 Task: Look for Airbnb options in Hoeyang, North Korea from 10th December, 2023 to 15th December, 2023 for 7 adults.4 bedrooms having 7 beds and 4 bathrooms. Property type can be house. Amenities needed are: wifi, TV, free parkinig on premises, gym, breakfast. Booking option can be shelf check-in. Look for 3 properties as per requirement.
Action: Mouse pressed left at (504, 111)
Screenshot: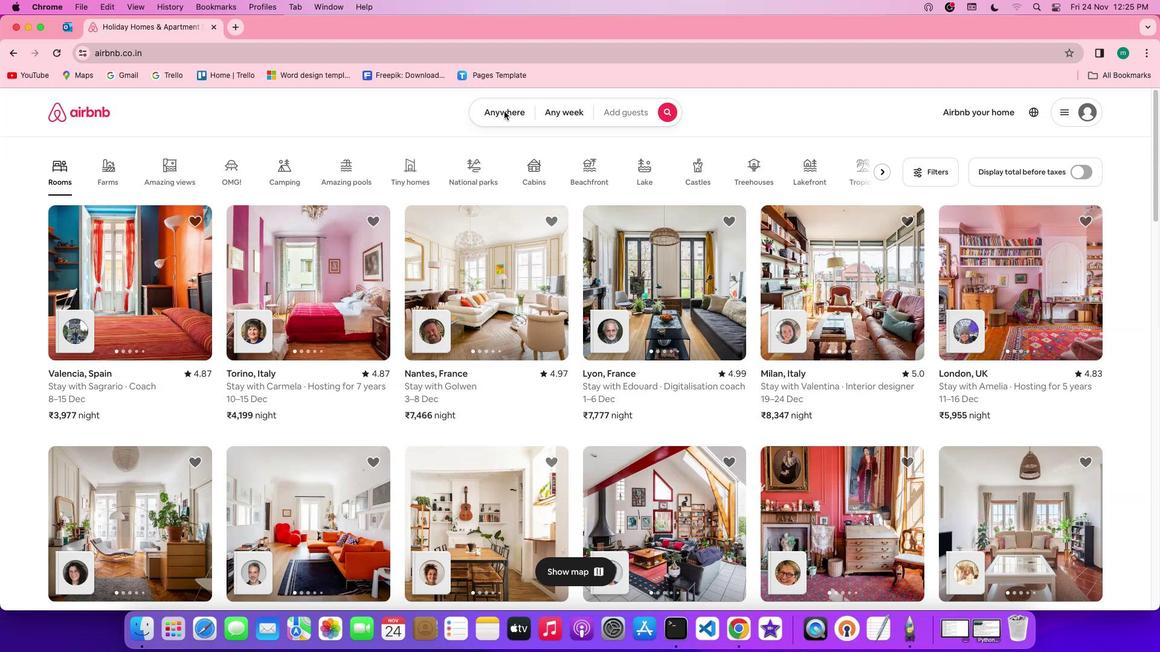 
Action: Mouse pressed left at (504, 111)
Screenshot: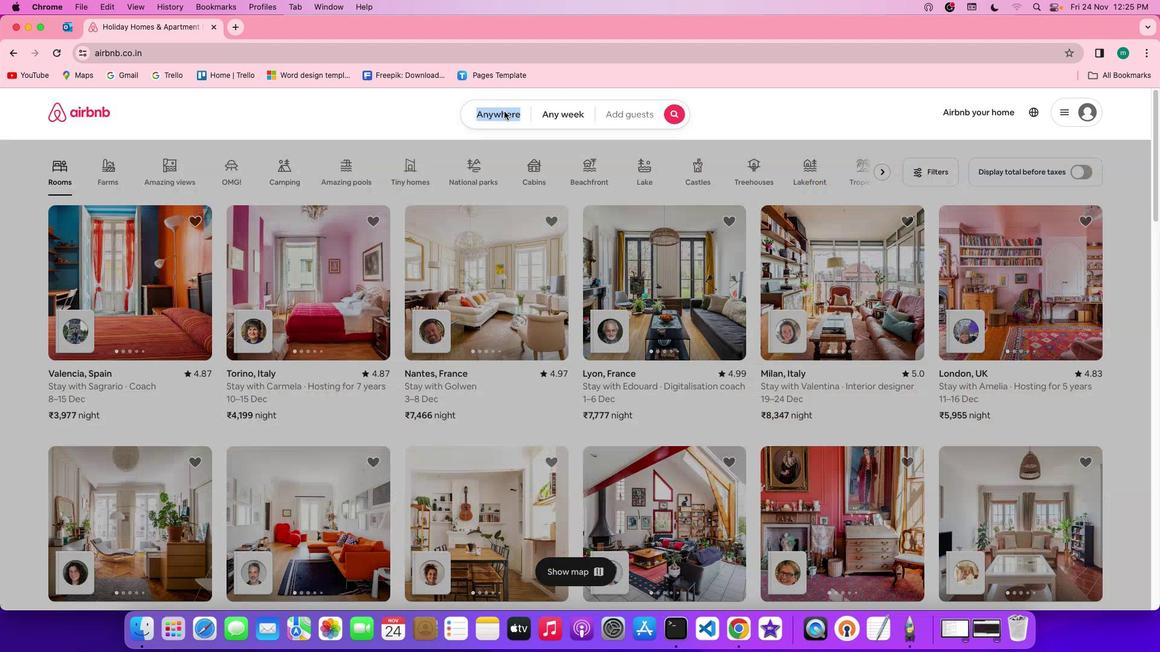 
Action: Mouse moved to (445, 158)
Screenshot: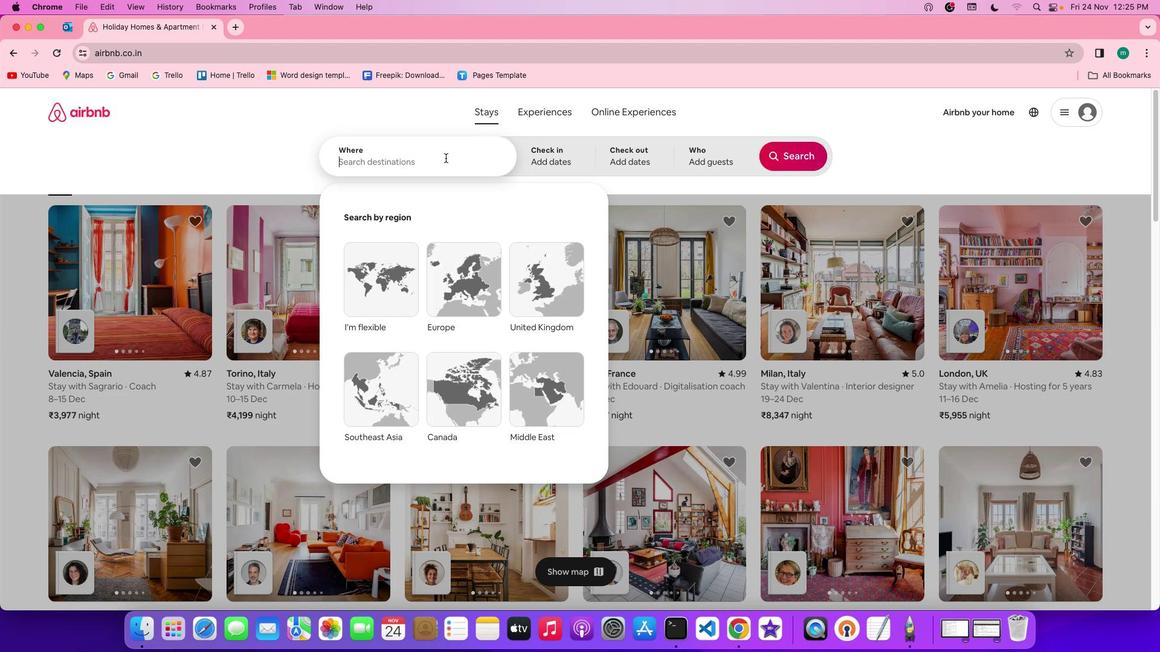 
Action: Mouse pressed left at (445, 158)
Screenshot: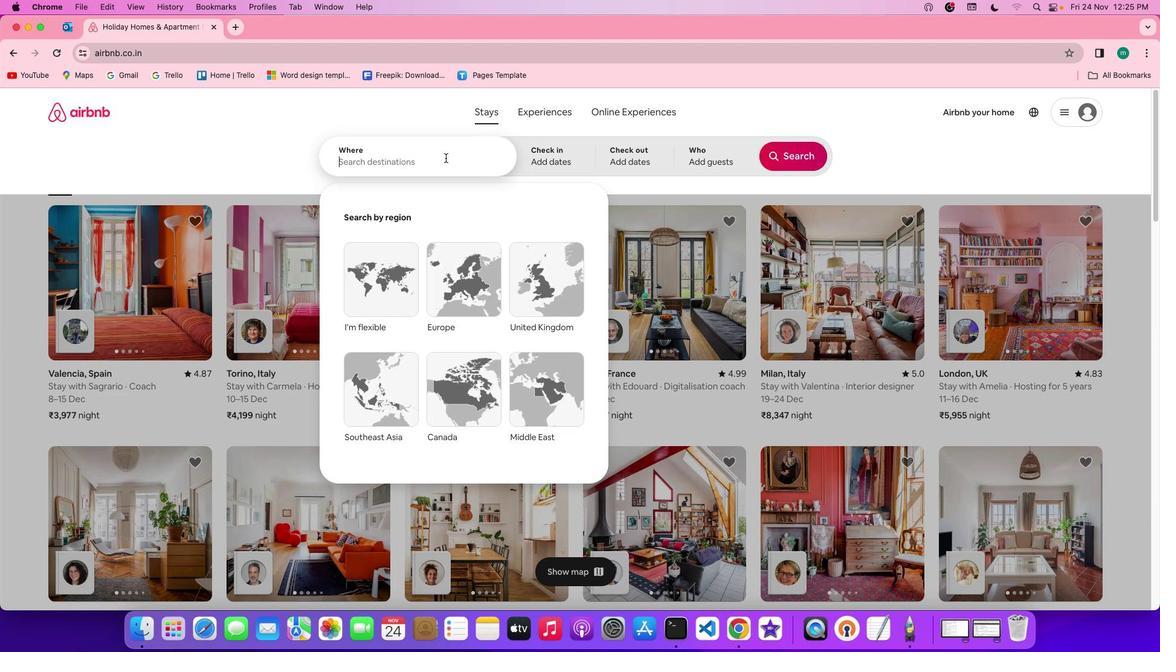 
Action: Key pressed Key.shift'H''o''e''y''a''n''g'','Key.spaceKey.shift'n''o''r''t''h'Key.spaceKey.shift'k''o''r''e''a'
Screenshot: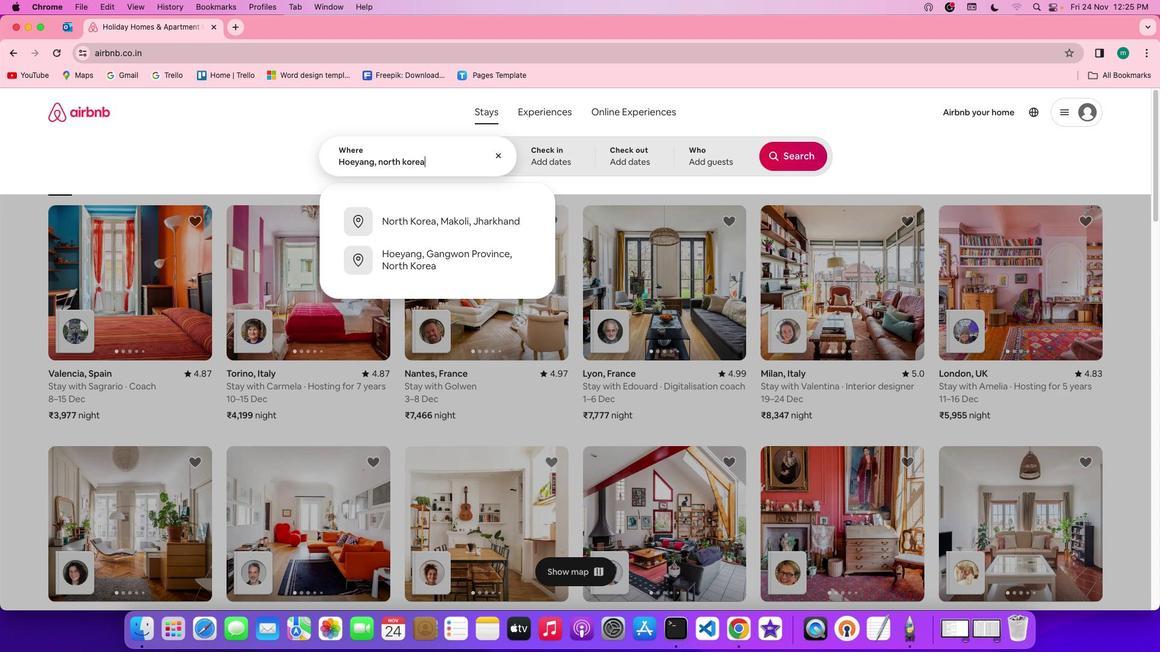
Action: Mouse moved to (555, 157)
Screenshot: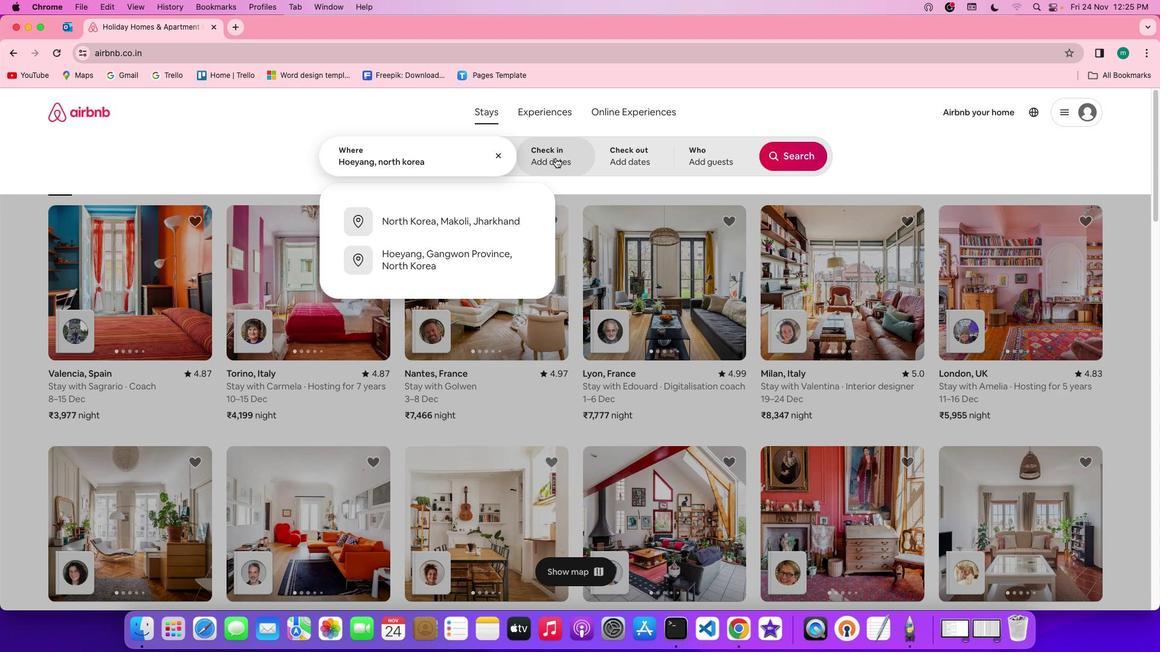 
Action: Mouse pressed left at (555, 157)
Screenshot: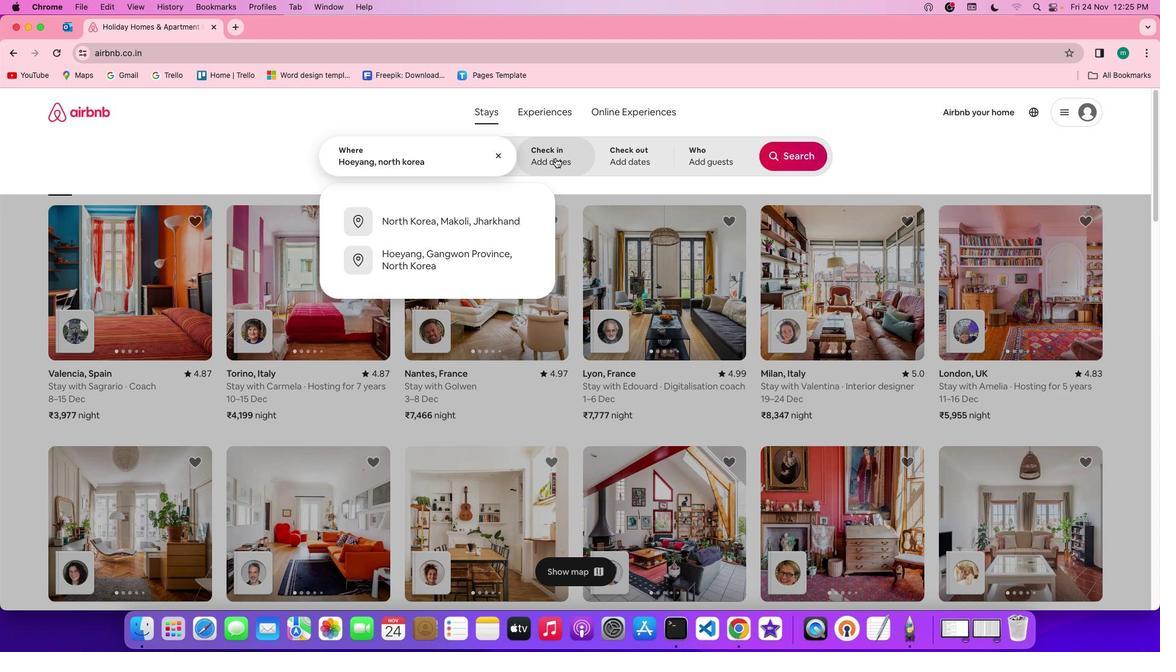 
Action: Mouse moved to (603, 358)
Screenshot: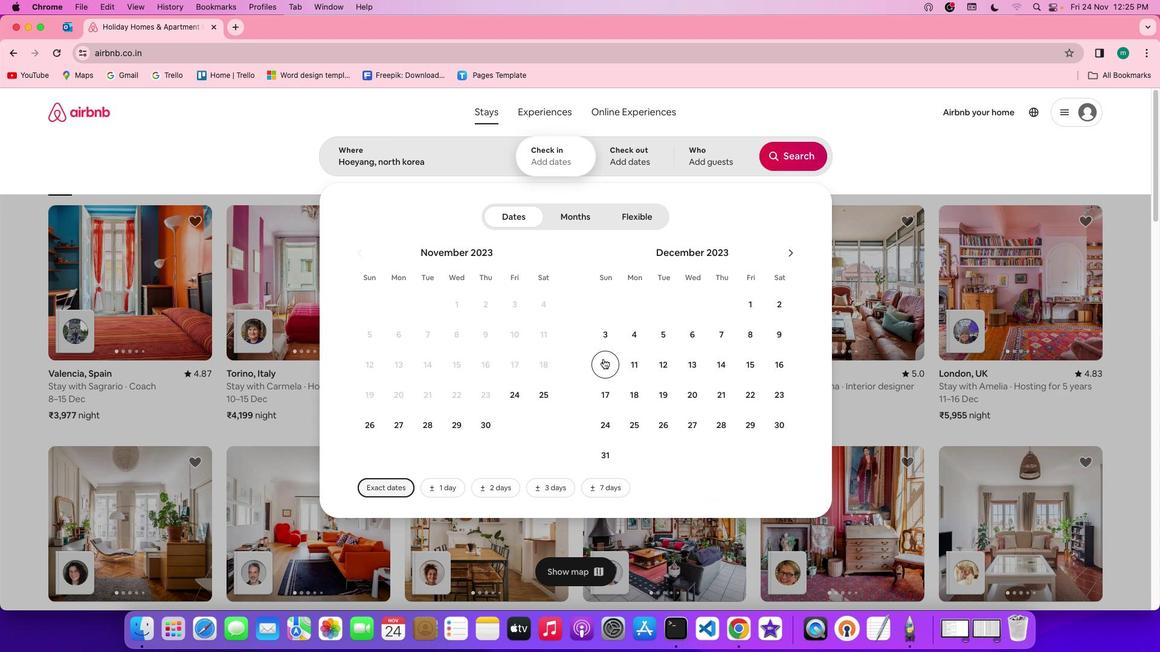 
Action: Mouse pressed left at (603, 358)
Screenshot: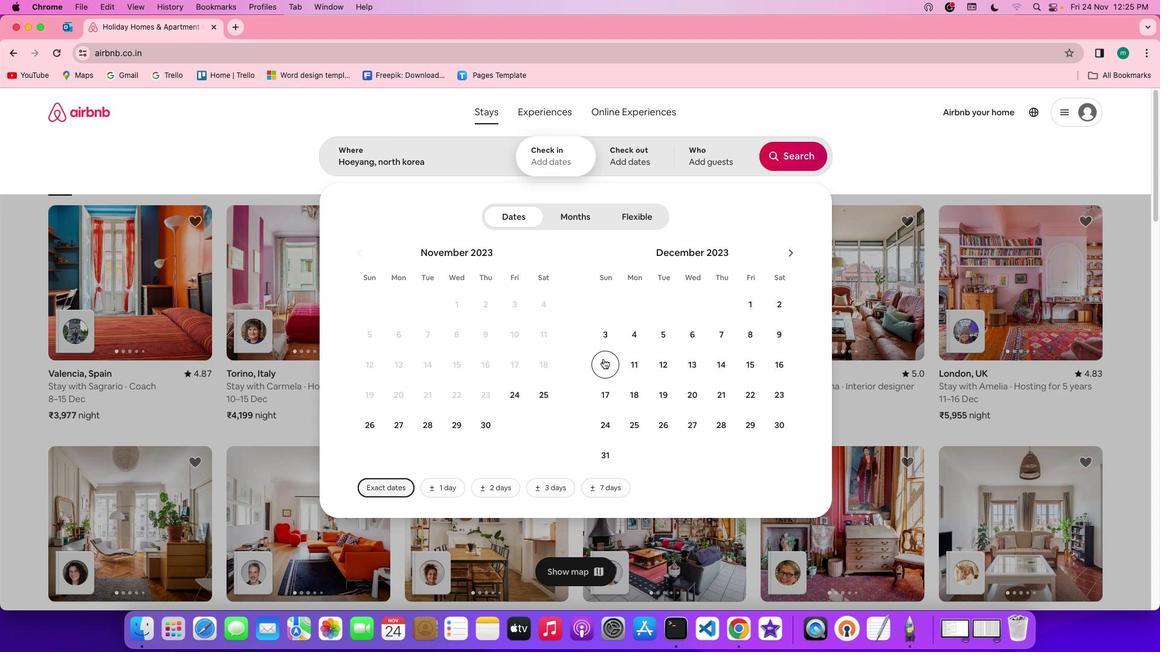 
Action: Mouse moved to (738, 357)
Screenshot: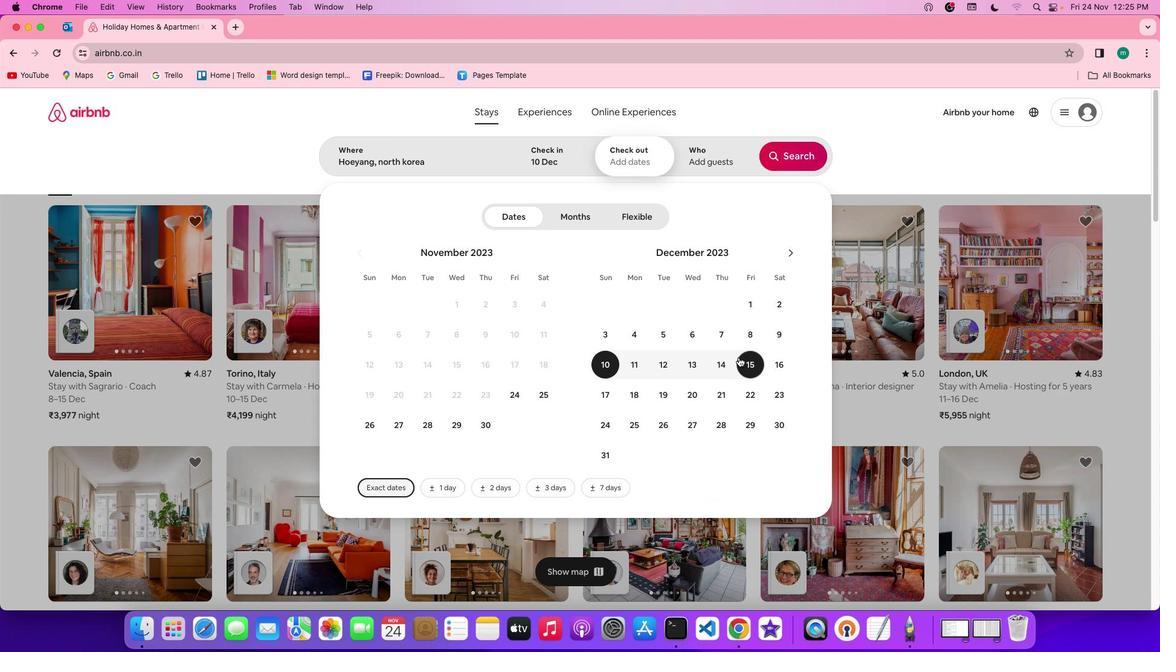 
Action: Mouse pressed left at (738, 357)
Screenshot: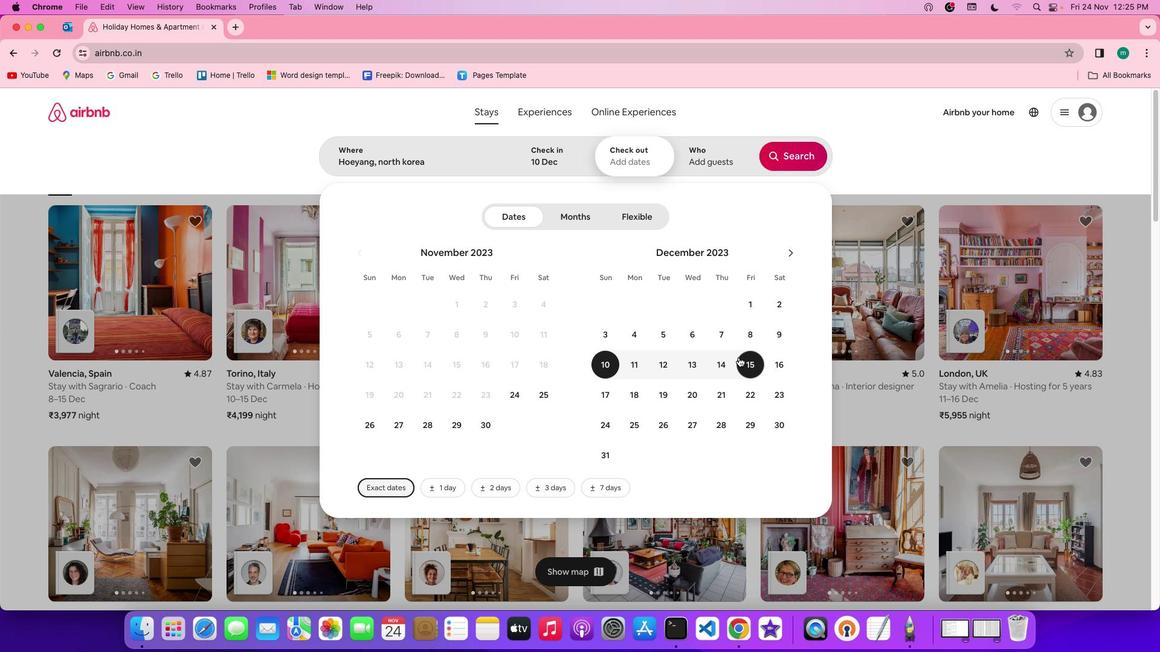 
Action: Mouse moved to (709, 165)
Screenshot: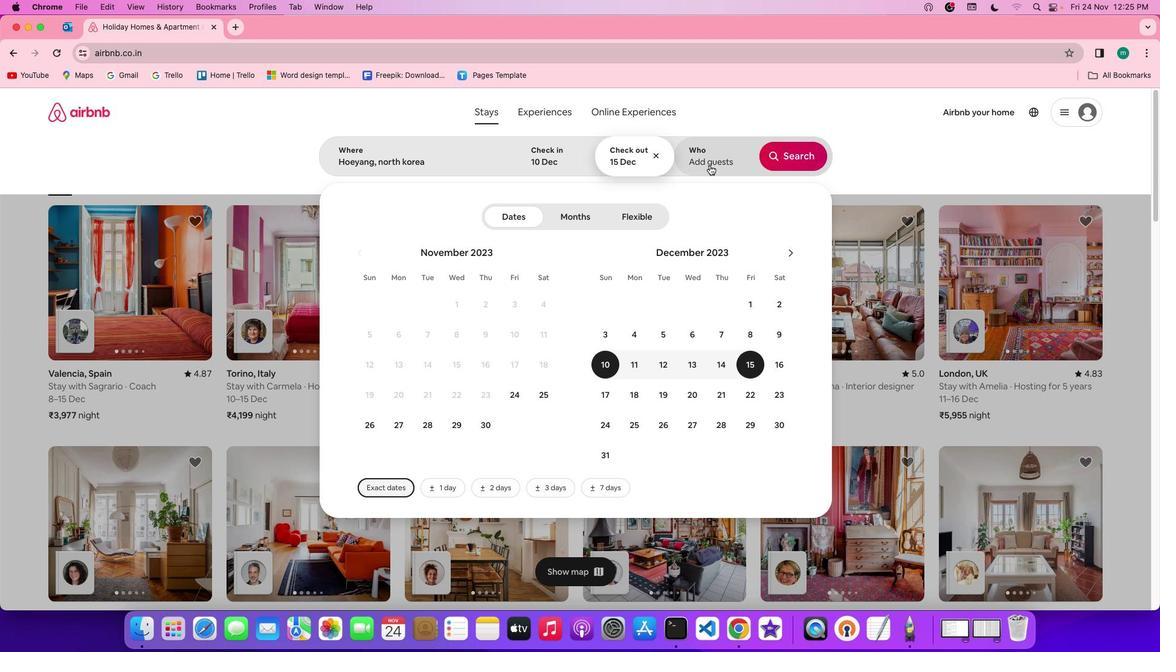 
Action: Mouse pressed left at (709, 165)
Screenshot: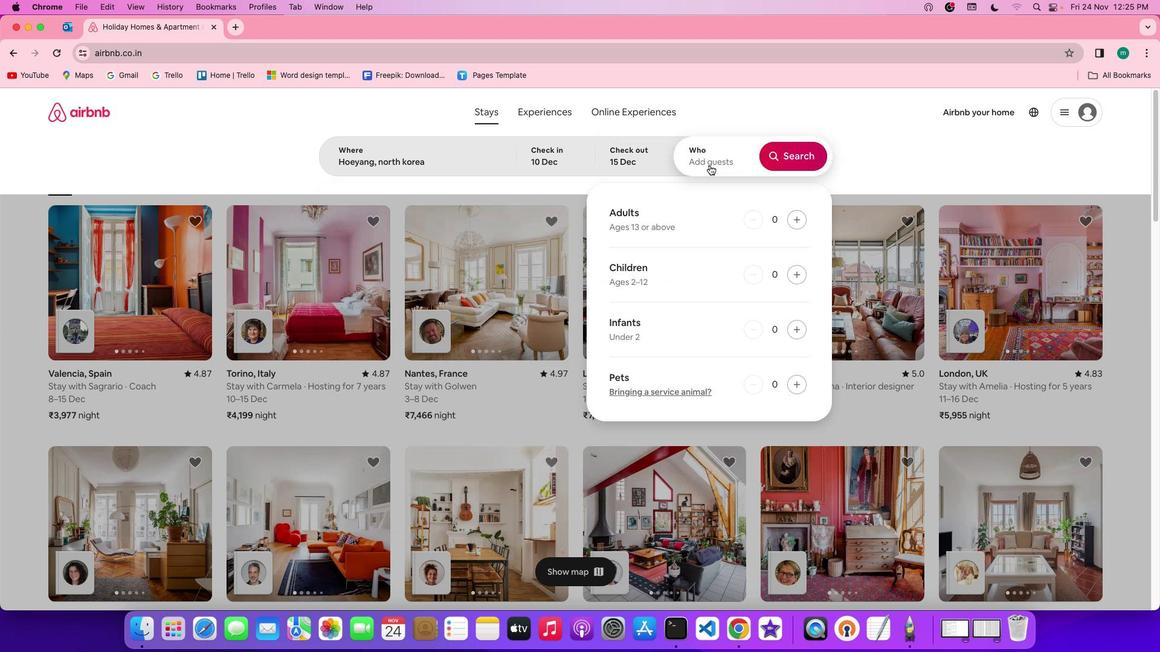
Action: Mouse moved to (799, 216)
Screenshot: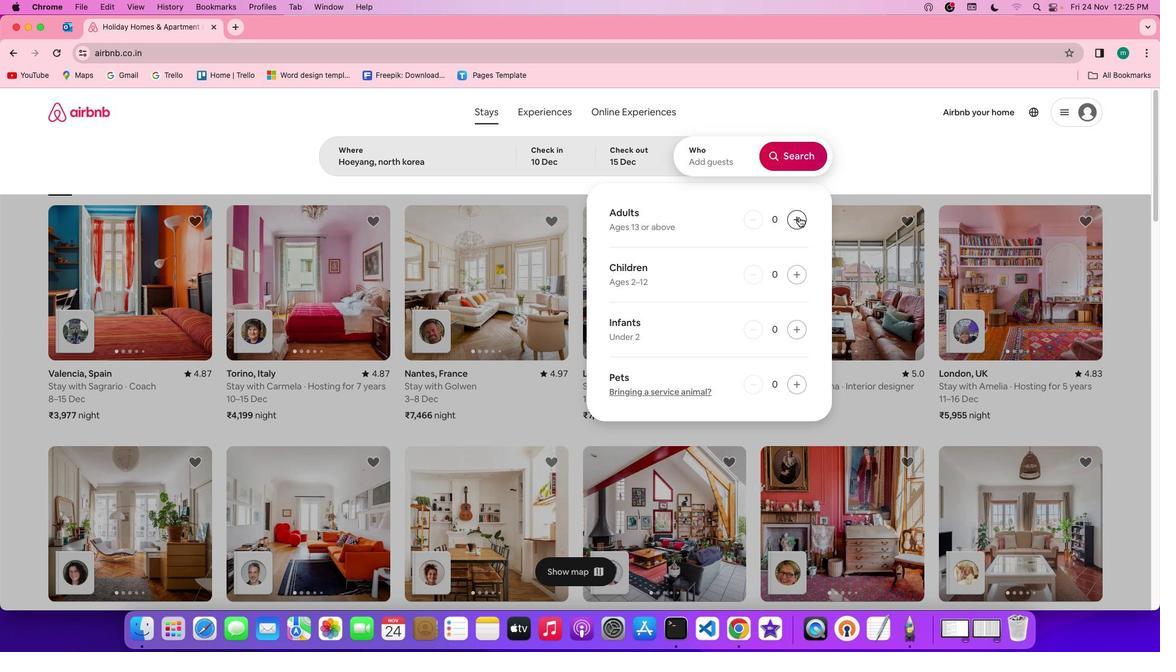 
Action: Mouse pressed left at (799, 216)
Screenshot: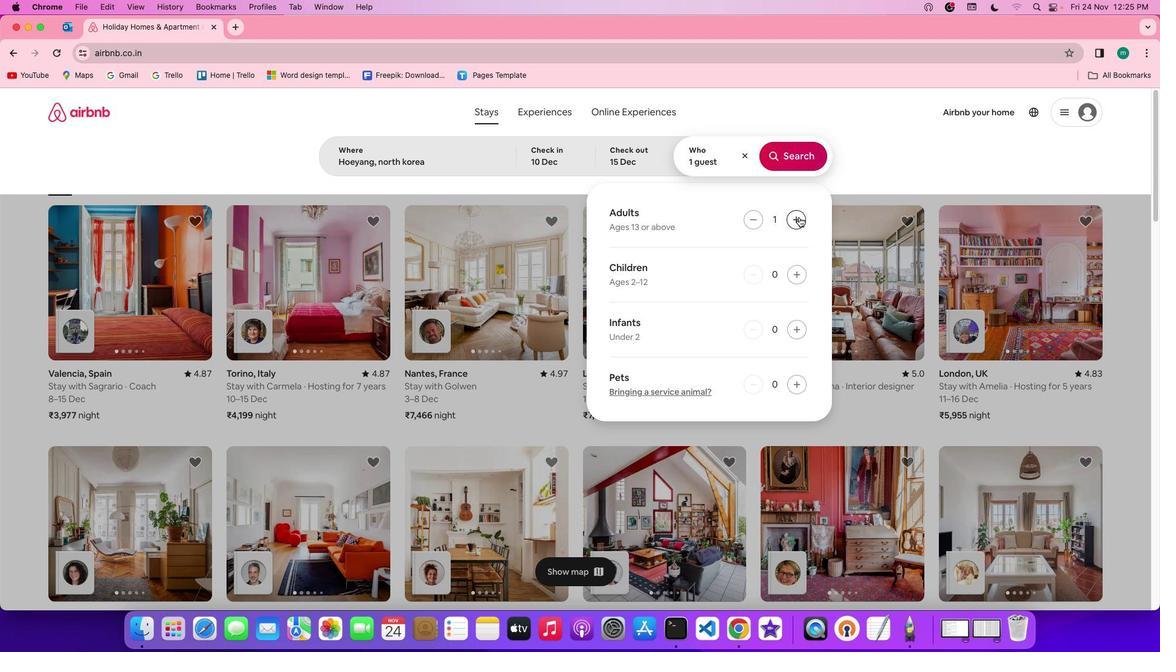 
Action: Mouse pressed left at (799, 216)
Screenshot: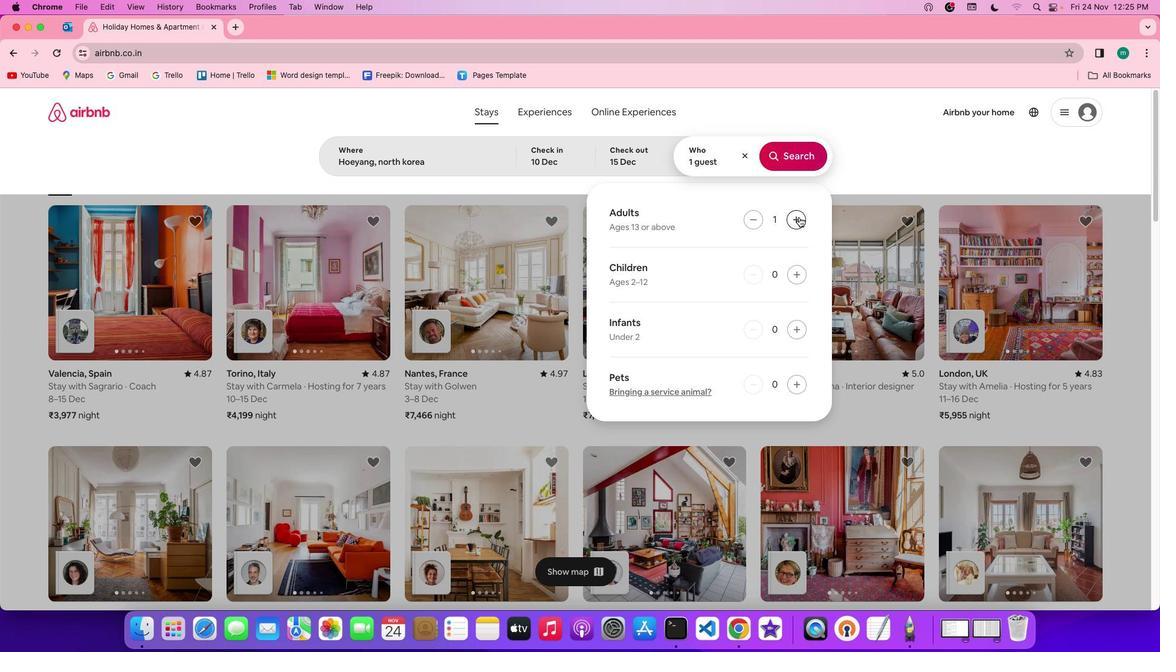 
Action: Mouse pressed left at (799, 216)
Screenshot: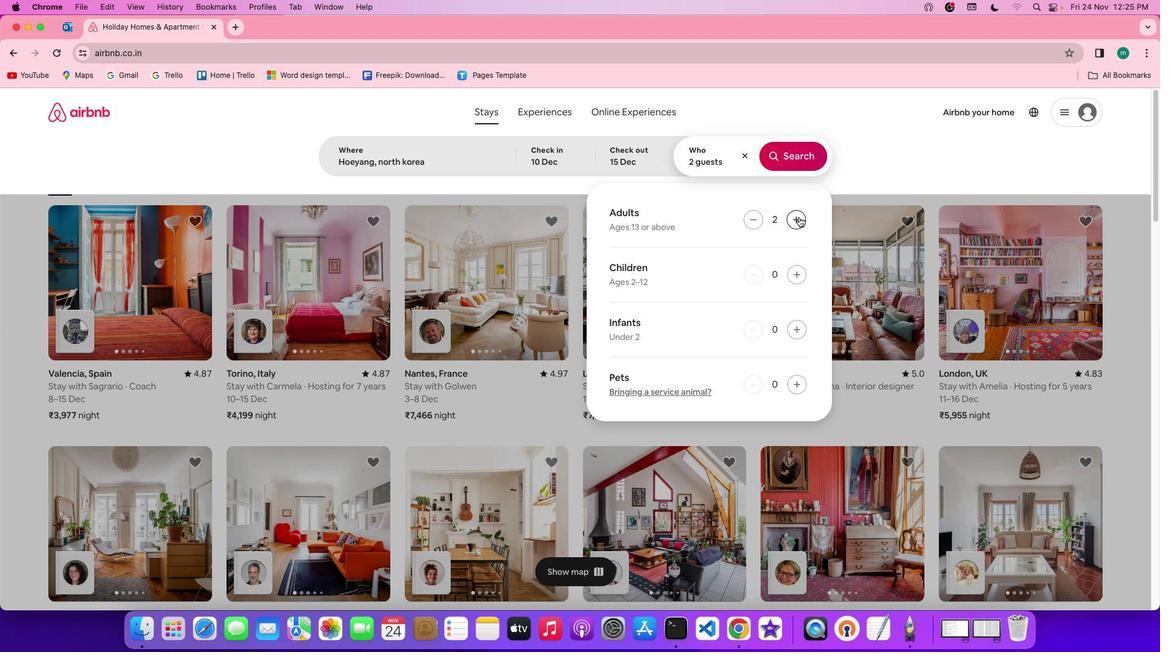 
Action: Mouse pressed left at (799, 216)
Screenshot: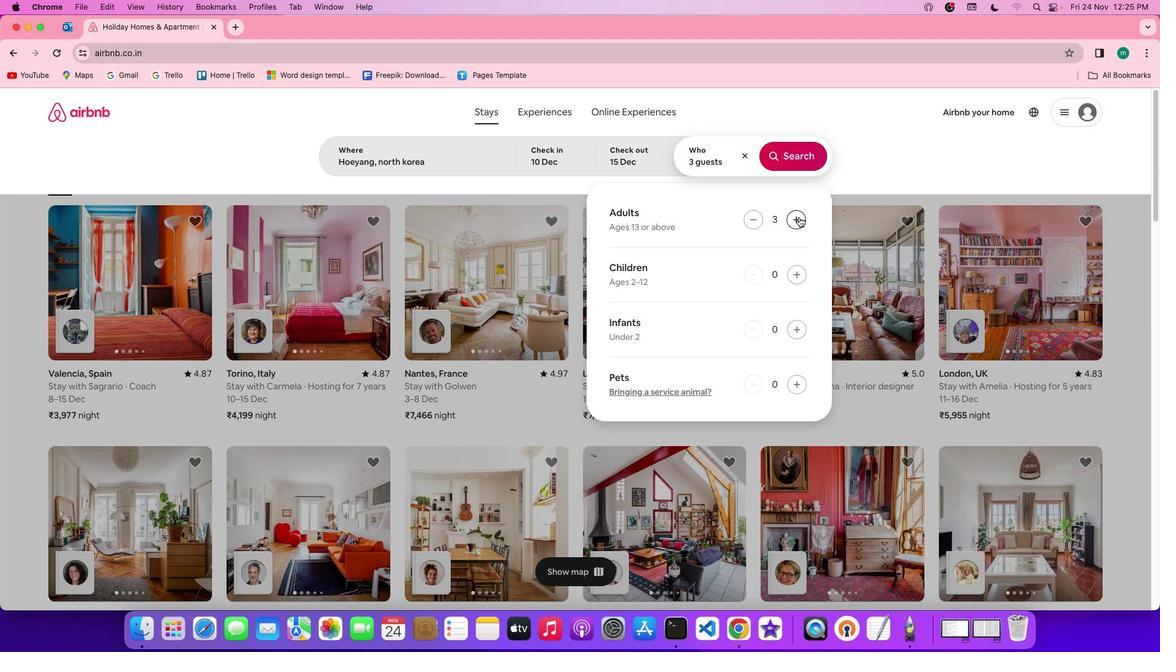 
Action: Mouse pressed left at (799, 216)
Screenshot: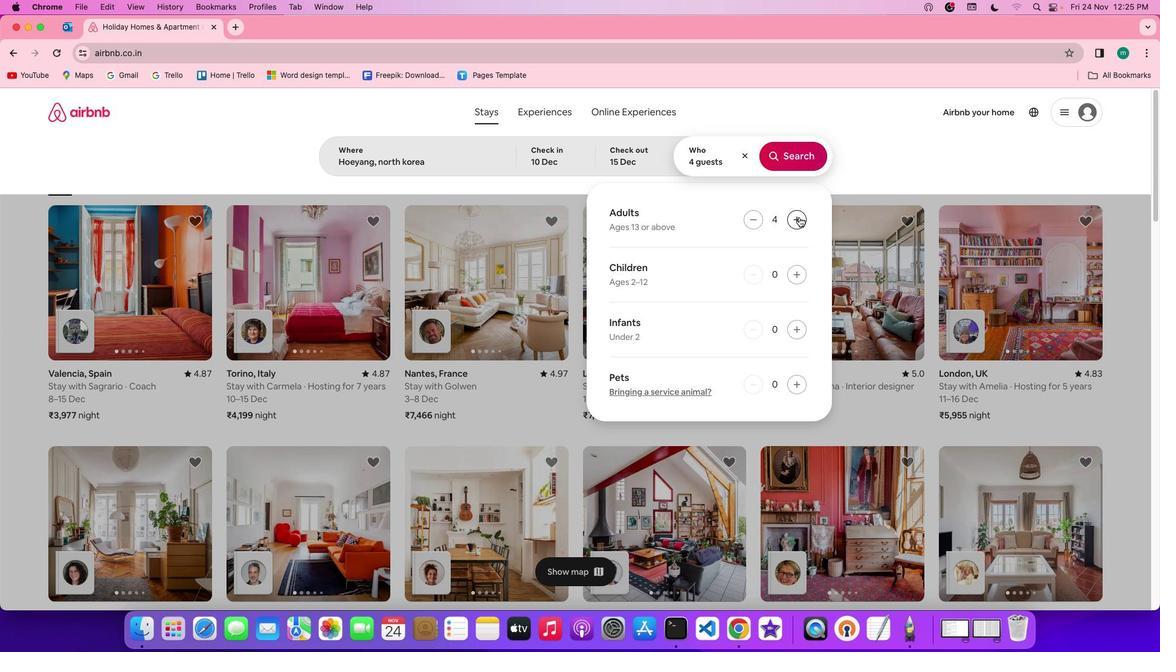 
Action: Mouse pressed left at (799, 216)
Screenshot: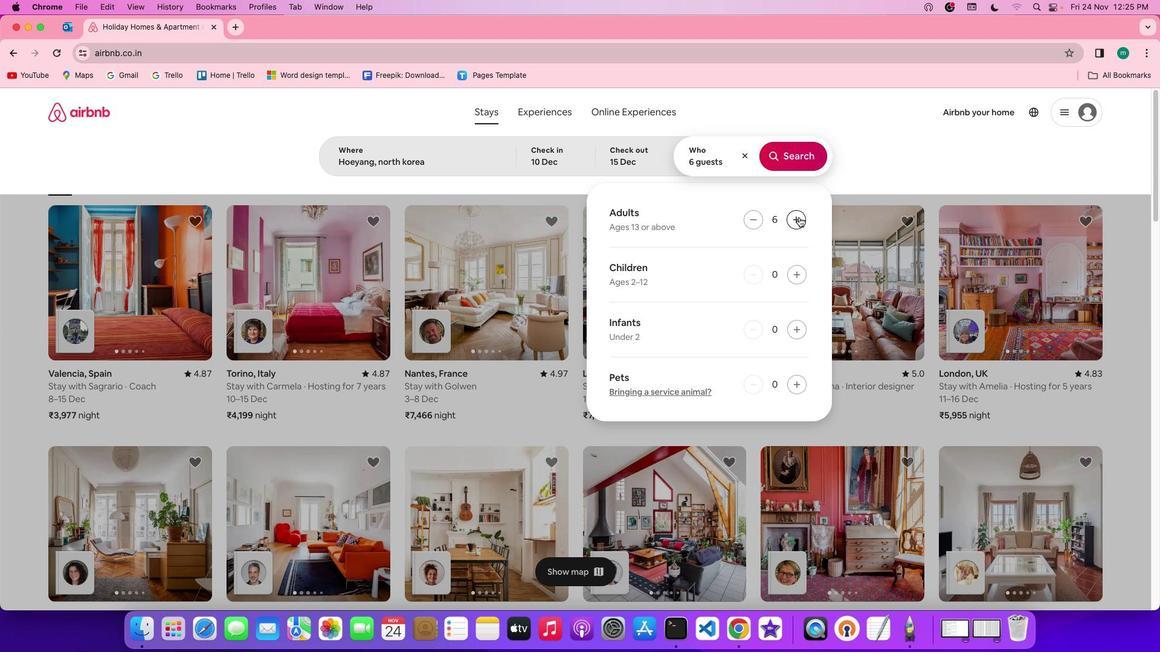 
Action: Mouse pressed left at (799, 216)
Screenshot: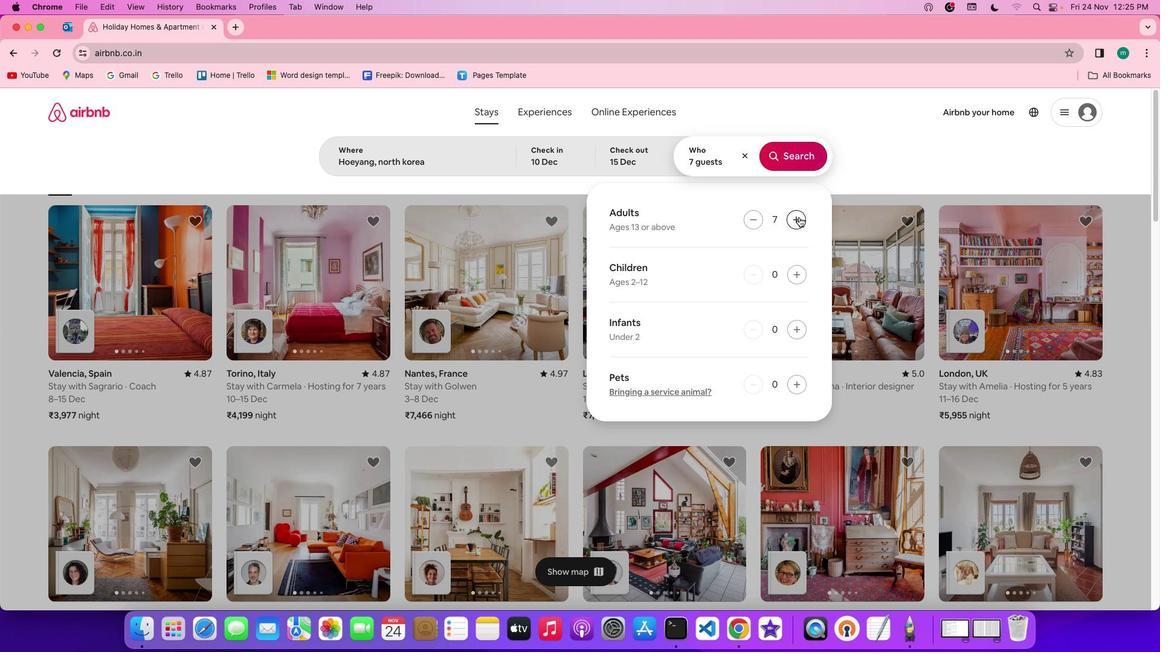 
Action: Mouse moved to (783, 161)
Screenshot: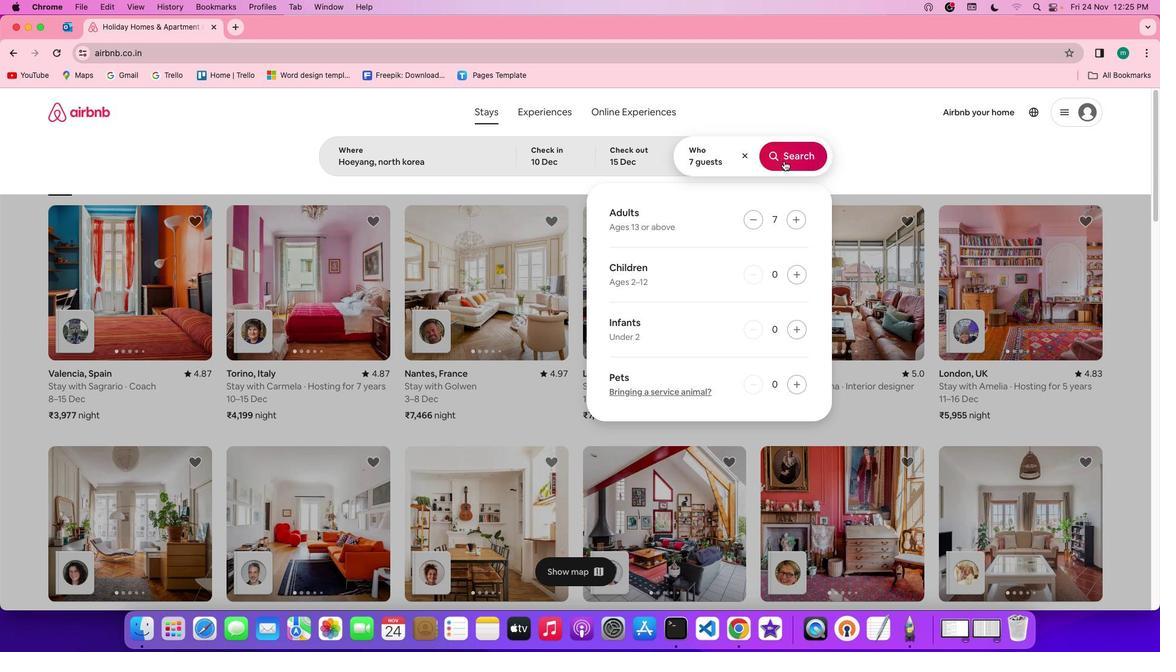 
Action: Mouse pressed left at (783, 161)
Screenshot: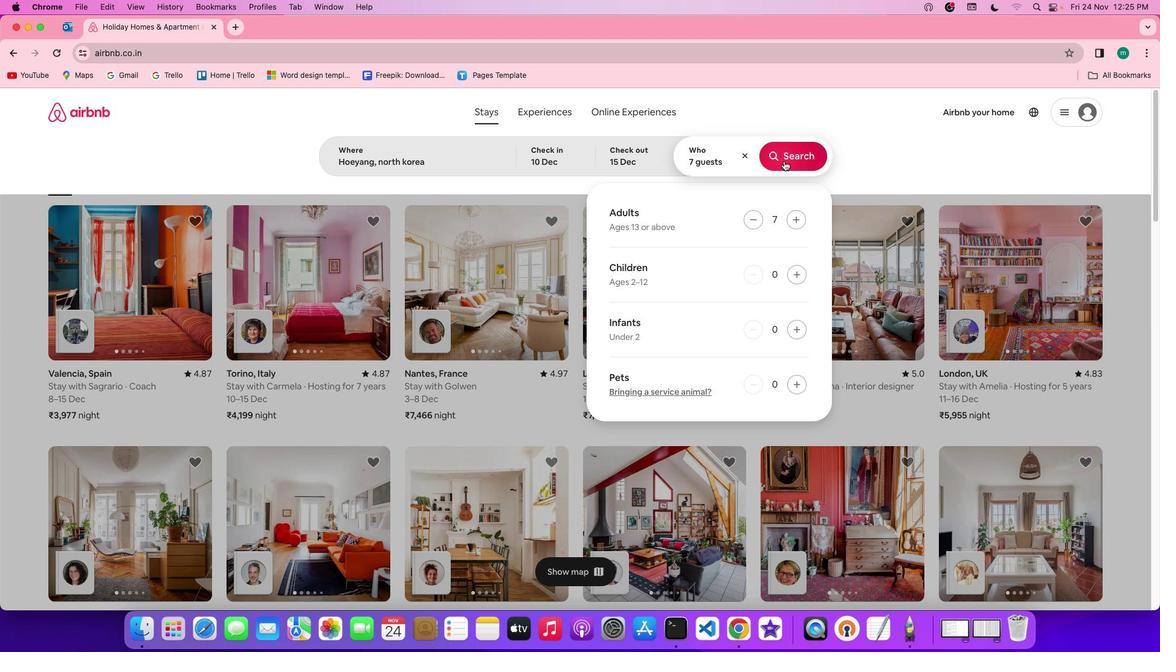 
Action: Mouse moved to (950, 160)
Screenshot: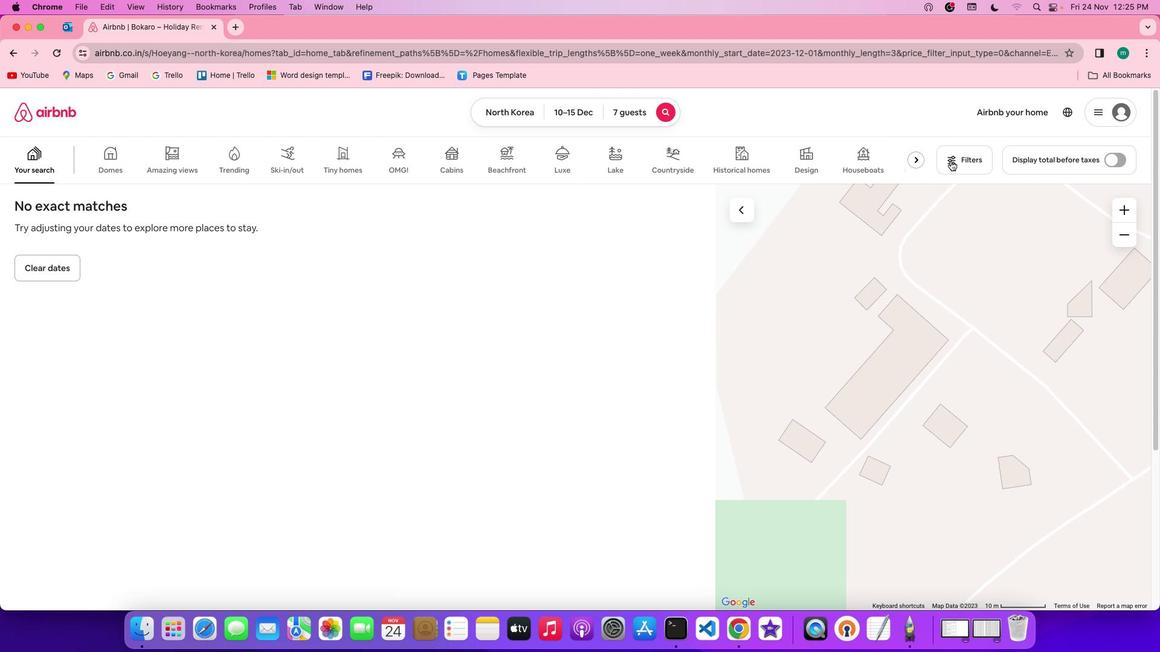 
Action: Mouse pressed left at (950, 160)
Screenshot: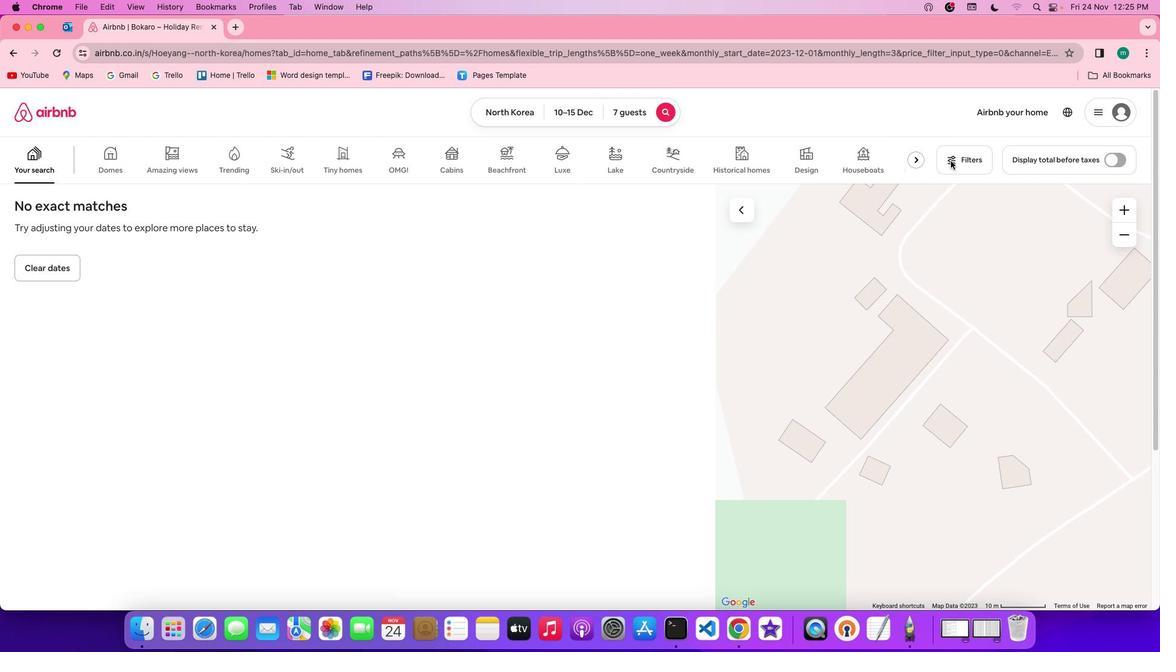 
Action: Mouse moved to (724, 265)
Screenshot: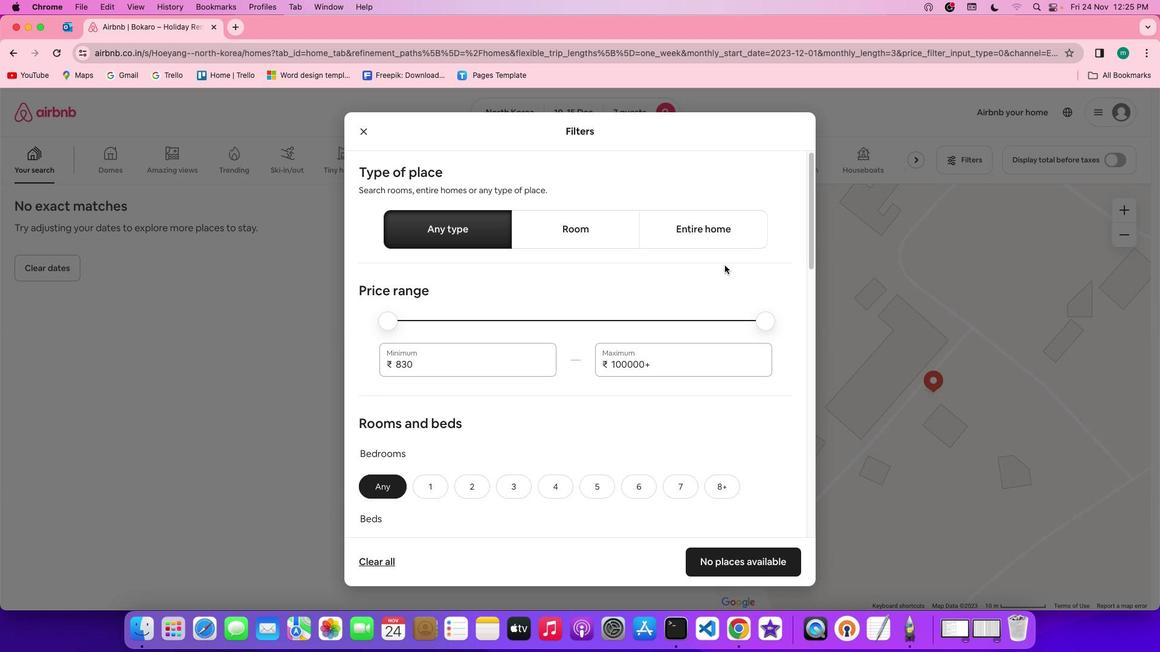 
Action: Mouse scrolled (724, 265) with delta (0, 0)
Screenshot: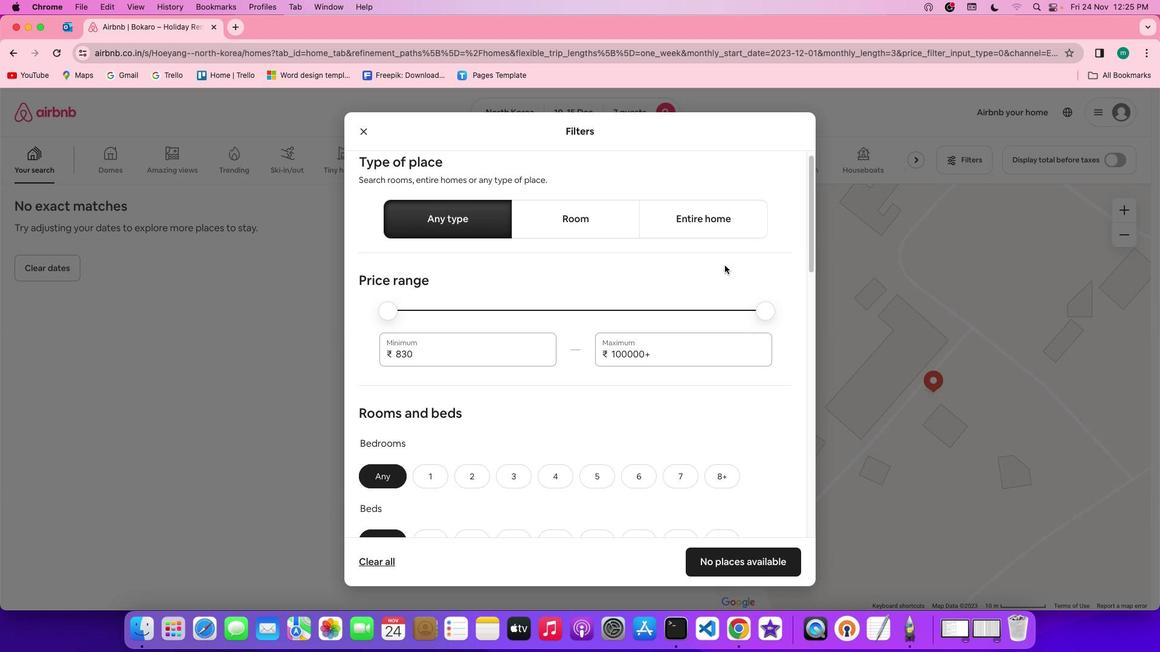 
Action: Mouse scrolled (724, 265) with delta (0, 0)
Screenshot: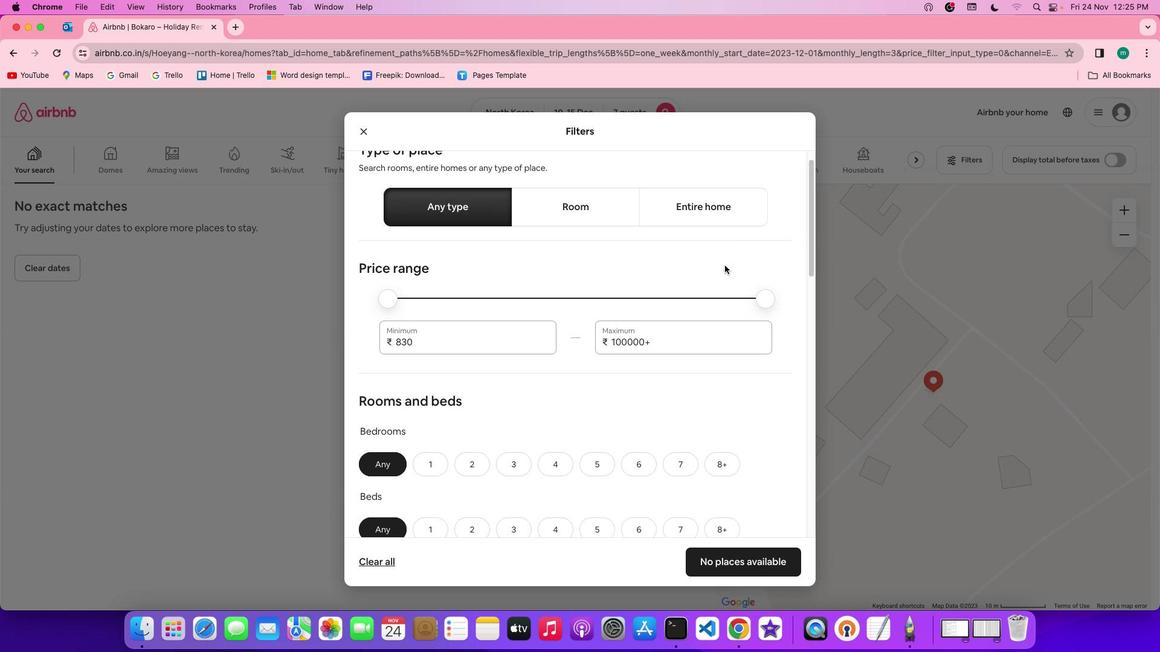 
Action: Mouse scrolled (724, 265) with delta (0, -1)
Screenshot: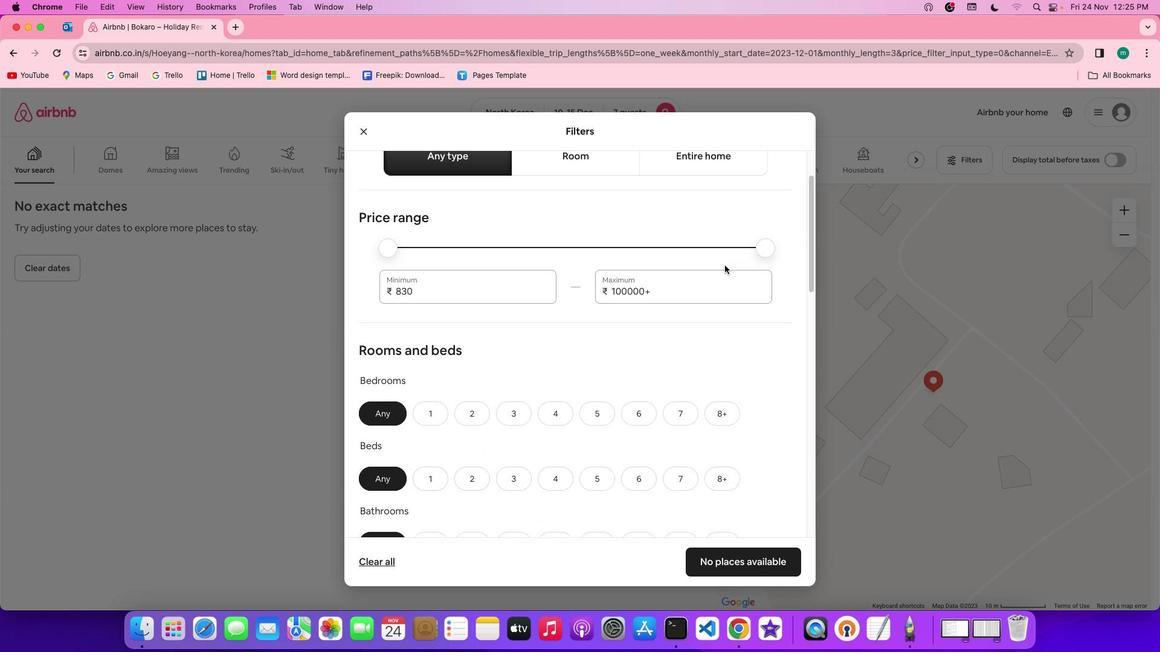 
Action: Mouse scrolled (724, 265) with delta (0, -2)
Screenshot: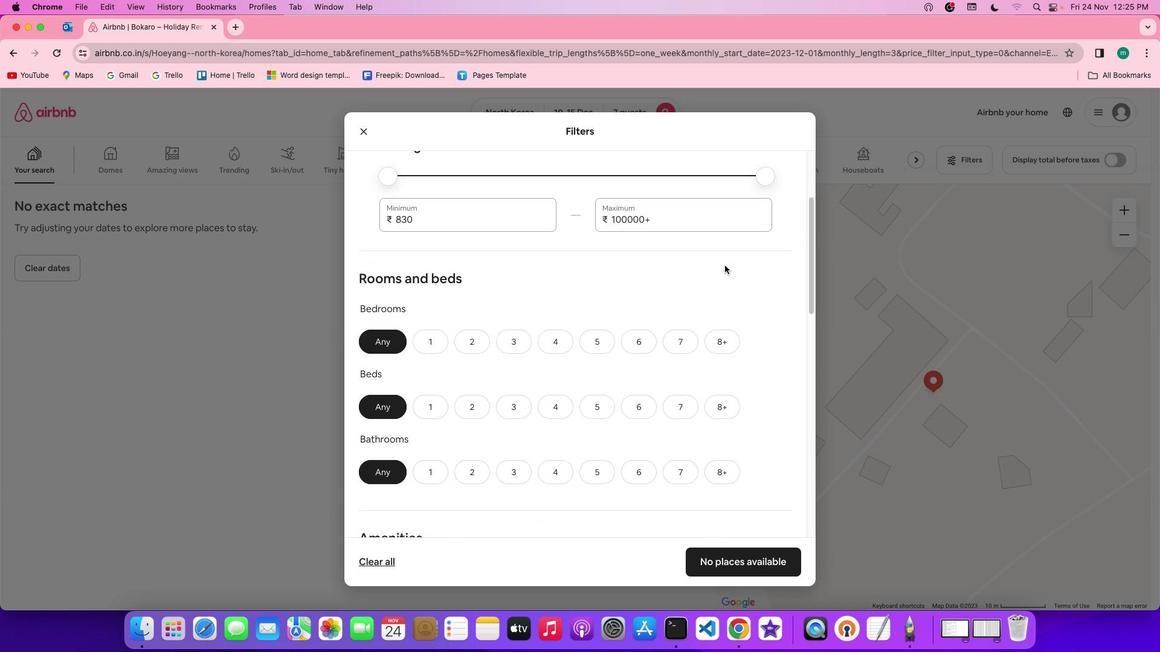 
Action: Mouse scrolled (724, 265) with delta (0, 0)
Screenshot: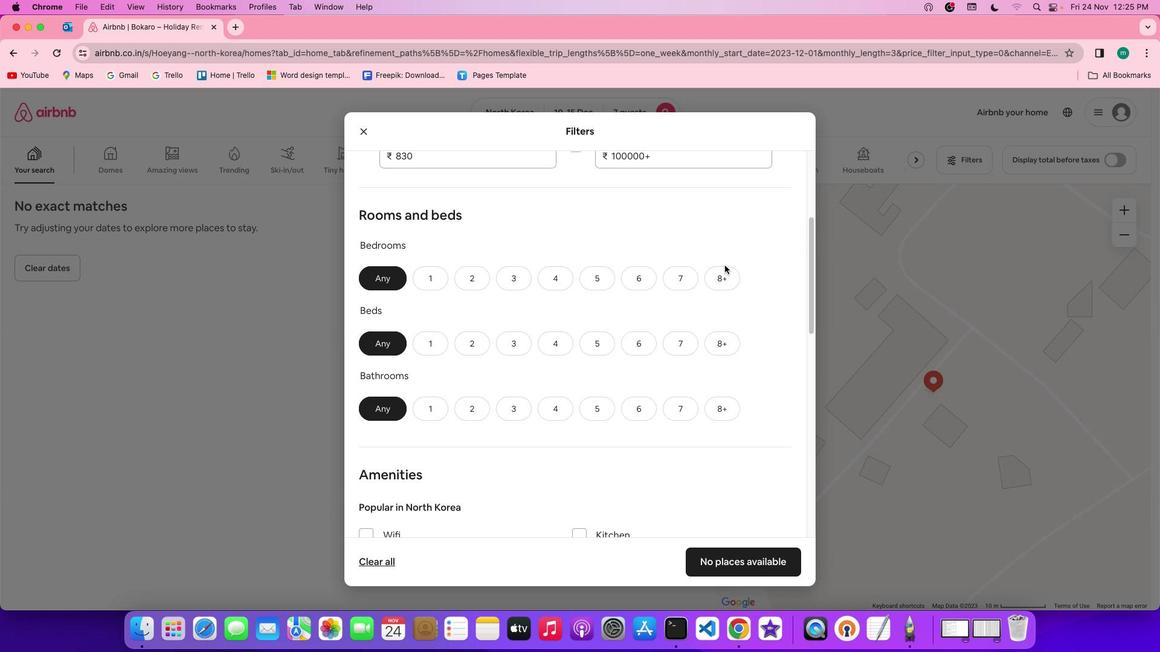 
Action: Mouse scrolled (724, 265) with delta (0, 0)
Screenshot: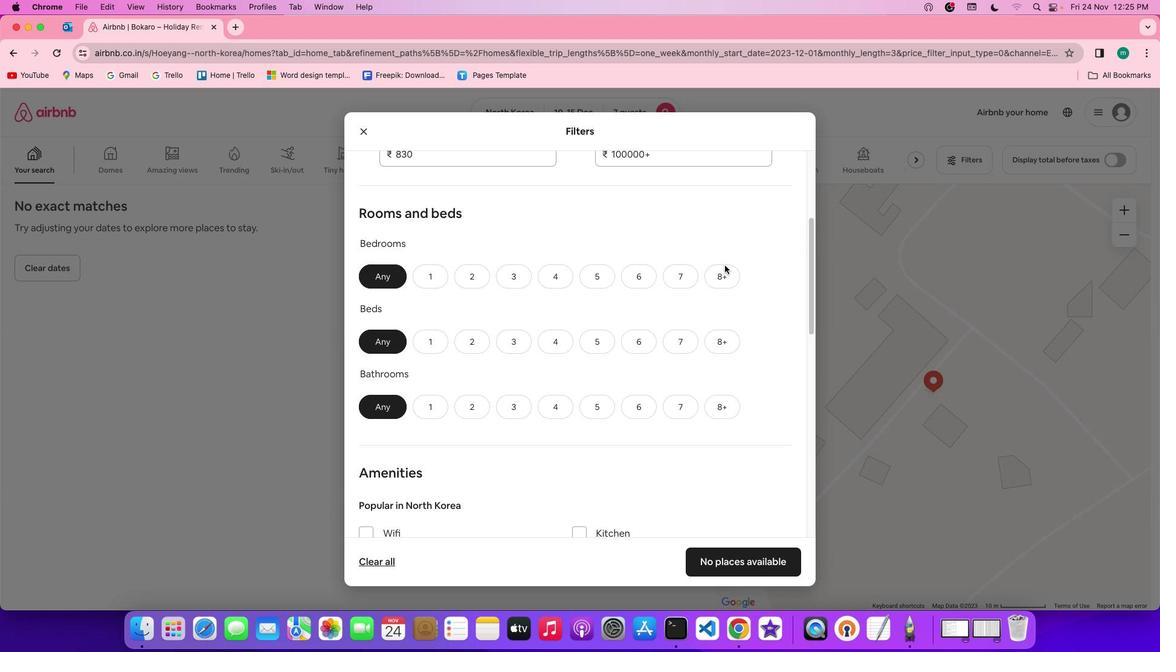 
Action: Mouse scrolled (724, 265) with delta (0, 0)
Screenshot: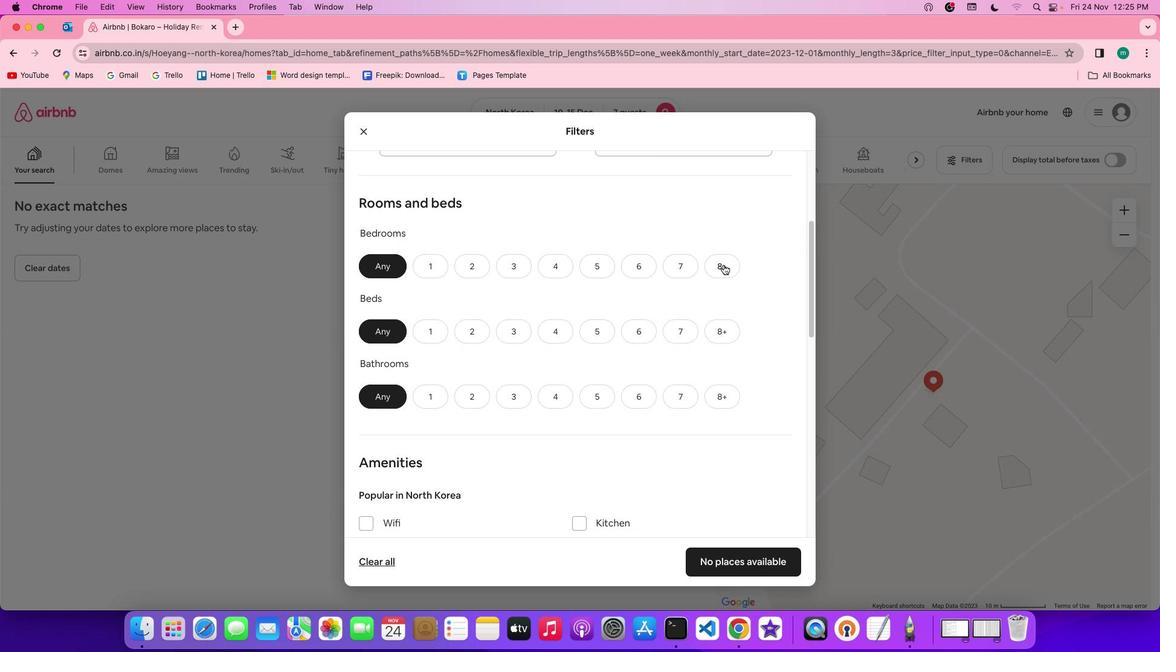 
Action: Mouse moved to (555, 251)
Screenshot: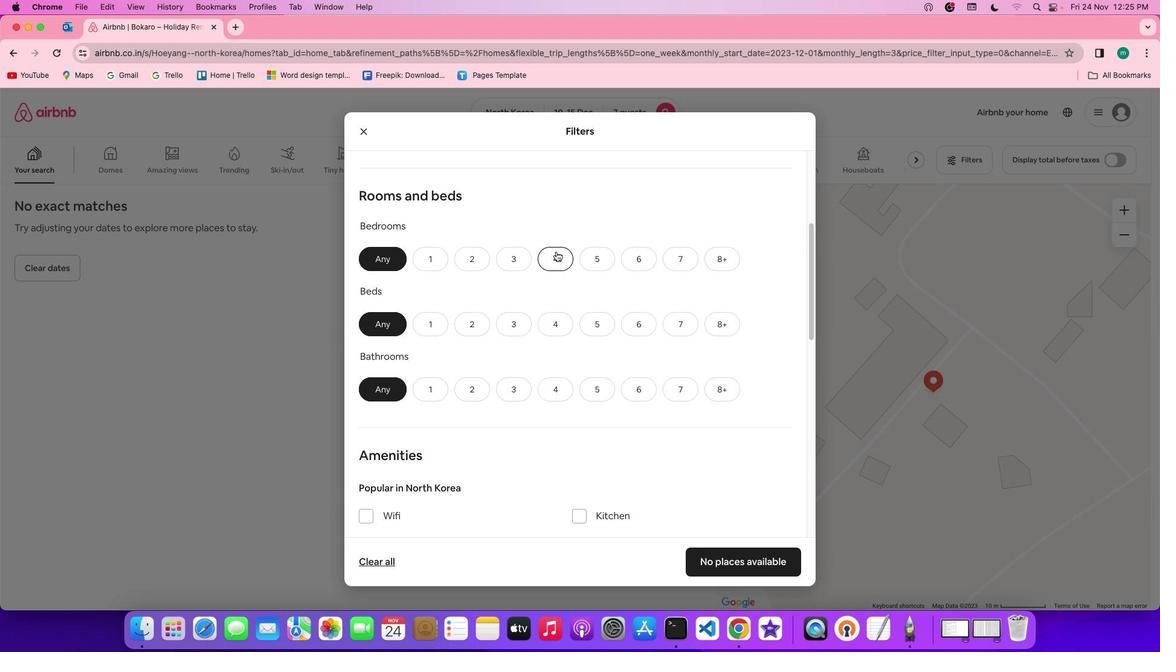 
Action: Mouse pressed left at (555, 251)
Screenshot: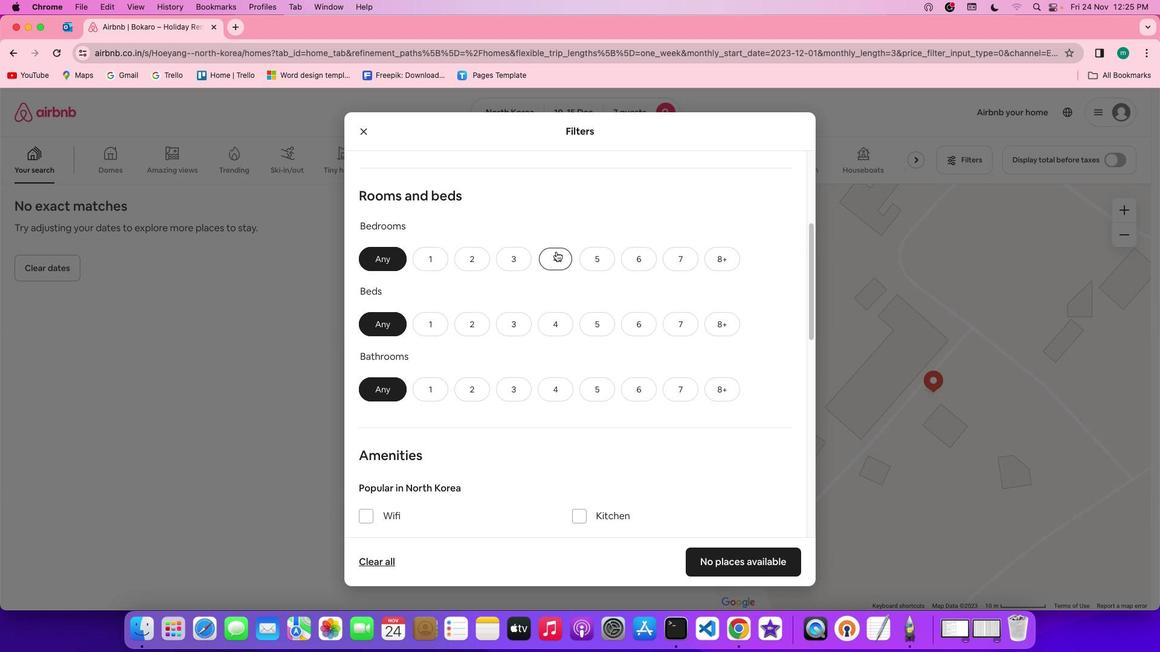 
Action: Mouse moved to (695, 323)
Screenshot: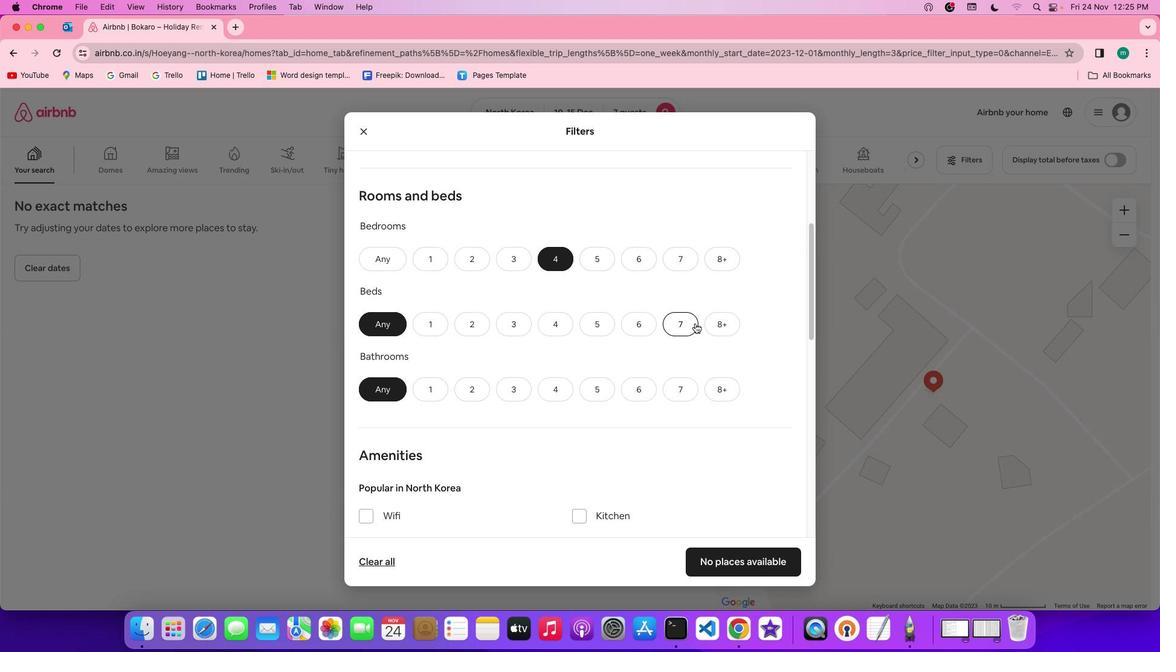 
Action: Mouse pressed left at (695, 323)
Screenshot: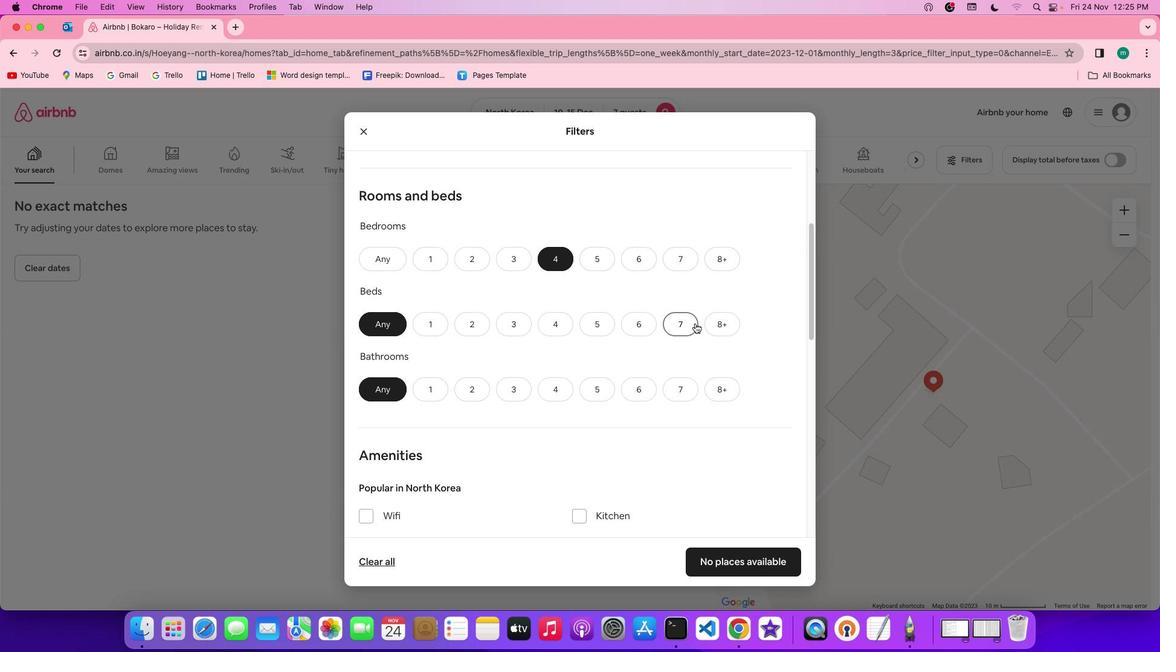 
Action: Mouse moved to (563, 390)
Screenshot: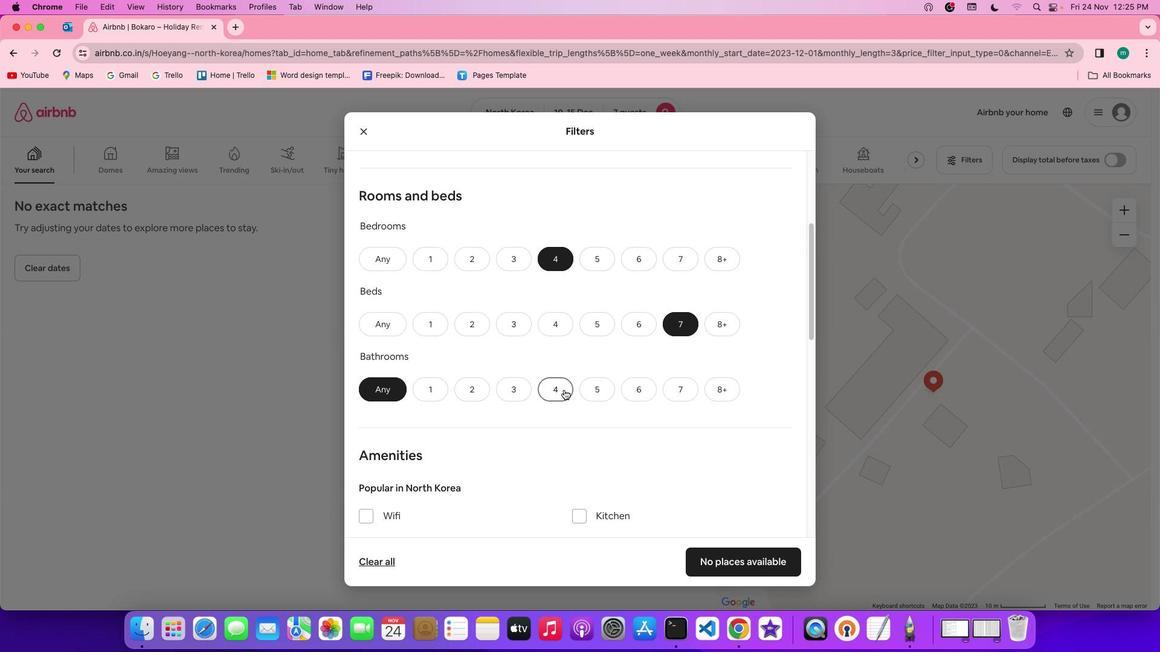 
Action: Mouse pressed left at (563, 390)
Screenshot: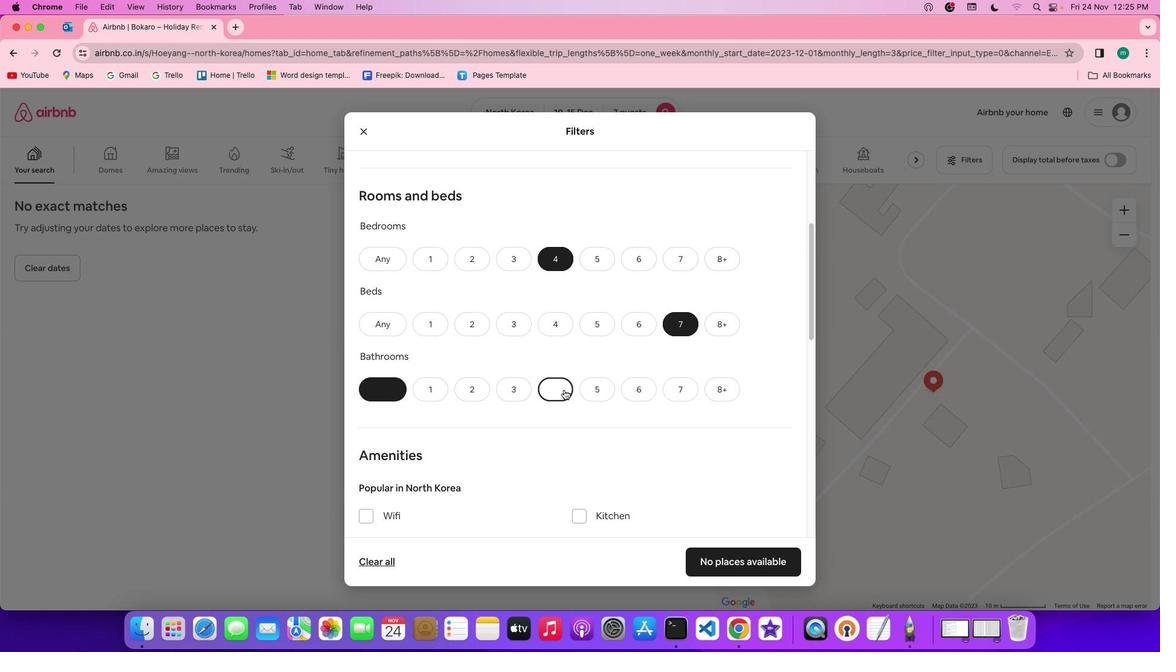 
Action: Mouse moved to (561, 436)
Screenshot: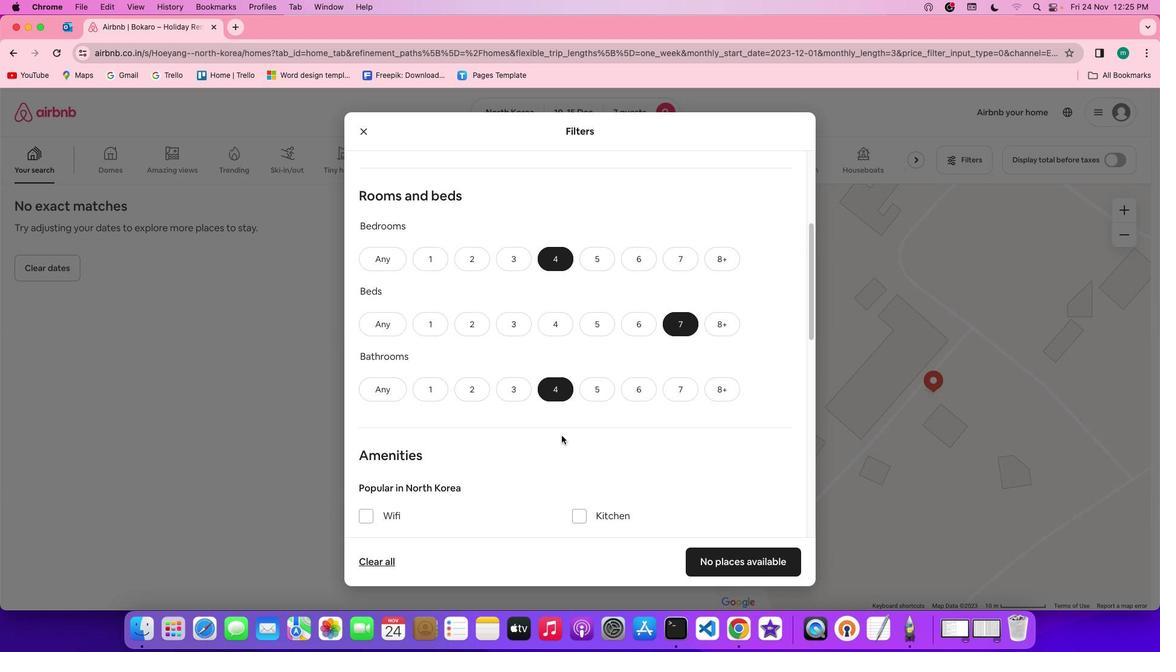 
Action: Mouse scrolled (561, 436) with delta (0, 0)
Screenshot: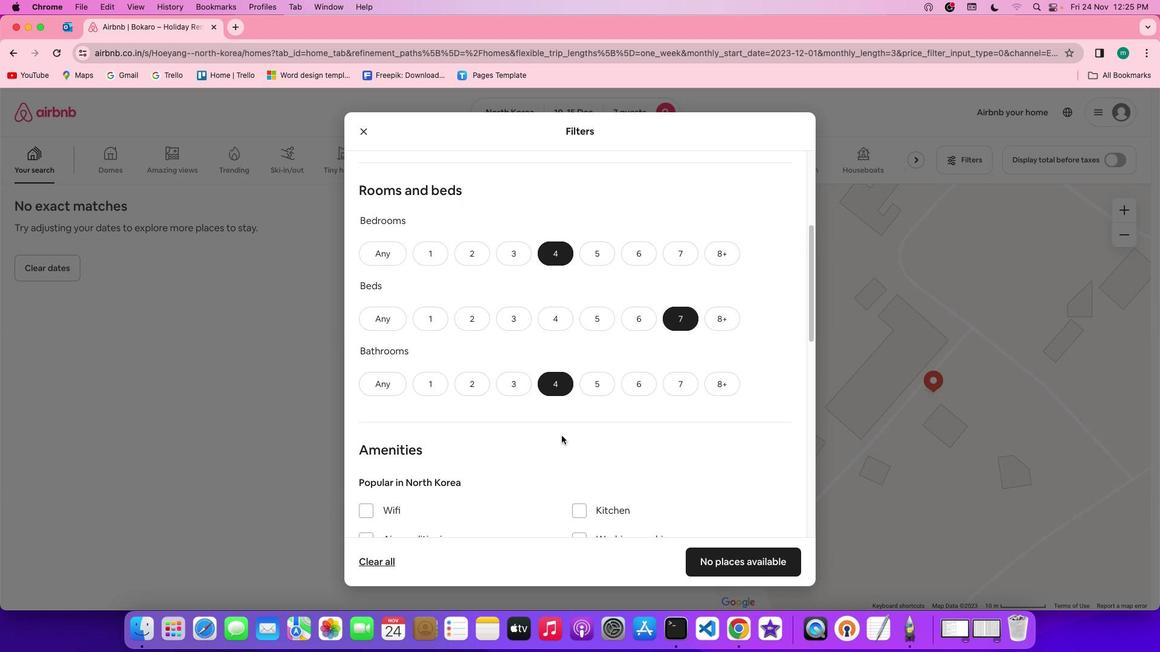 
Action: Mouse scrolled (561, 436) with delta (0, 0)
Screenshot: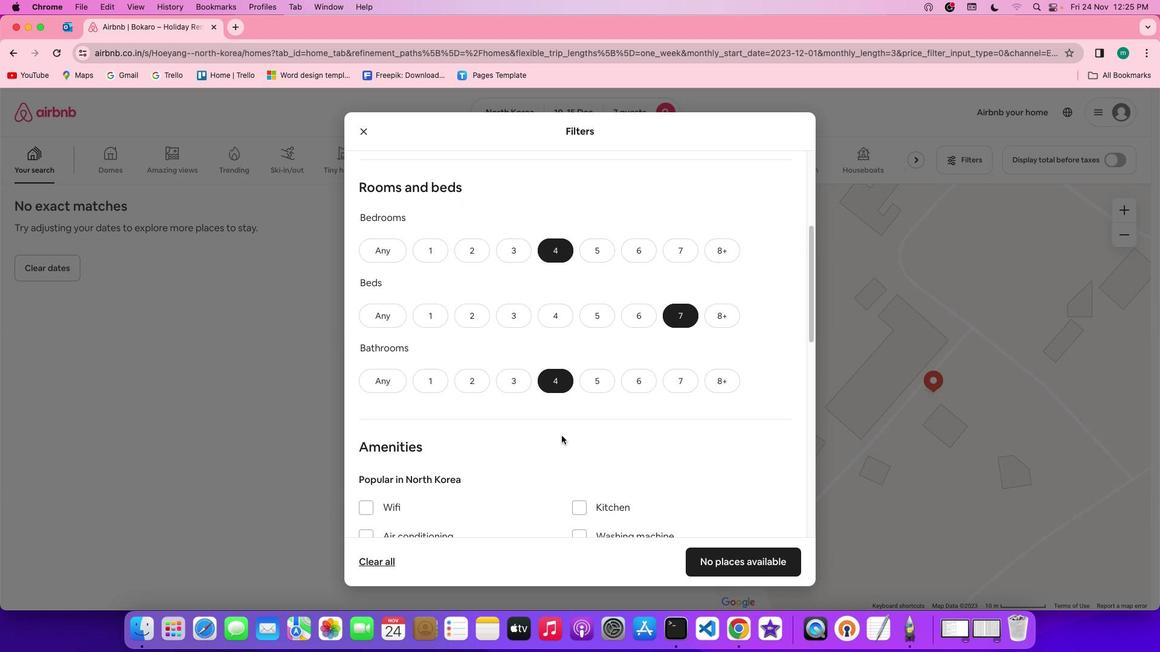 
Action: Mouse scrolled (561, 436) with delta (0, 0)
Screenshot: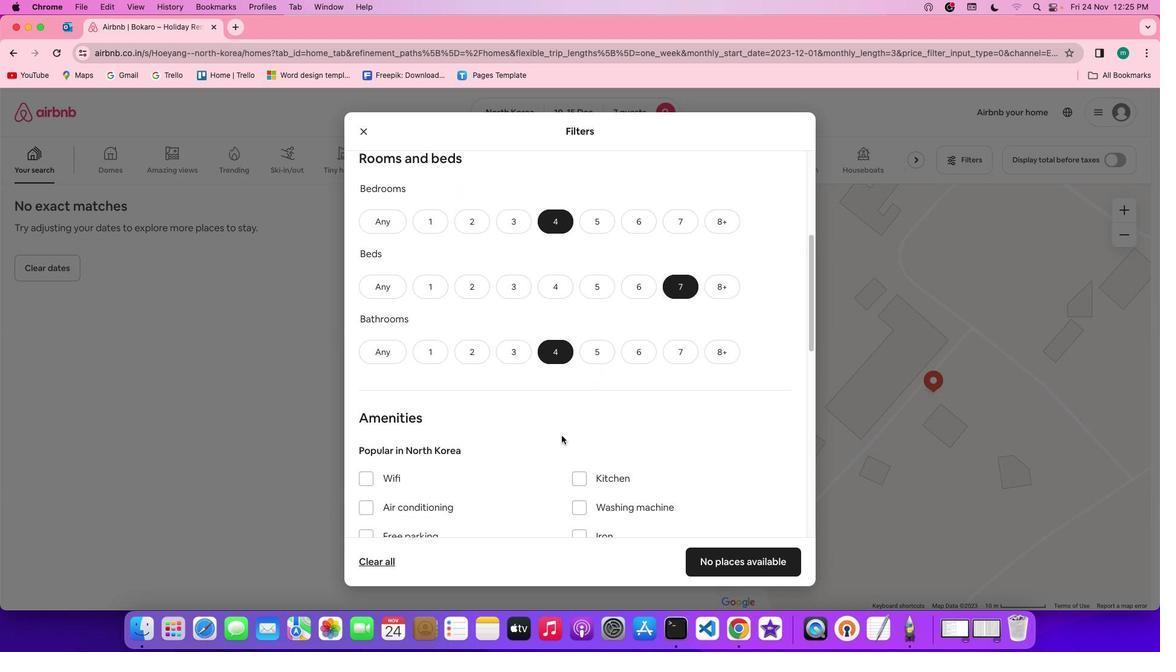 
Action: Mouse scrolled (561, 436) with delta (0, 0)
Screenshot: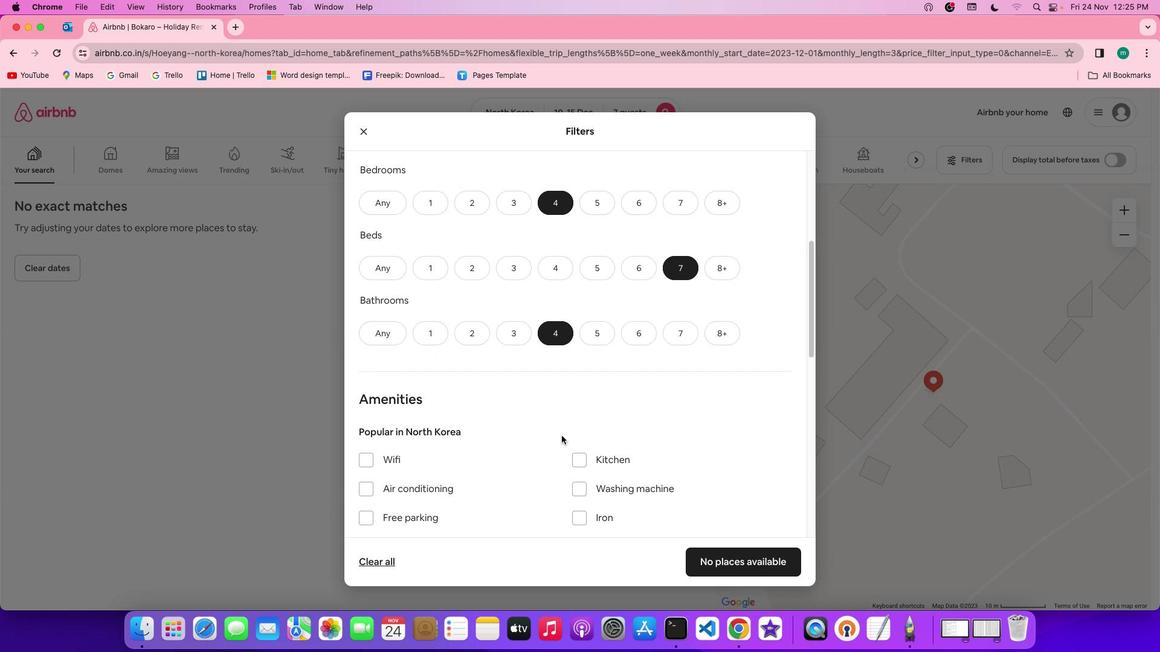 
Action: Mouse moved to (561, 436)
Screenshot: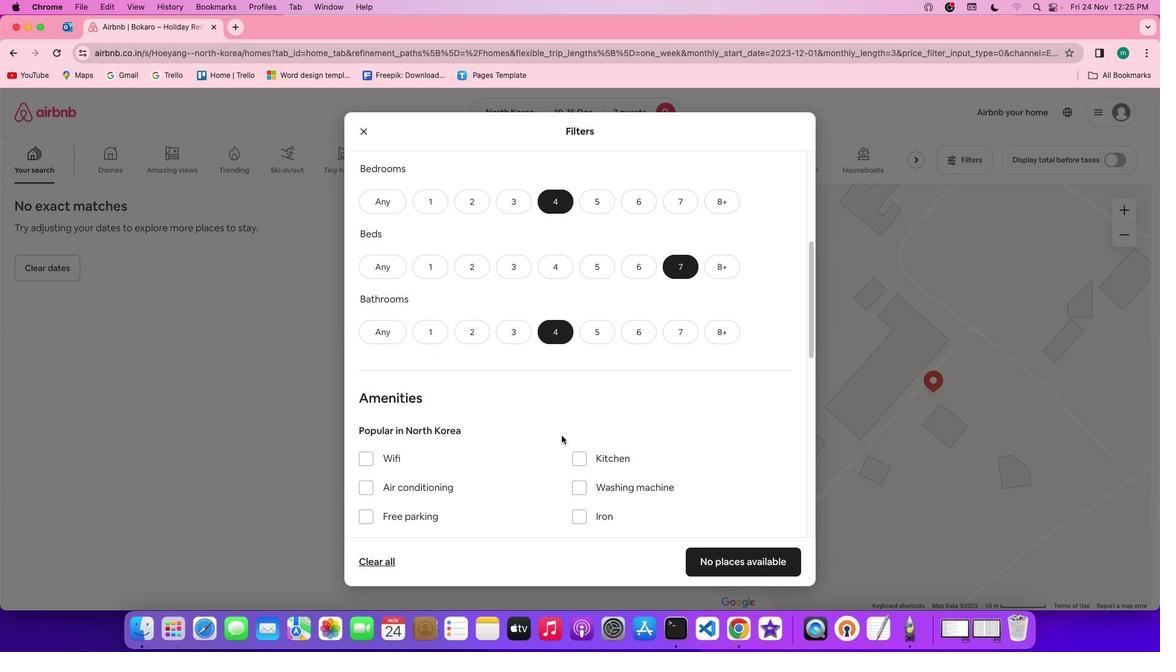 
Action: Mouse scrolled (561, 436) with delta (0, 0)
Screenshot: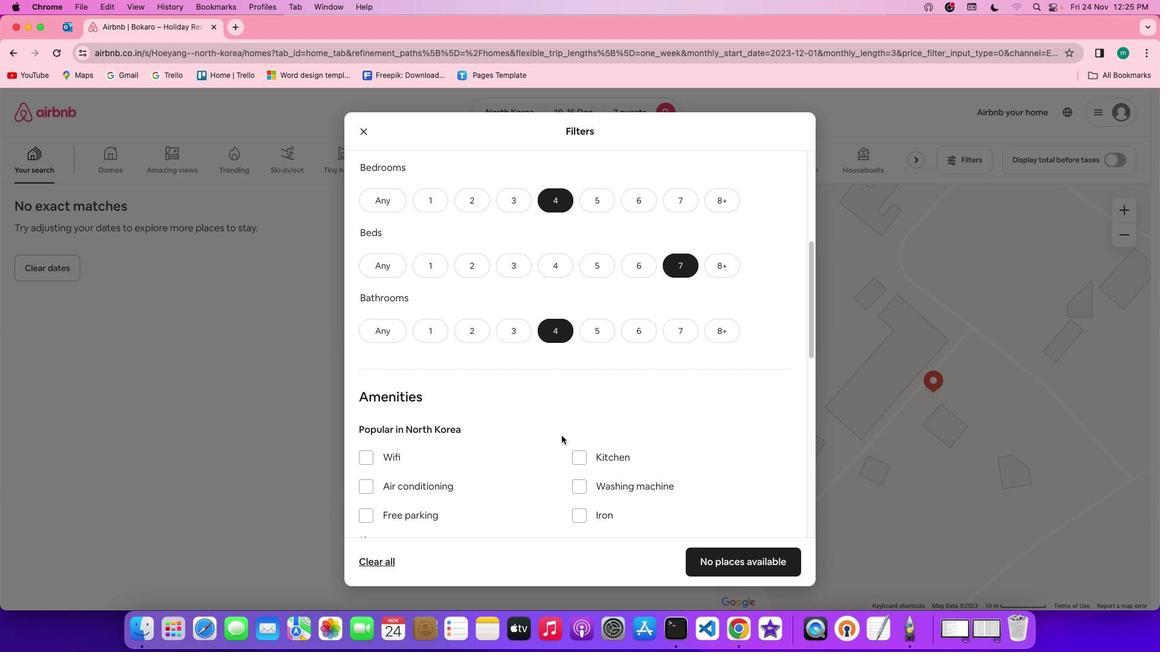 
Action: Mouse scrolled (561, 436) with delta (0, 0)
Screenshot: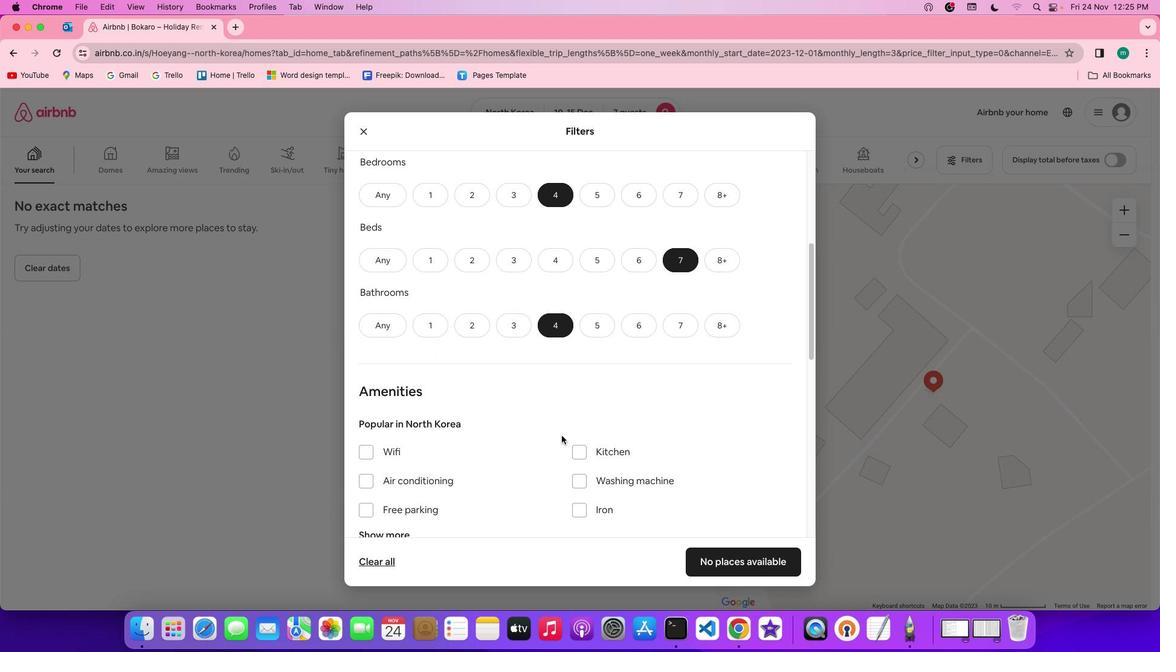 
Action: Mouse scrolled (561, 436) with delta (0, 0)
Screenshot: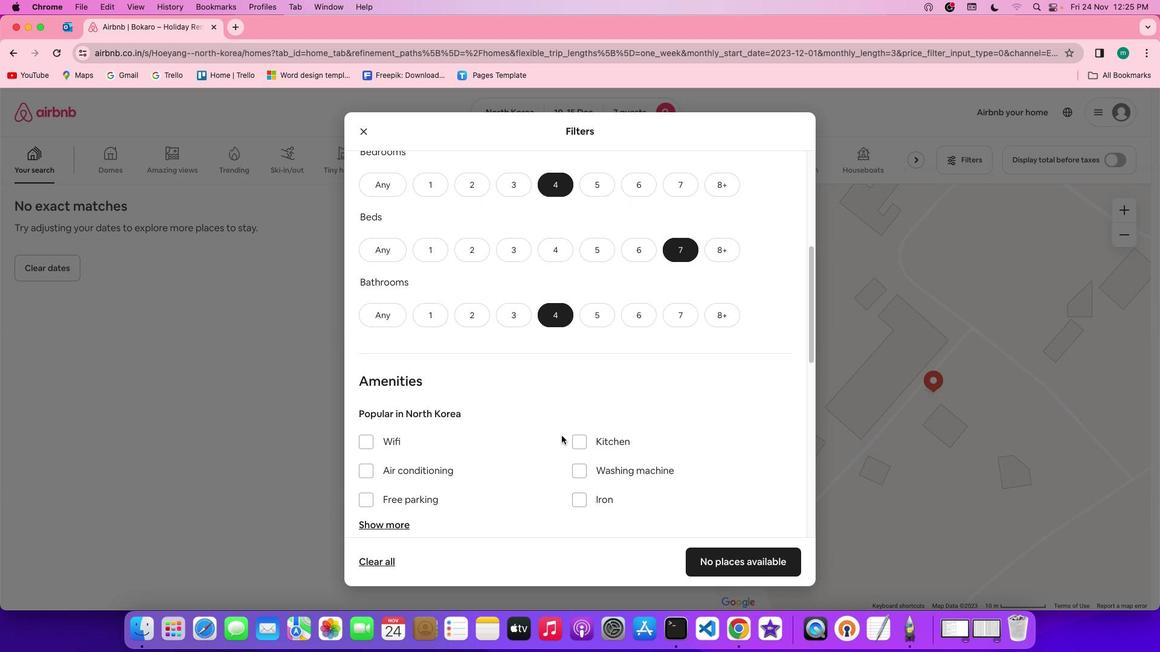 
Action: Mouse scrolled (561, 436) with delta (0, 0)
Screenshot: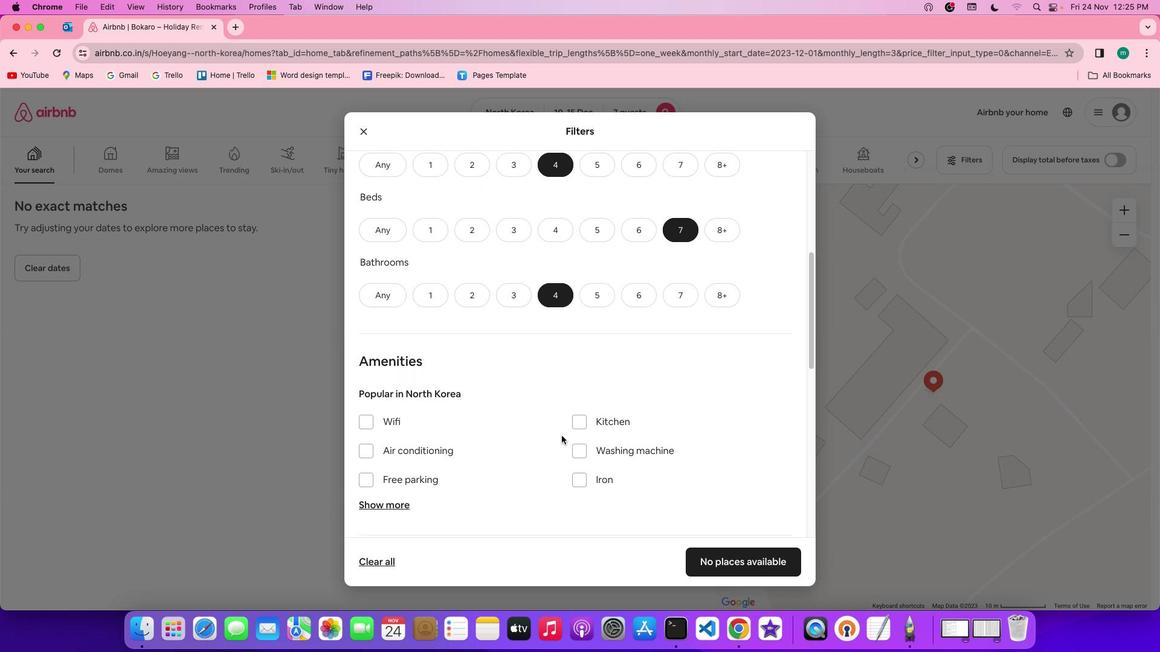 
Action: Mouse scrolled (561, 436) with delta (0, 0)
Screenshot: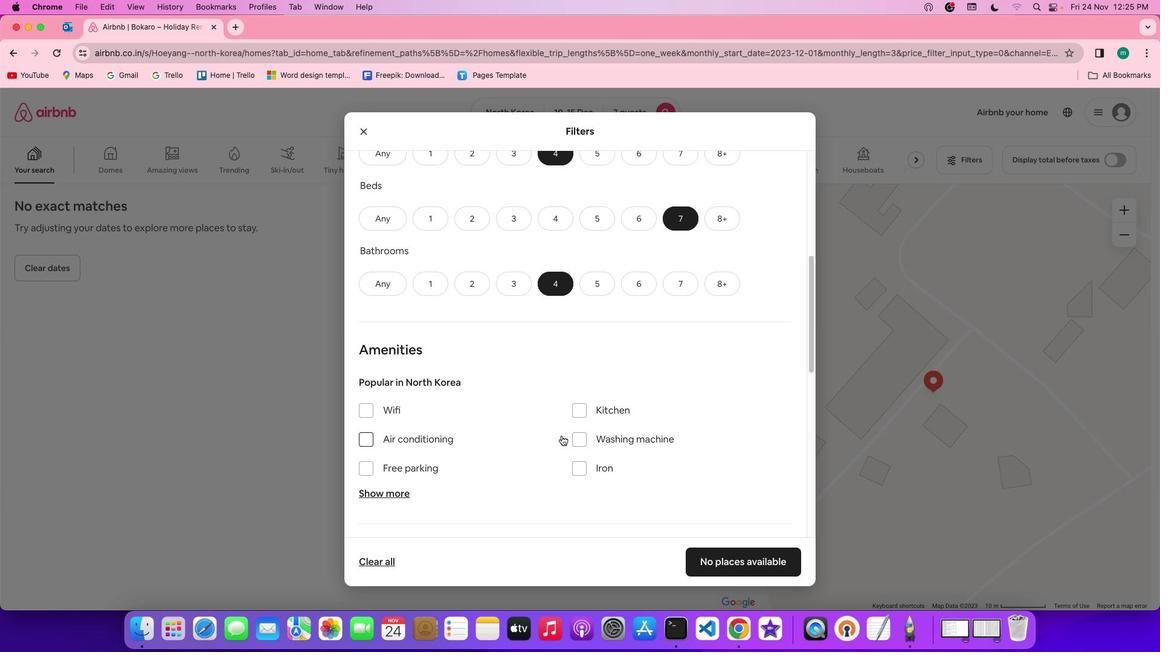 
Action: Mouse scrolled (561, 436) with delta (0, 0)
Screenshot: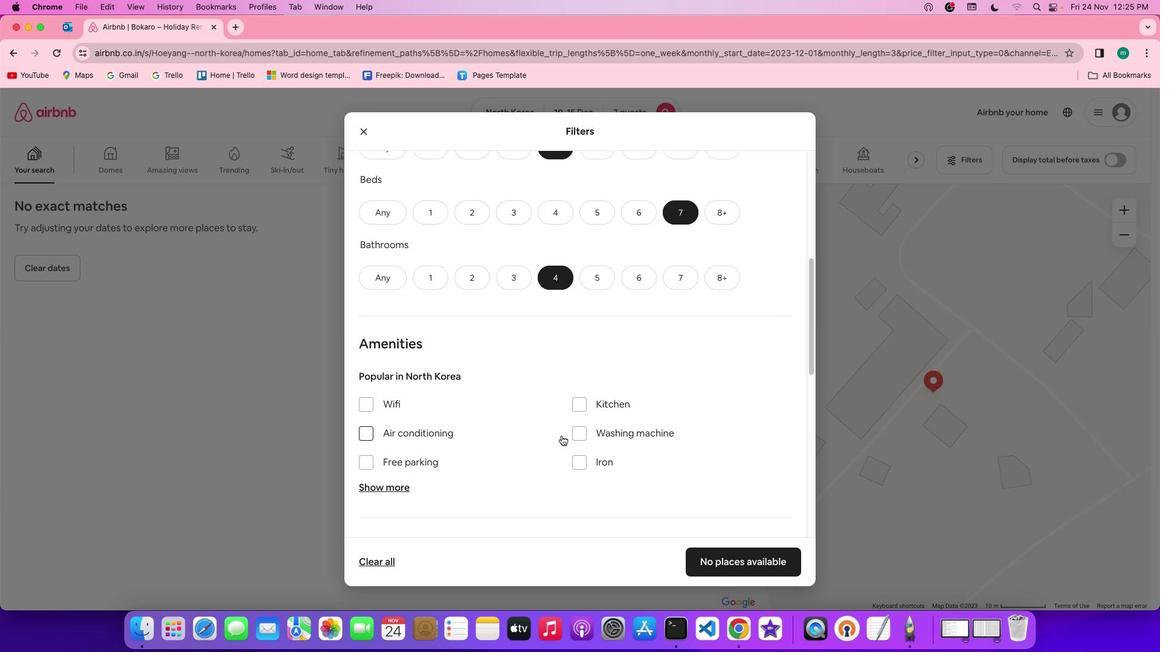 
Action: Mouse scrolled (561, 436) with delta (0, 0)
Screenshot: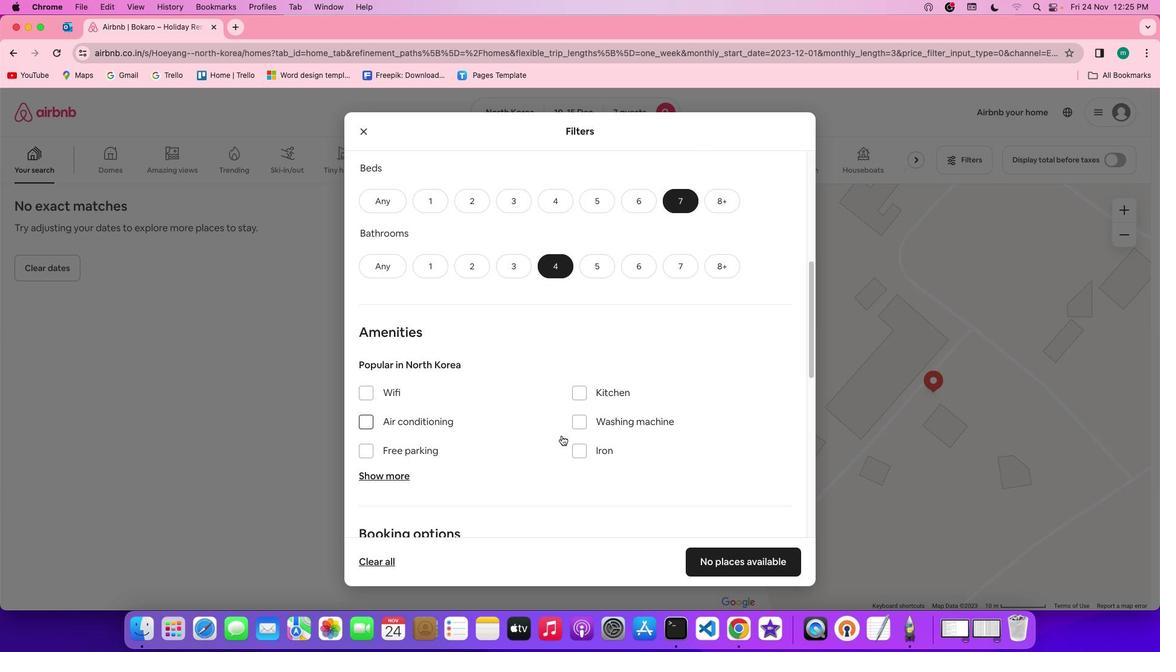 
Action: Mouse scrolled (561, 436) with delta (0, 0)
Screenshot: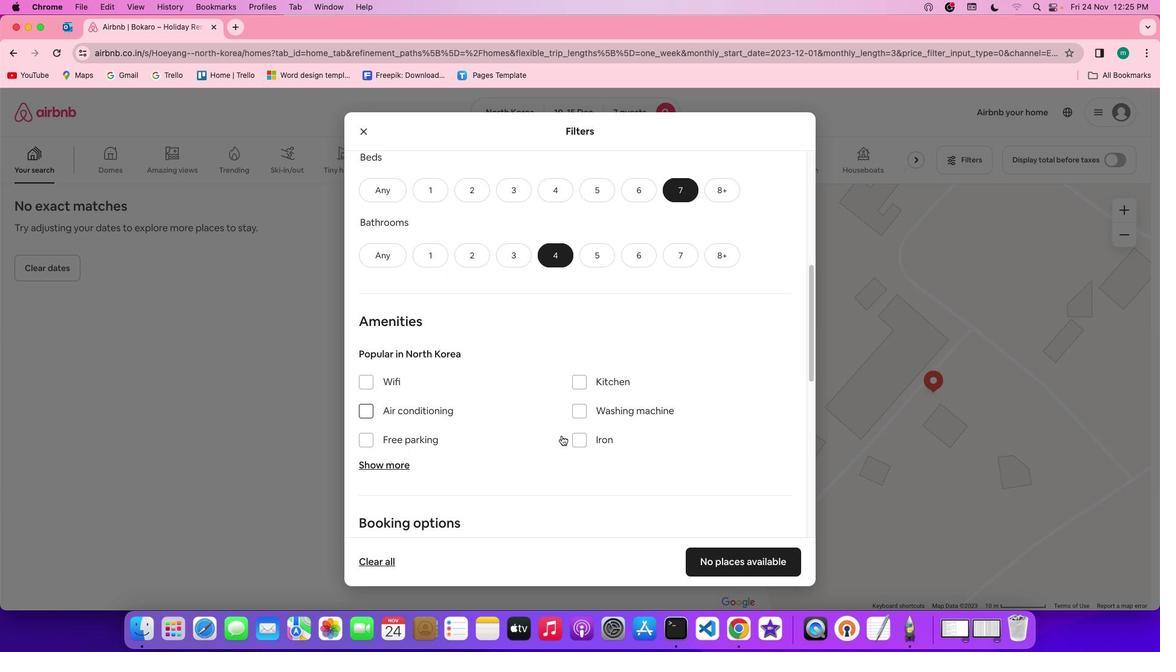 
Action: Mouse moved to (558, 427)
Screenshot: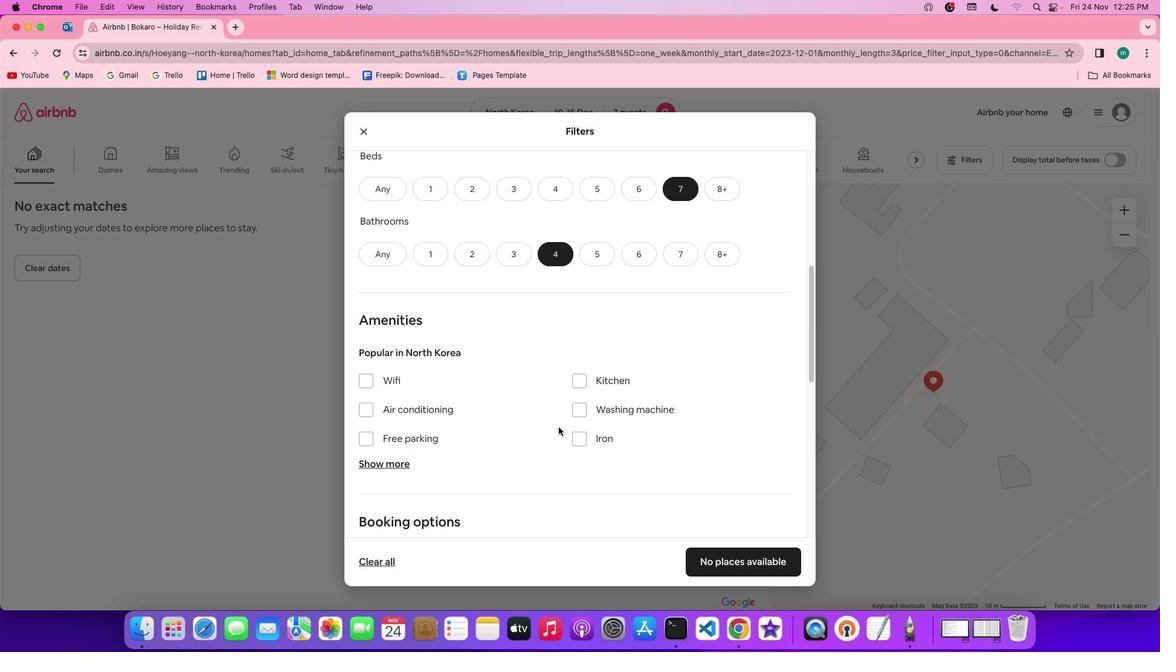 
Action: Mouse scrolled (558, 427) with delta (0, 0)
Screenshot: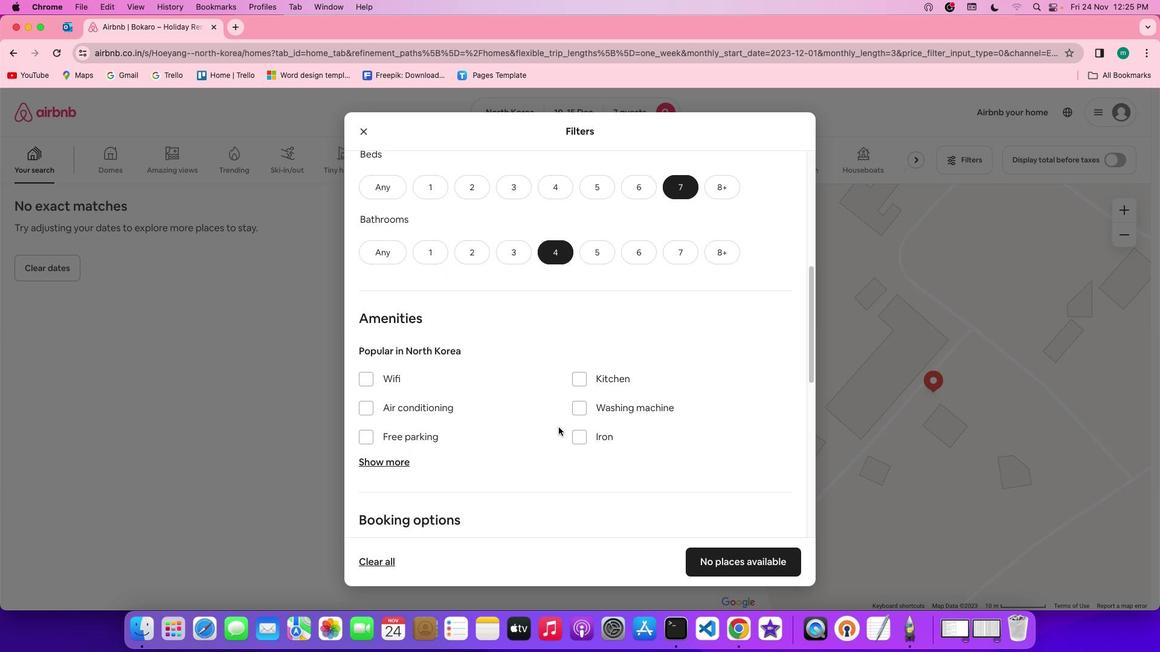 
Action: Mouse scrolled (558, 427) with delta (0, 0)
Screenshot: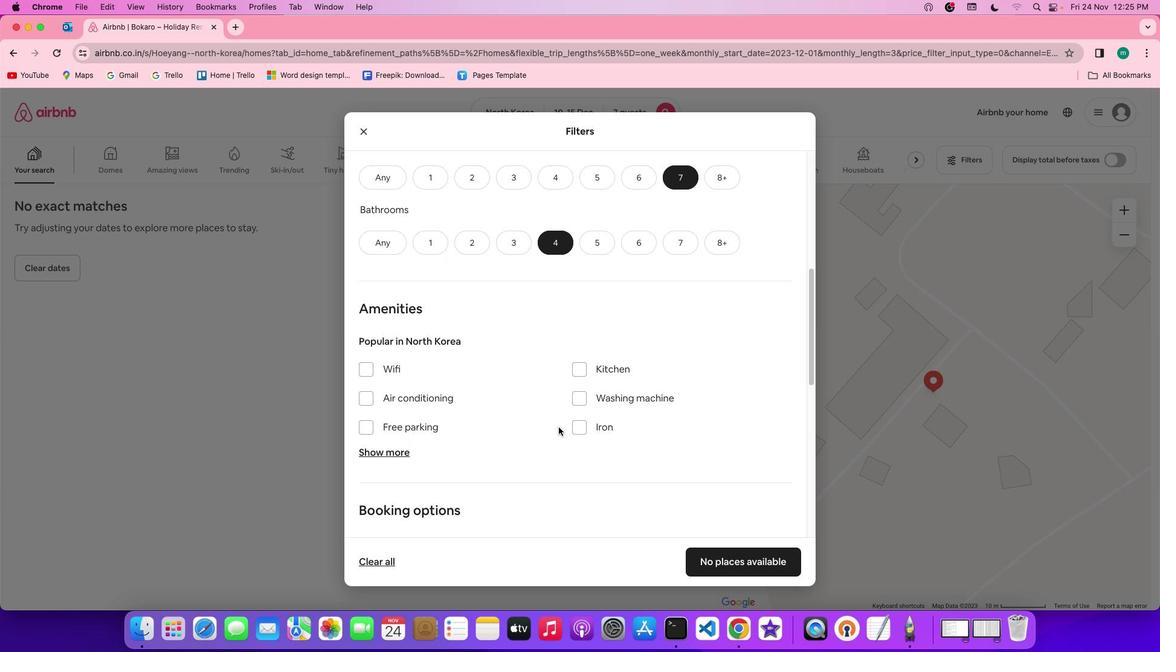 
Action: Mouse scrolled (558, 427) with delta (0, 0)
Screenshot: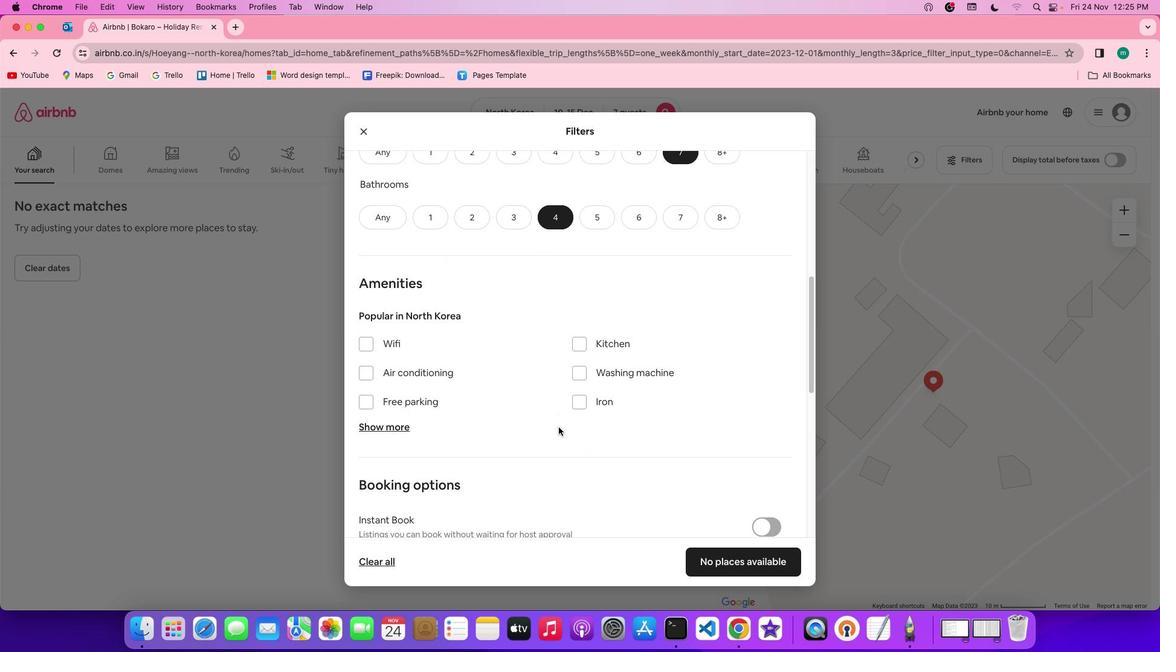 
Action: Mouse scrolled (558, 427) with delta (0, 0)
Screenshot: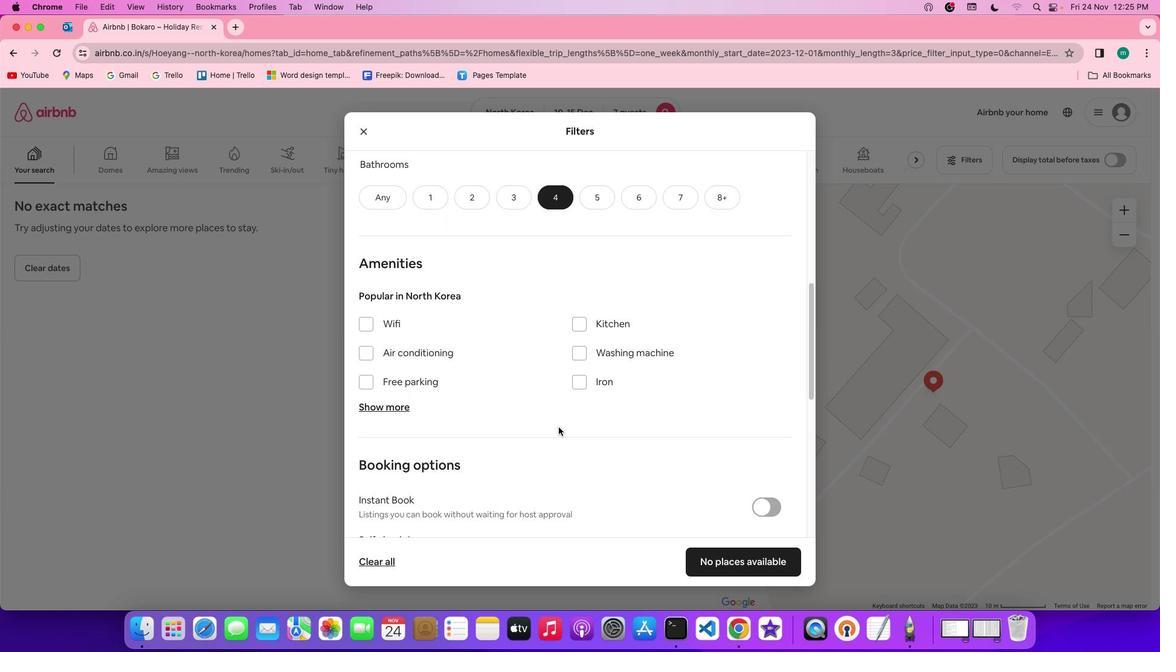 
Action: Mouse scrolled (558, 427) with delta (0, 0)
Screenshot: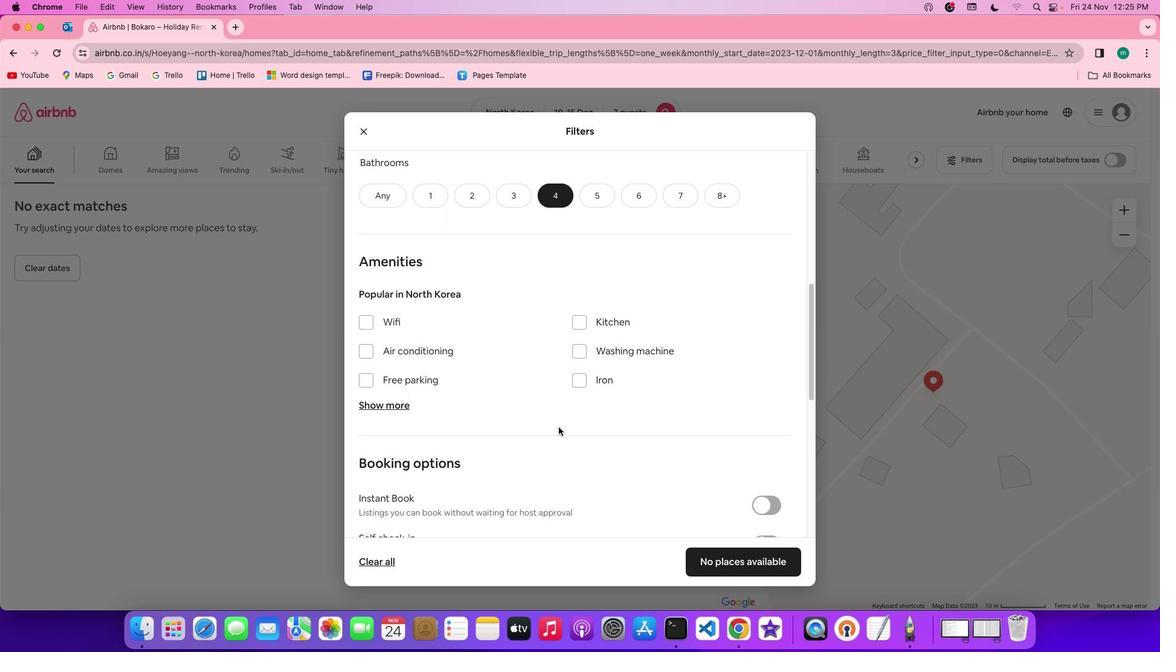 
Action: Mouse scrolled (558, 427) with delta (0, 0)
Screenshot: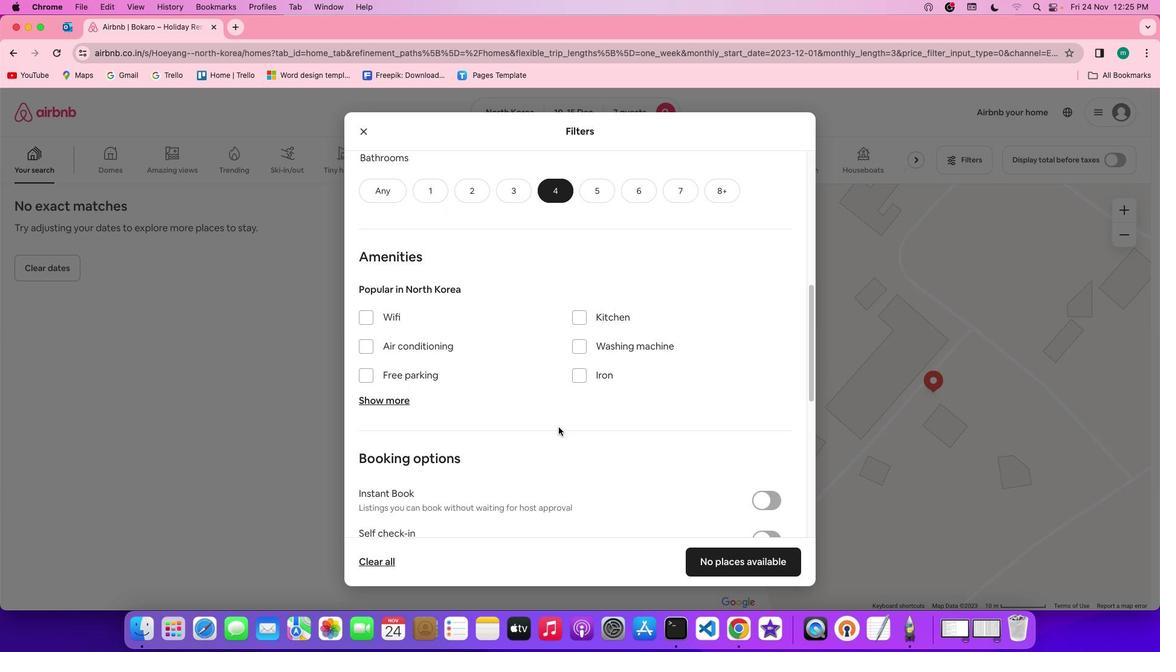 
Action: Mouse scrolled (558, 427) with delta (0, 0)
Screenshot: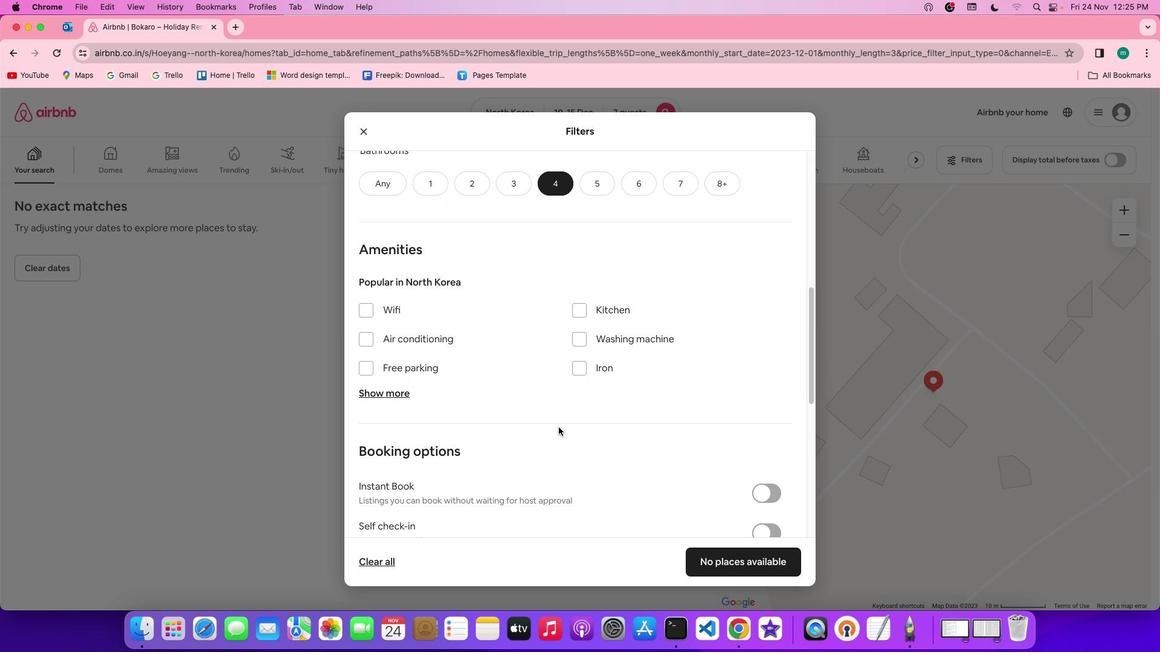 
Action: Mouse moved to (375, 303)
Screenshot: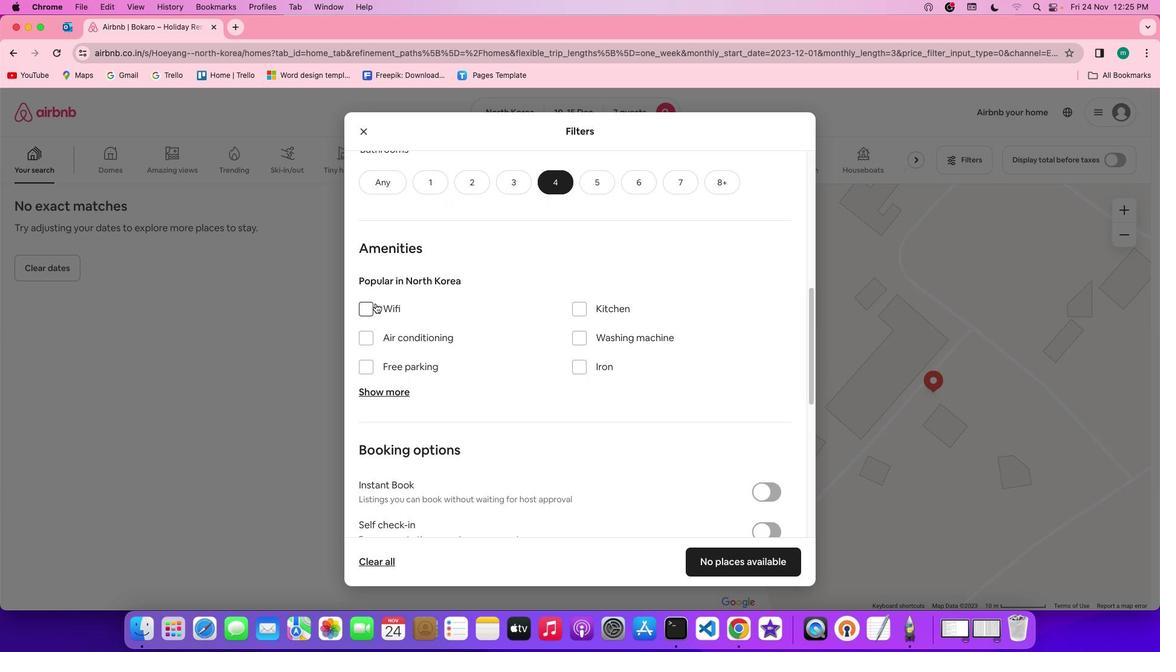 
Action: Mouse pressed left at (375, 303)
Screenshot: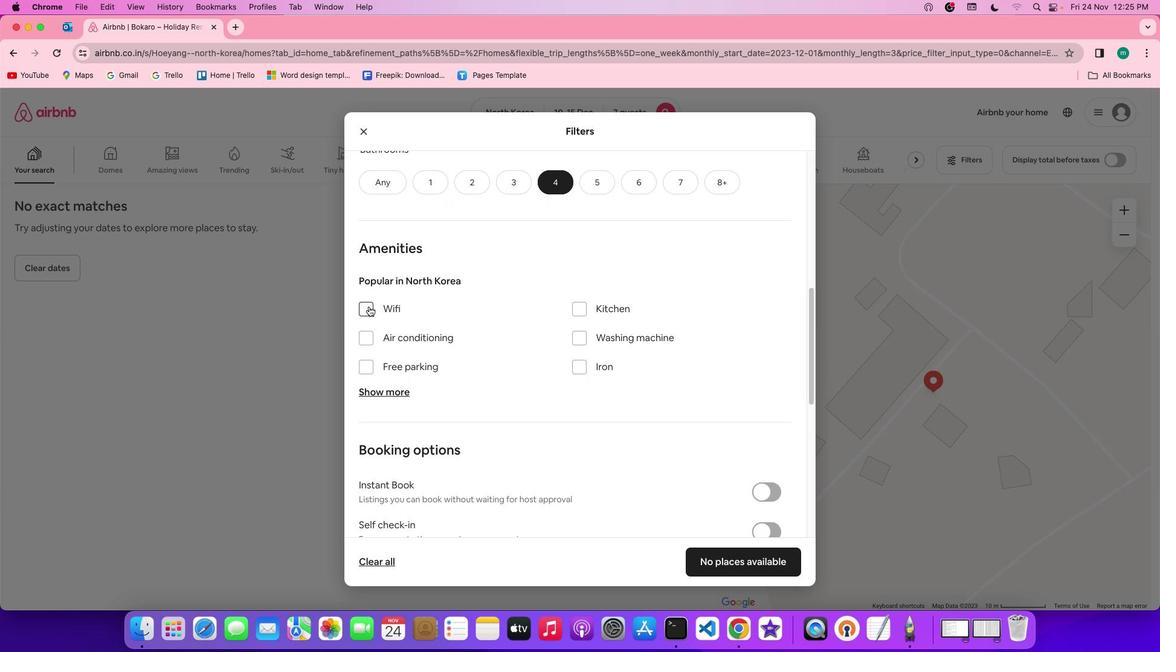 
Action: Mouse moved to (386, 392)
Screenshot: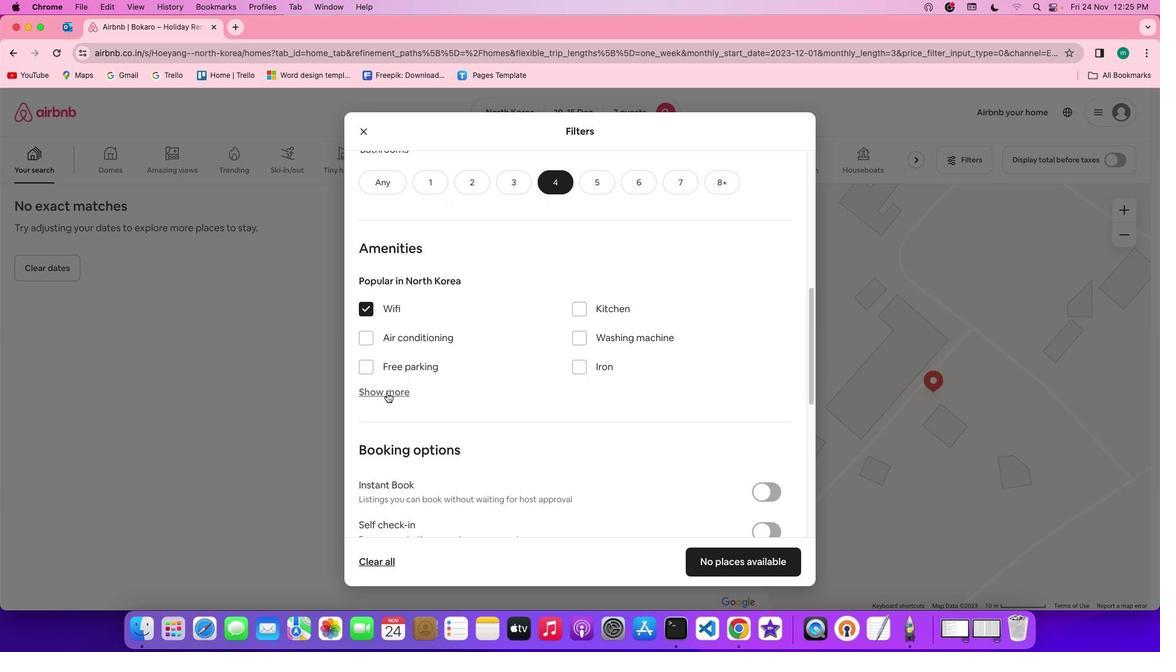 
Action: Mouse pressed left at (386, 392)
Screenshot: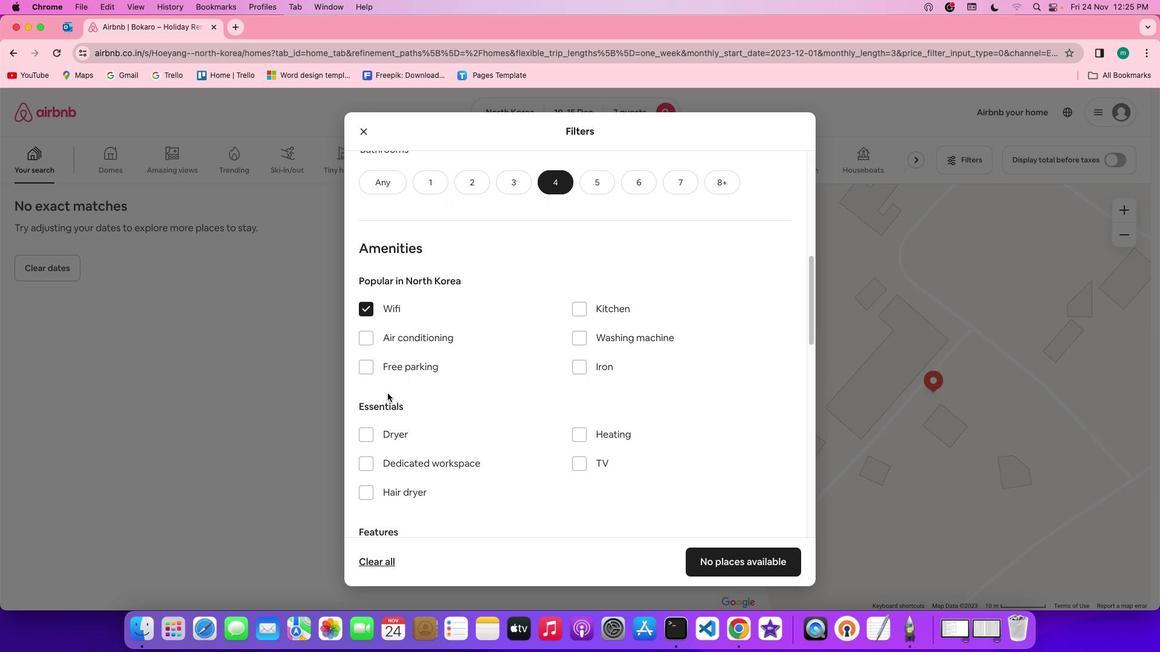 
Action: Mouse moved to (578, 461)
Screenshot: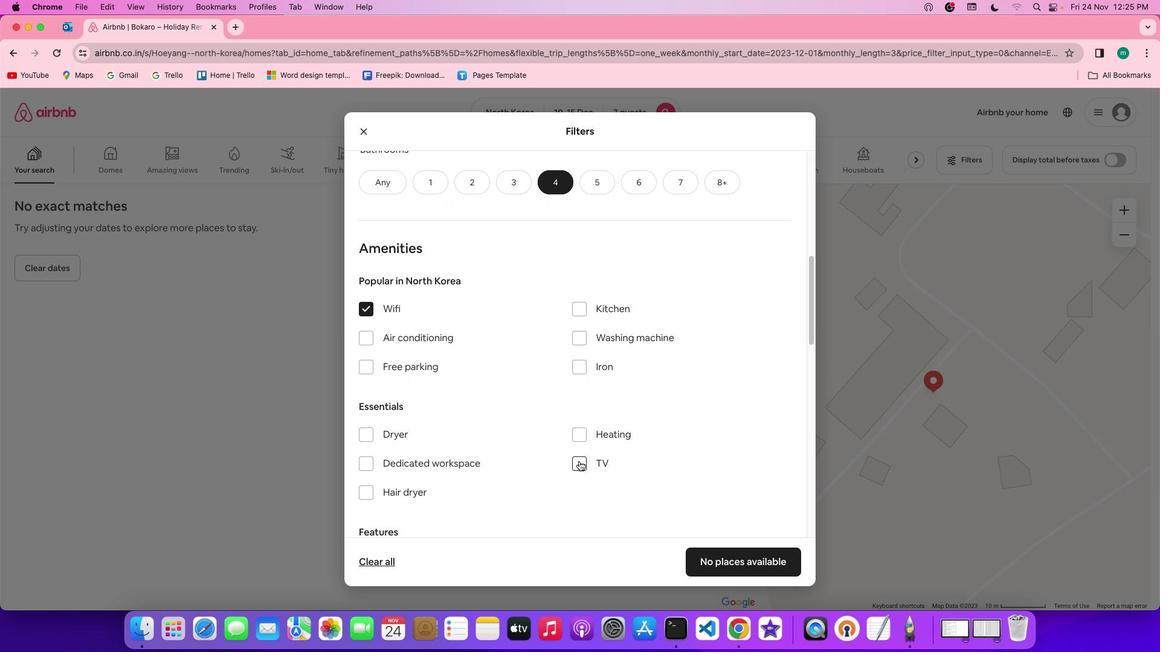 
Action: Mouse pressed left at (578, 461)
Screenshot: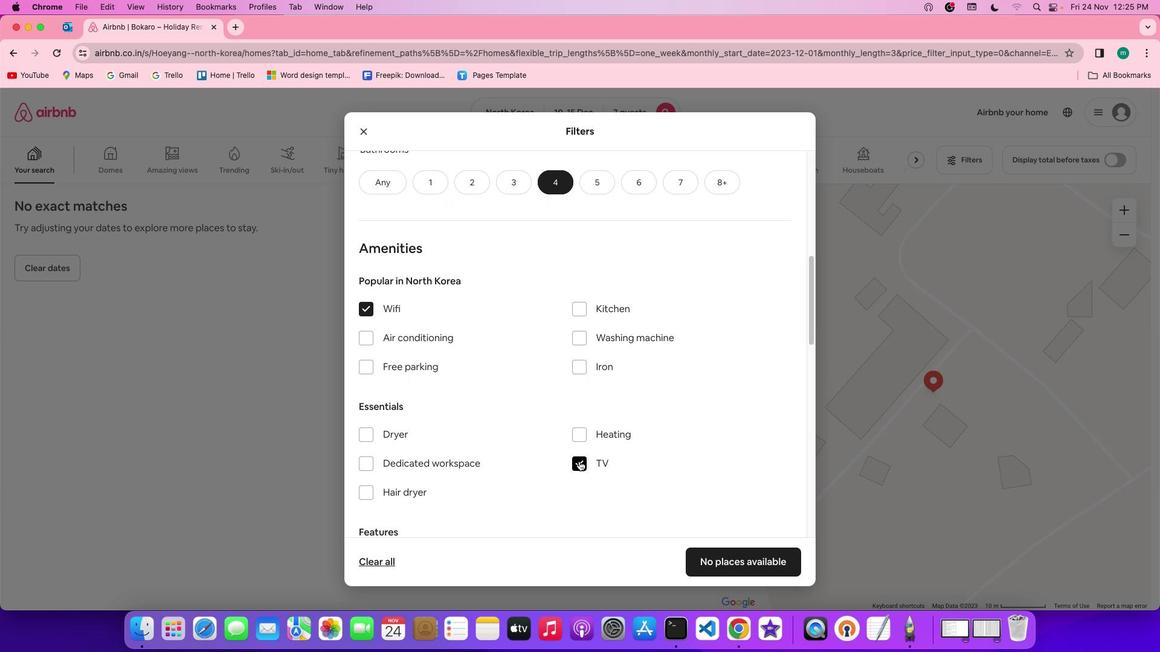 
Action: Mouse moved to (423, 363)
Screenshot: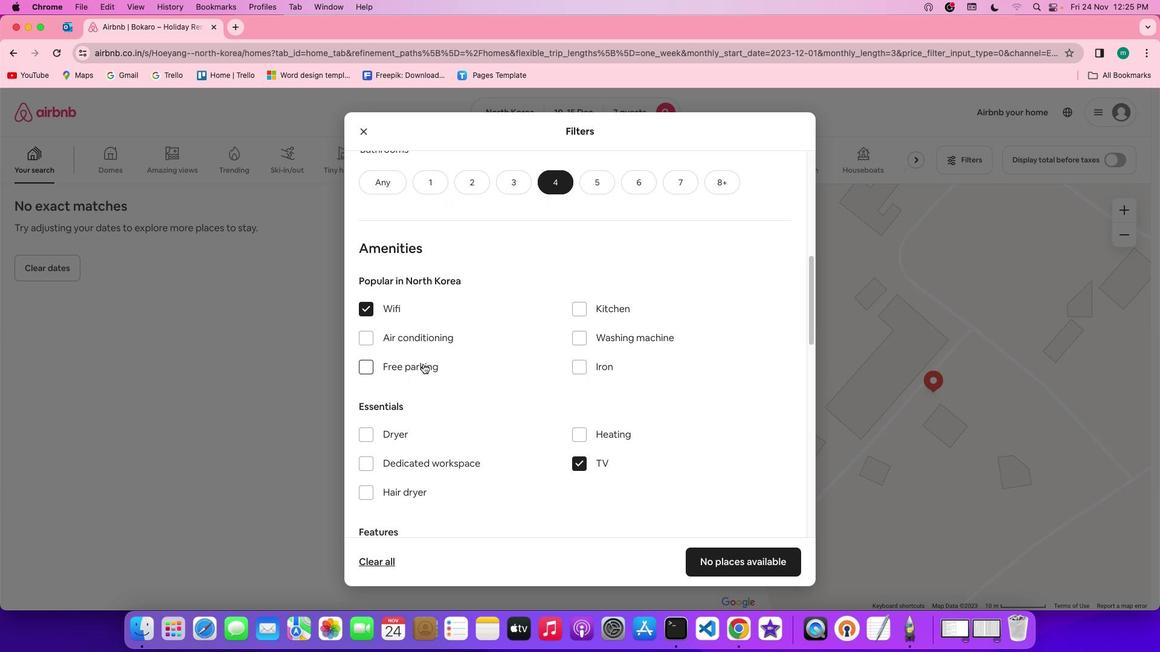 
Action: Mouse pressed left at (423, 363)
Screenshot: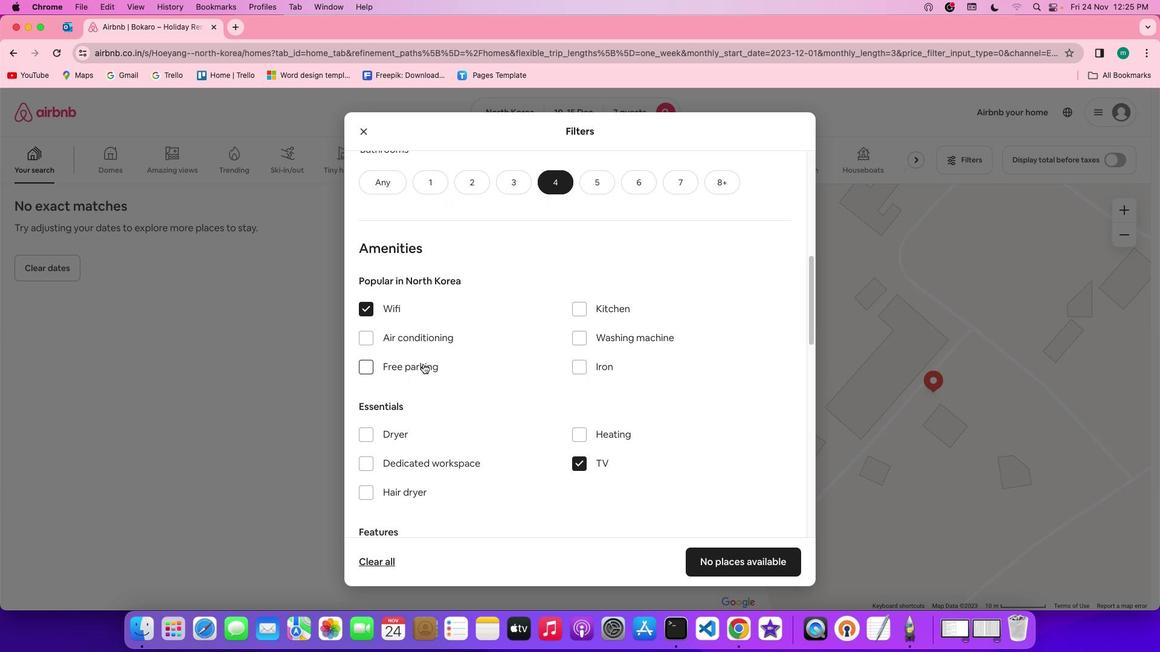
Action: Mouse moved to (483, 379)
Screenshot: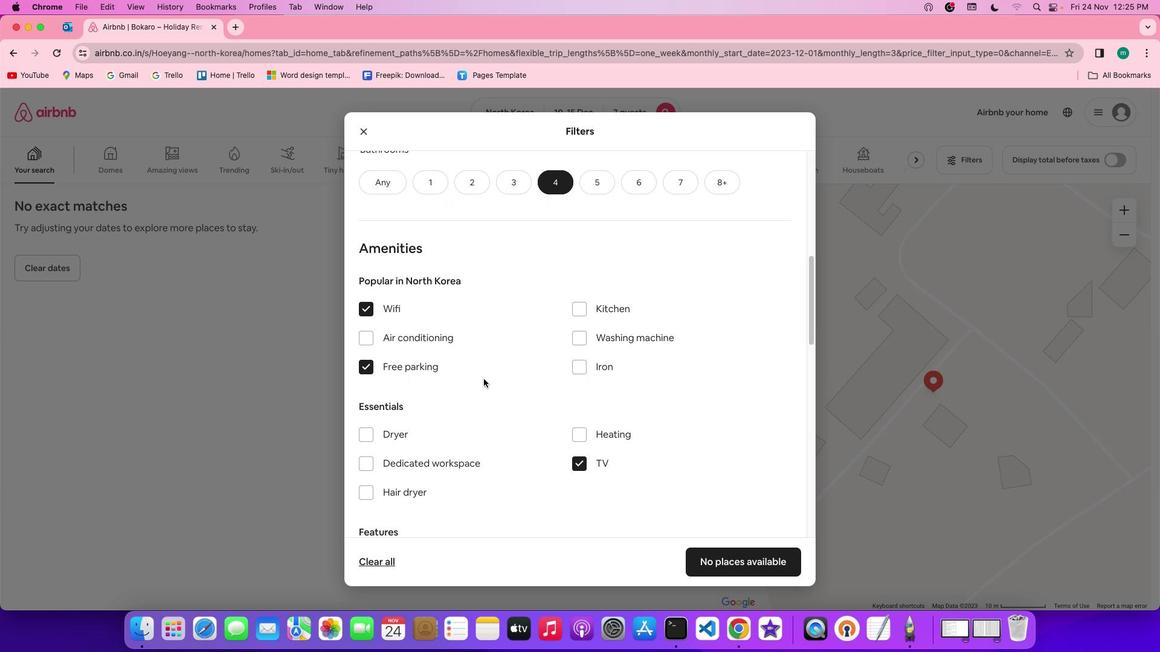 
Action: Mouse scrolled (483, 379) with delta (0, 0)
Screenshot: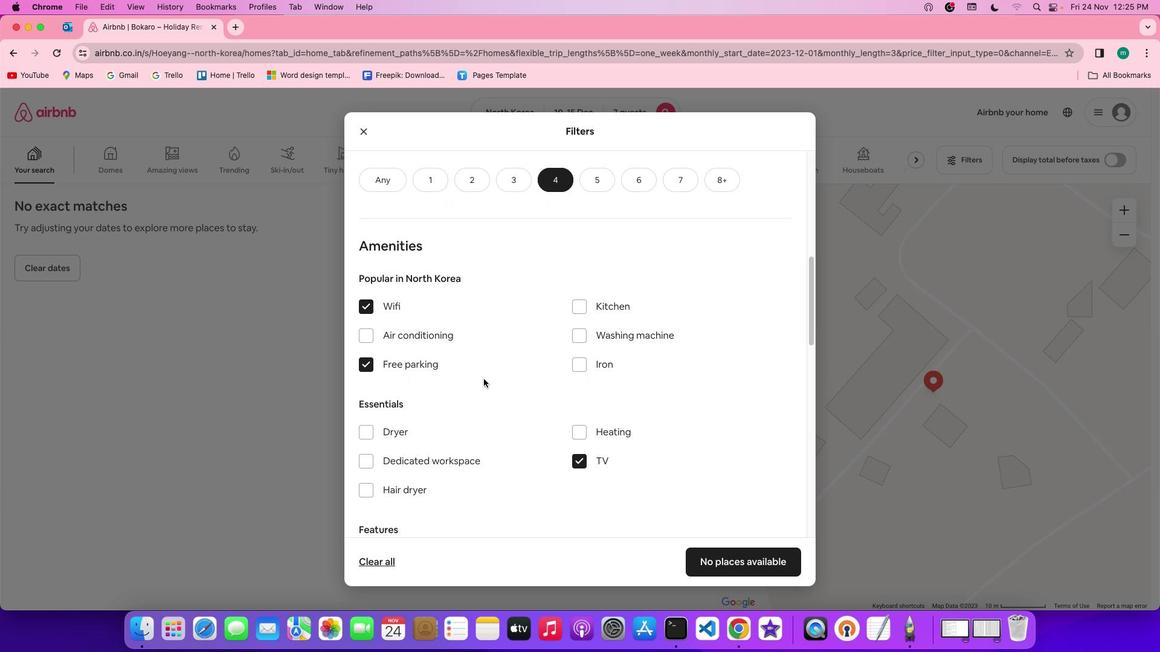 
Action: Mouse scrolled (483, 379) with delta (0, 0)
Screenshot: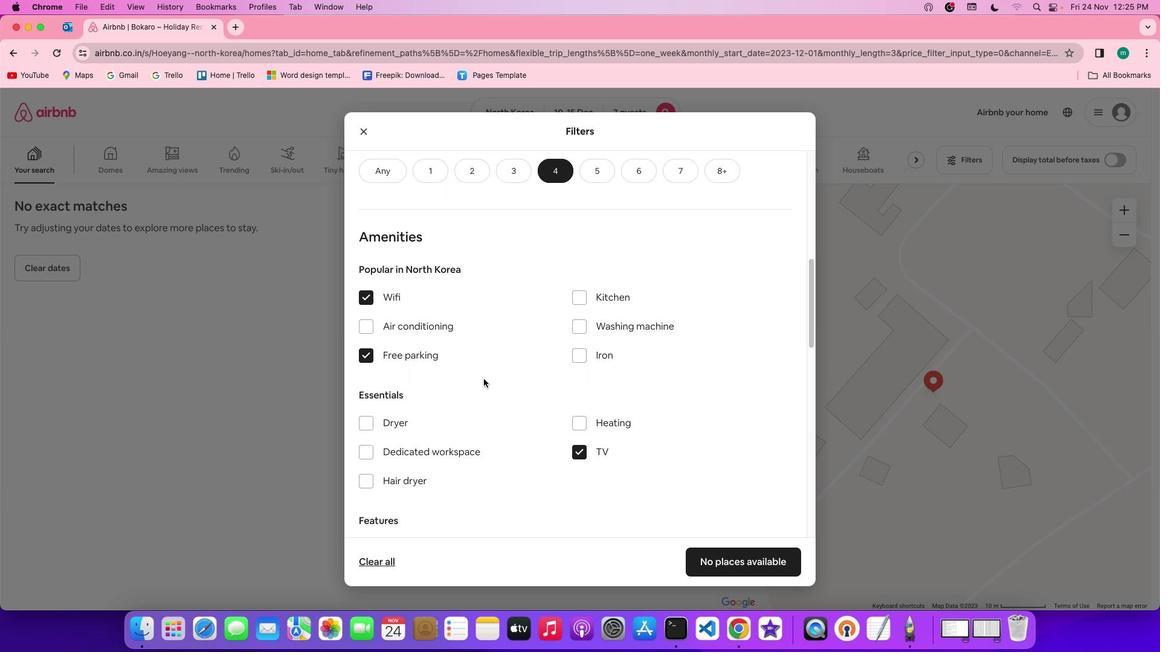 
Action: Mouse scrolled (483, 379) with delta (0, 0)
Screenshot: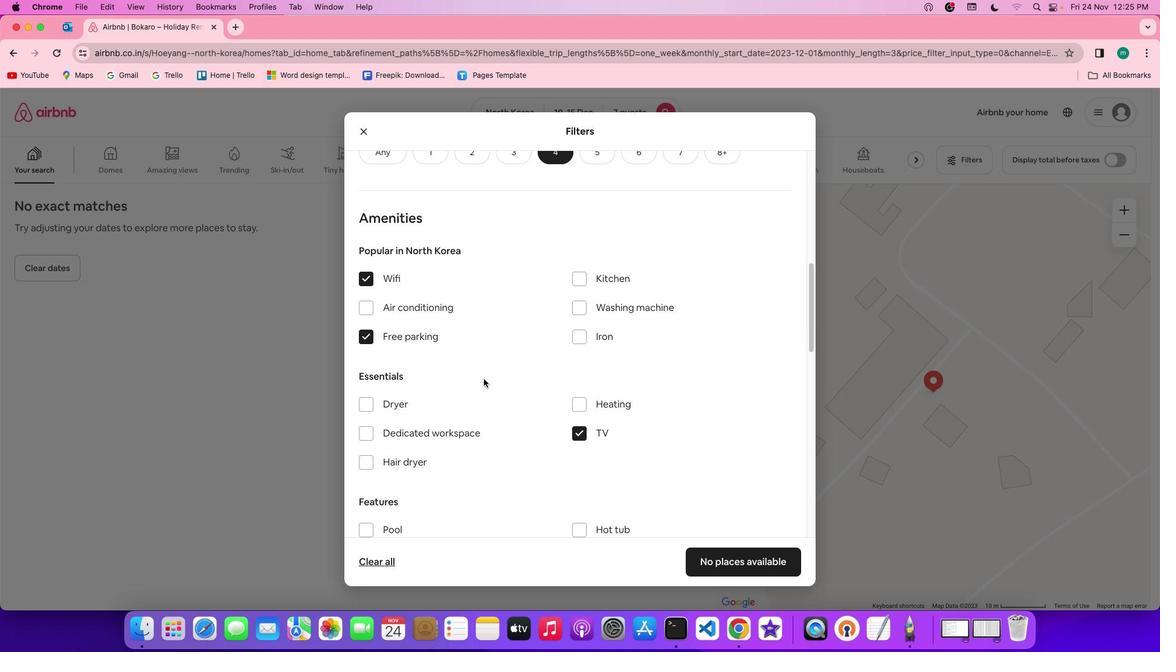 
Action: Mouse scrolled (483, 379) with delta (0, 0)
Screenshot: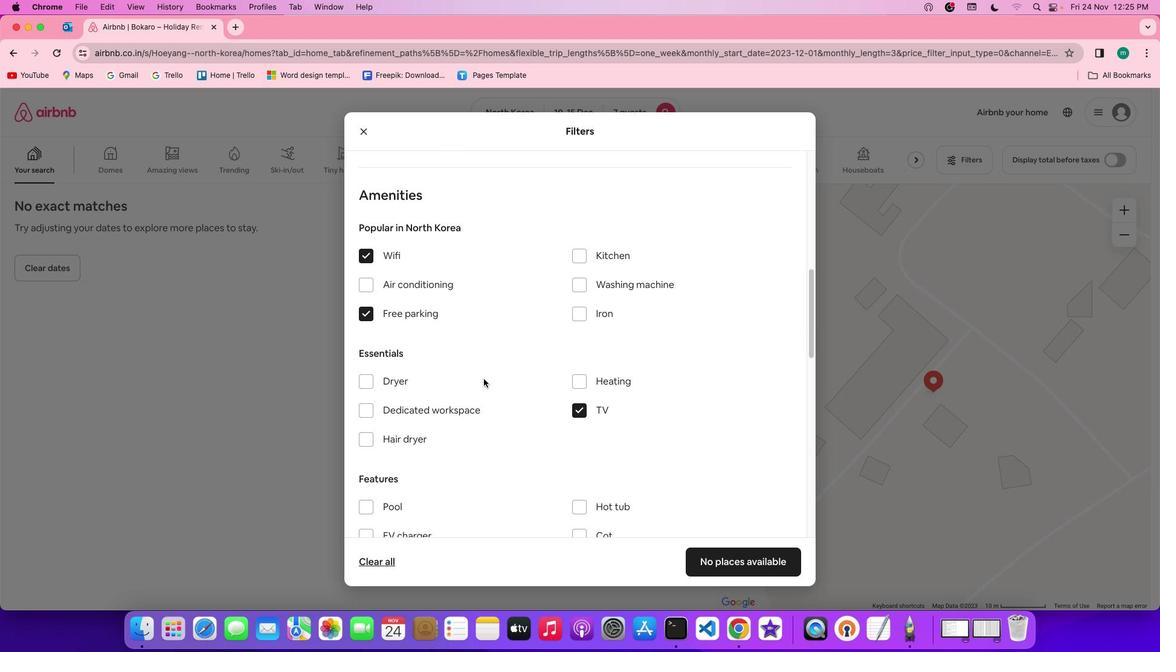 
Action: Mouse scrolled (483, 379) with delta (0, 0)
Screenshot: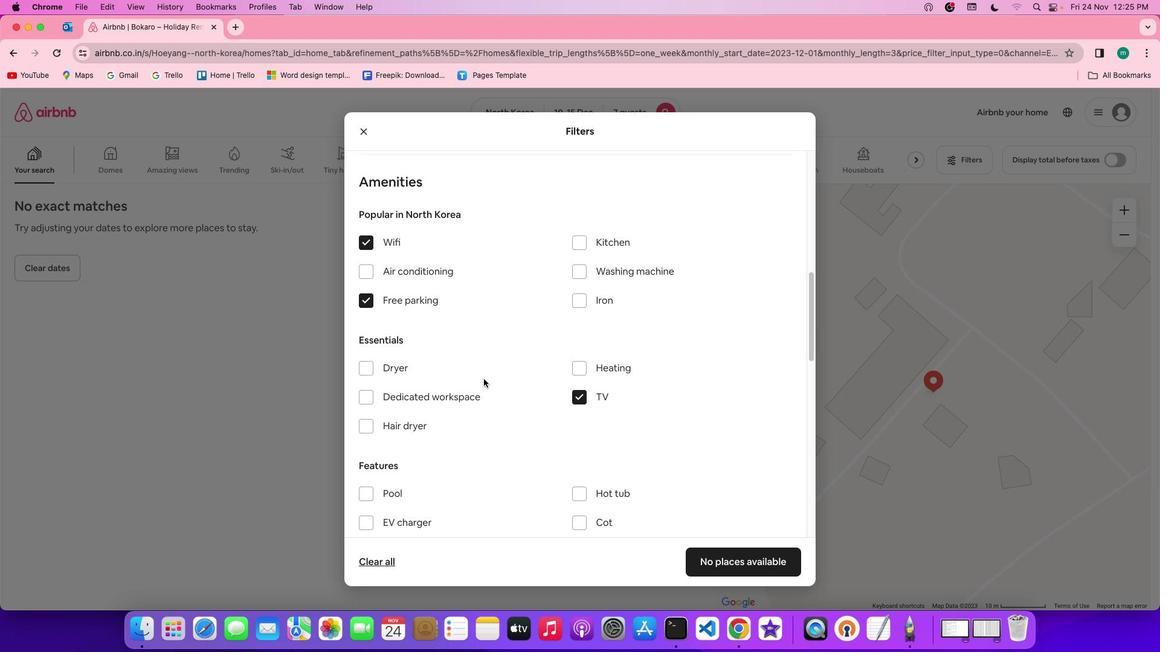 
Action: Mouse scrolled (483, 379) with delta (0, 0)
Screenshot: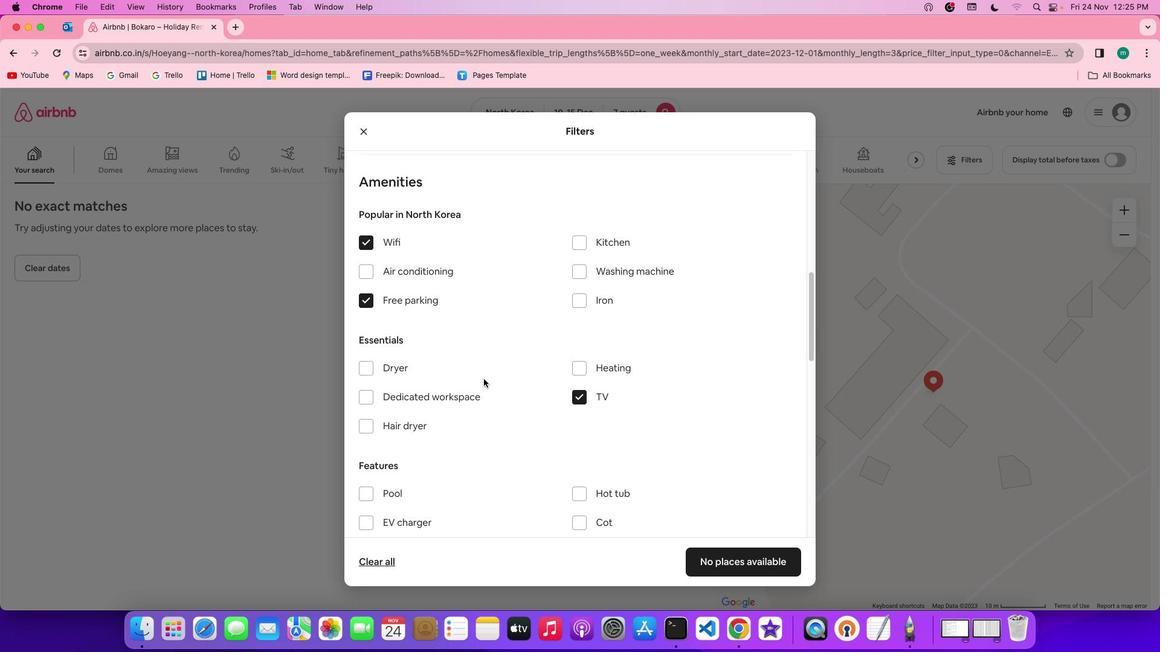 
Action: Mouse scrolled (483, 379) with delta (0, -1)
Screenshot: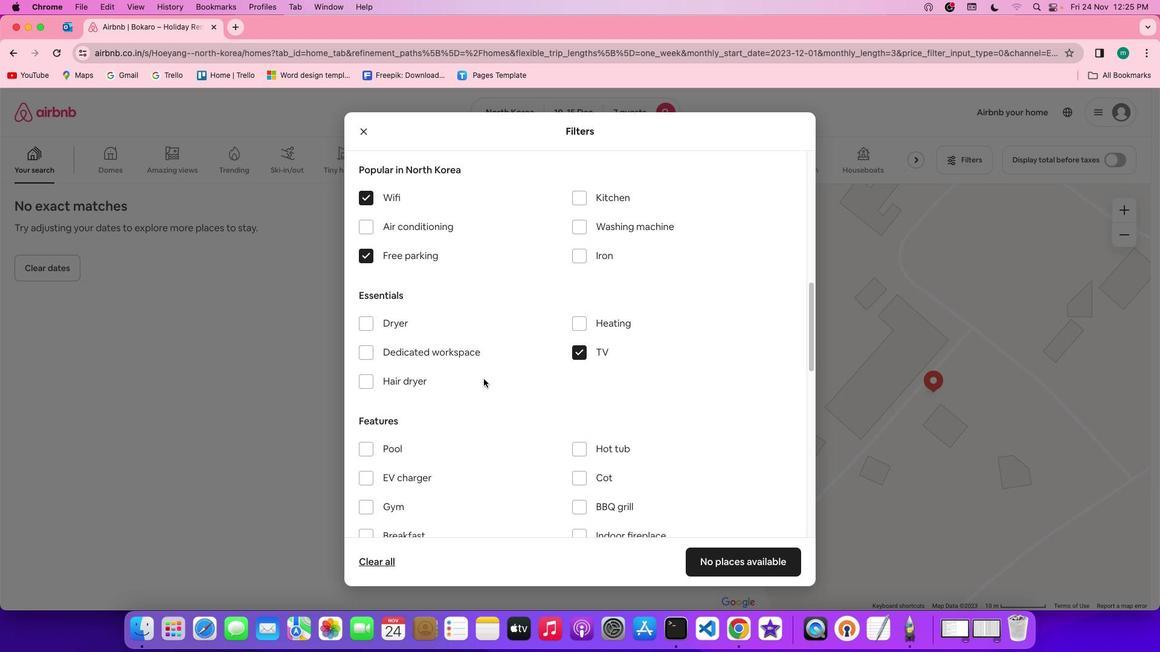 
Action: Mouse scrolled (483, 379) with delta (0, -1)
Screenshot: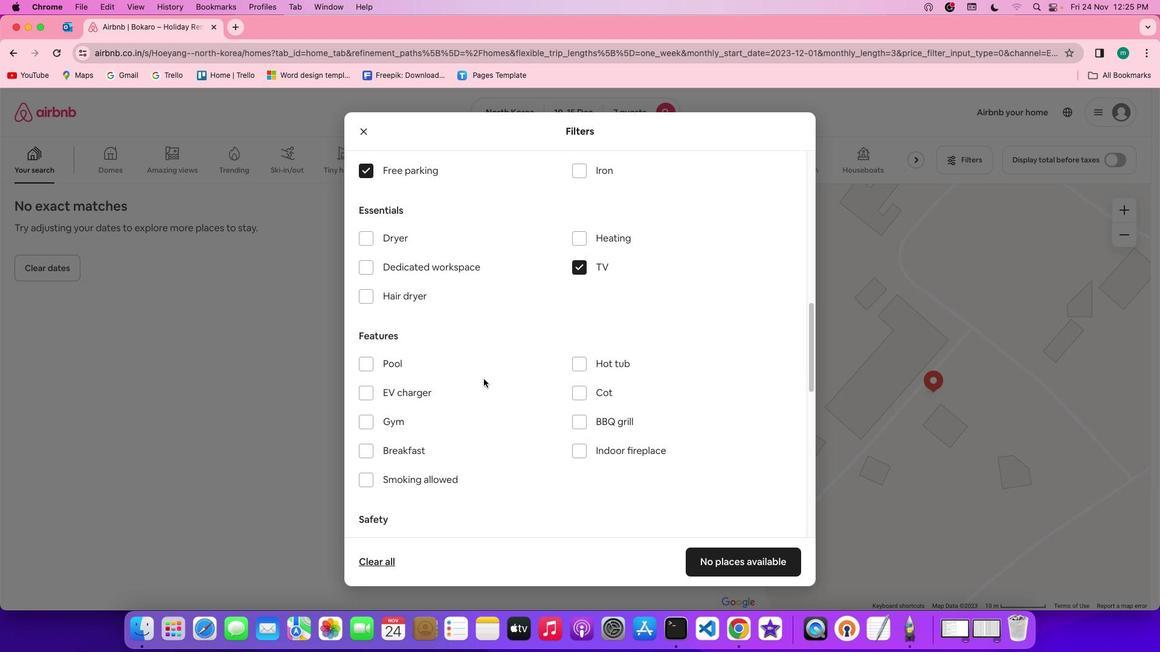 
Action: Mouse moved to (374, 393)
Screenshot: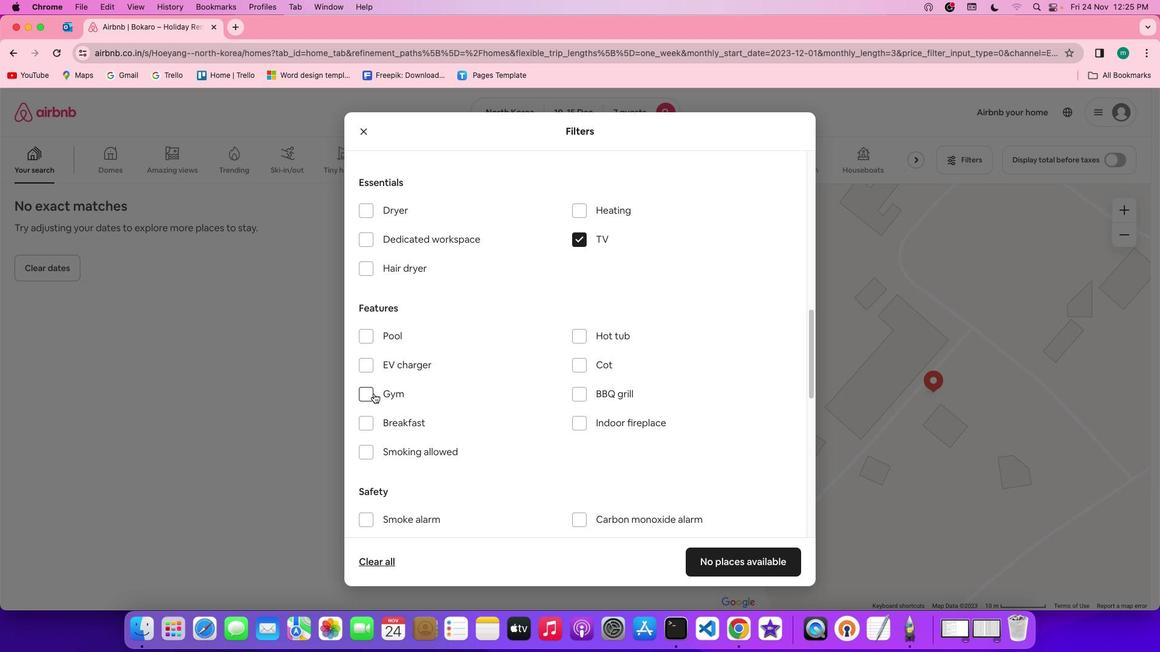 
Action: Mouse pressed left at (374, 393)
Screenshot: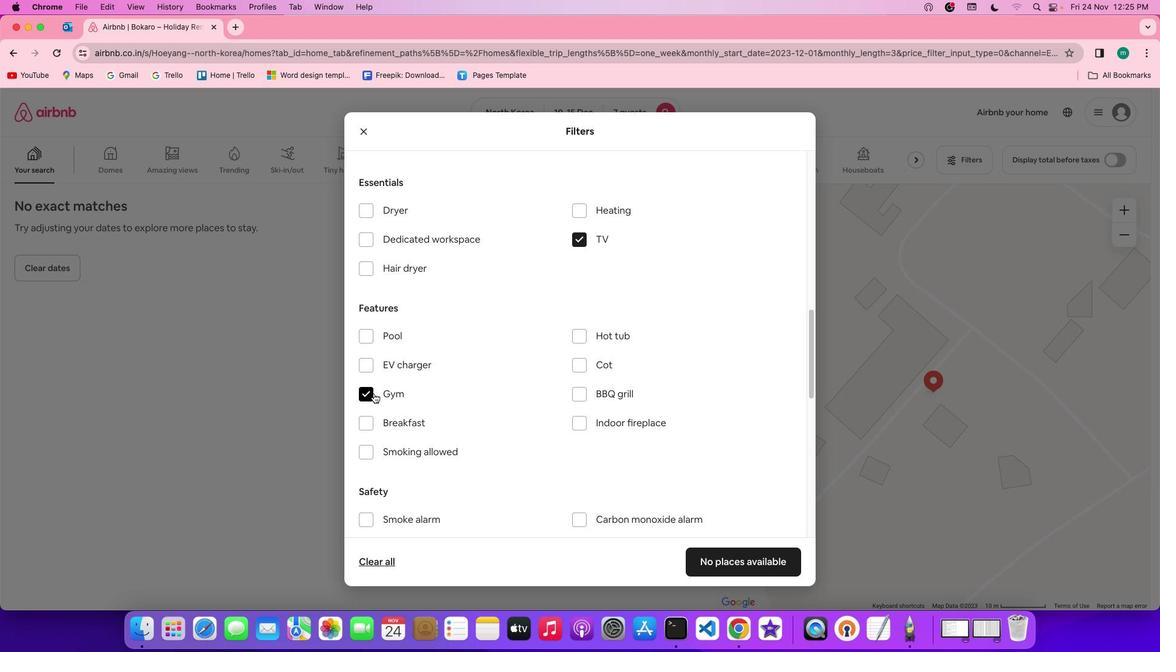 
Action: Mouse moved to (392, 421)
Screenshot: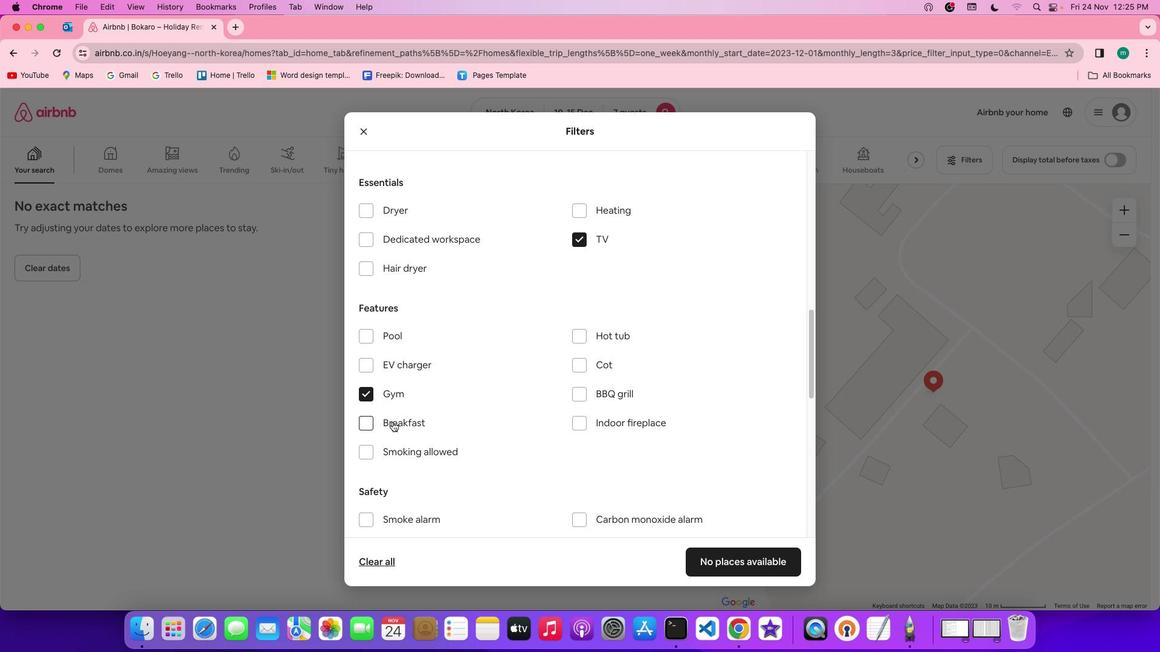 
Action: Mouse pressed left at (392, 421)
Screenshot: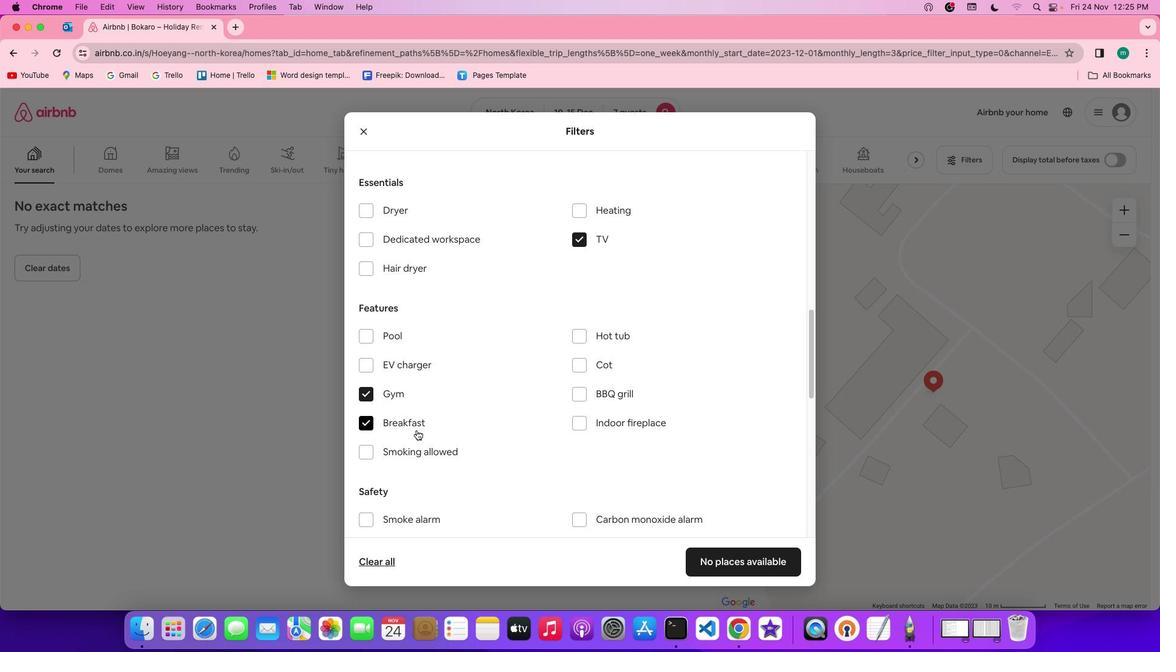 
Action: Mouse moved to (507, 425)
Screenshot: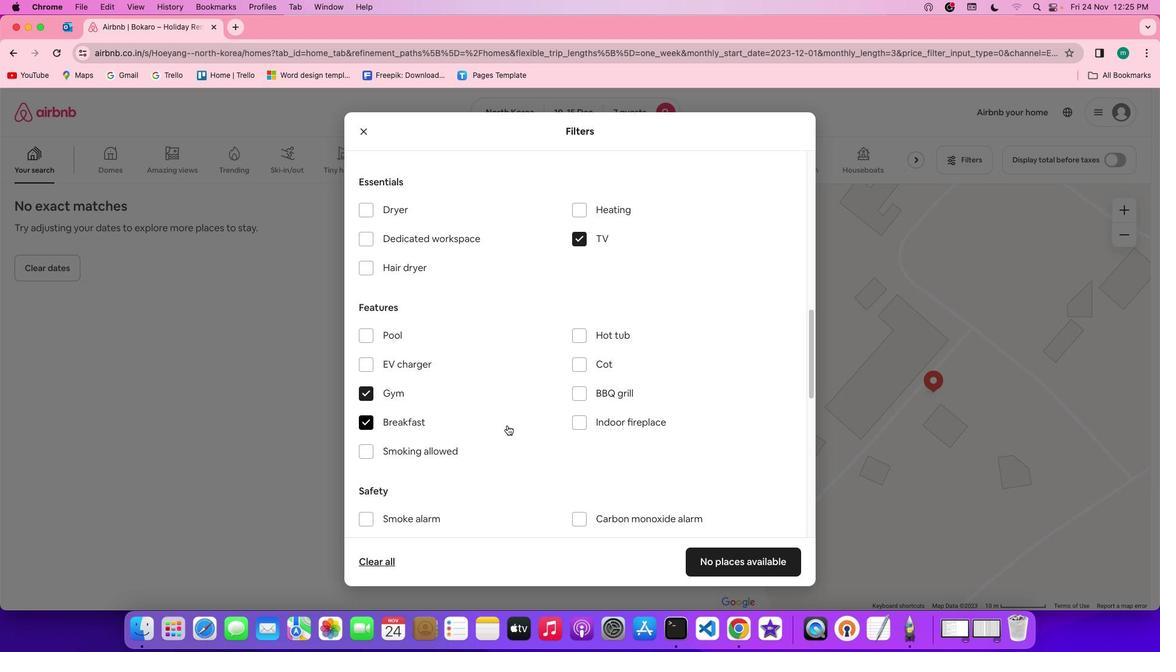 
Action: Mouse scrolled (507, 425) with delta (0, 0)
Screenshot: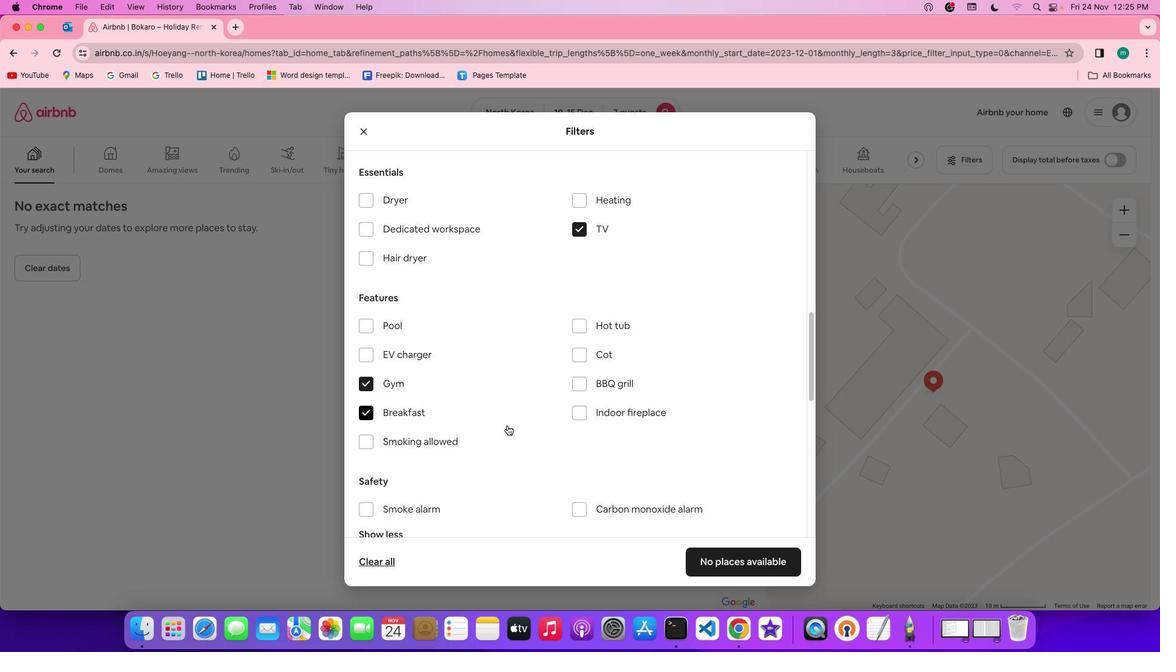 
Action: Mouse scrolled (507, 425) with delta (0, 0)
Screenshot: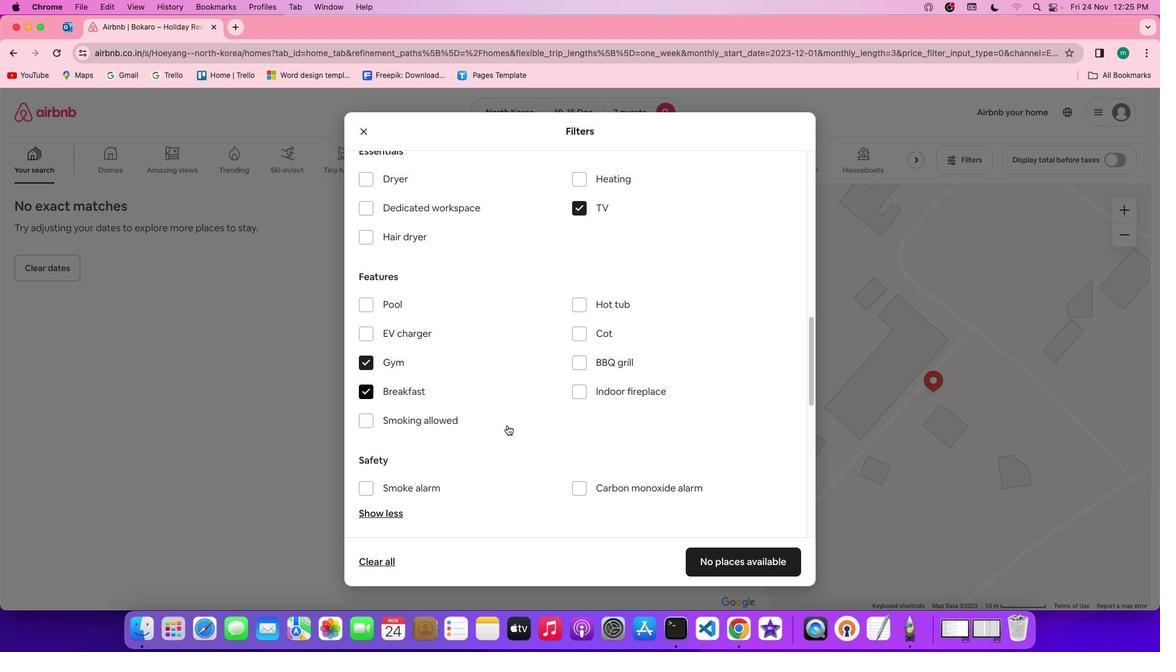 
Action: Mouse scrolled (507, 425) with delta (0, -1)
Screenshot: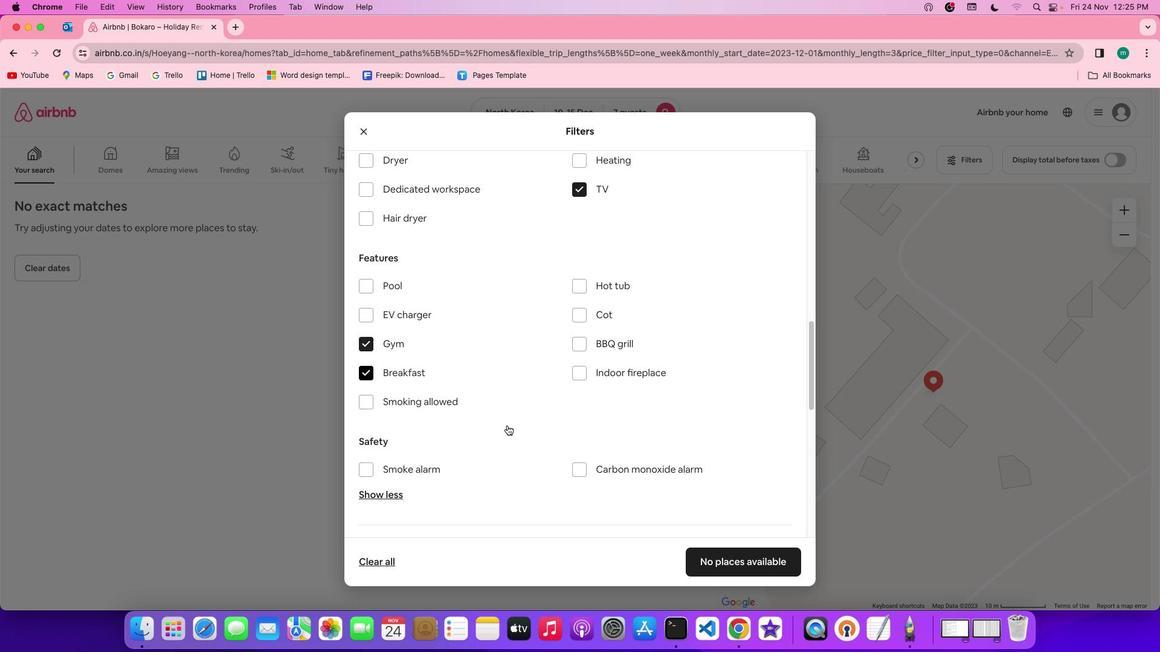 
Action: Mouse scrolled (507, 425) with delta (0, -1)
Screenshot: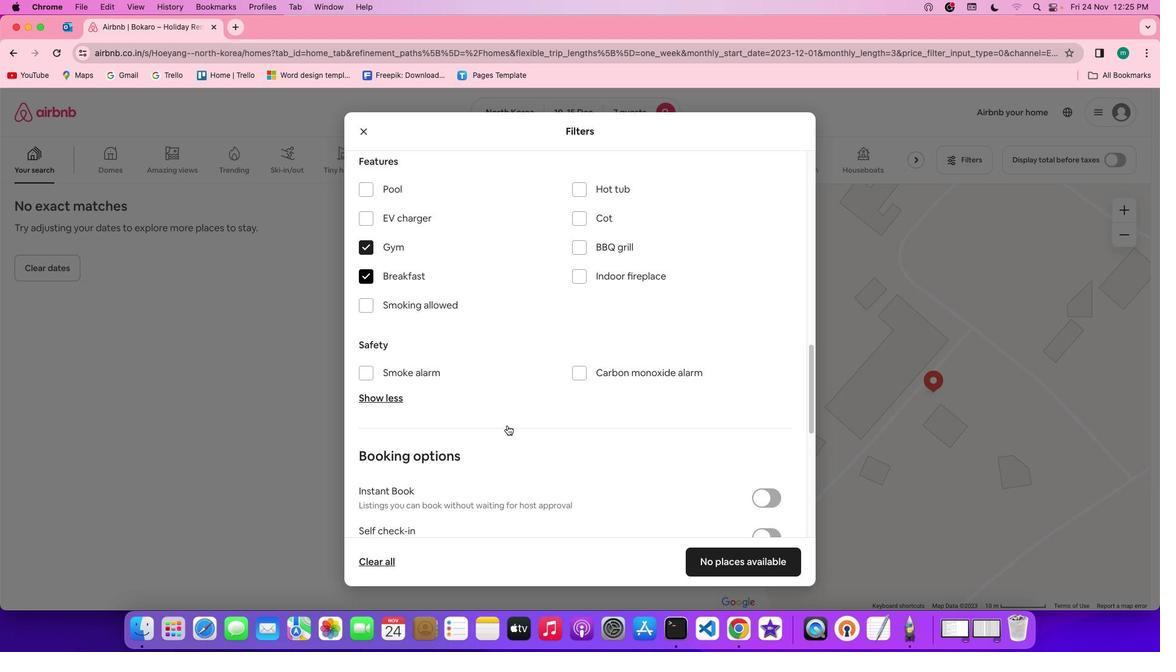 
Action: Mouse moved to (508, 425)
Screenshot: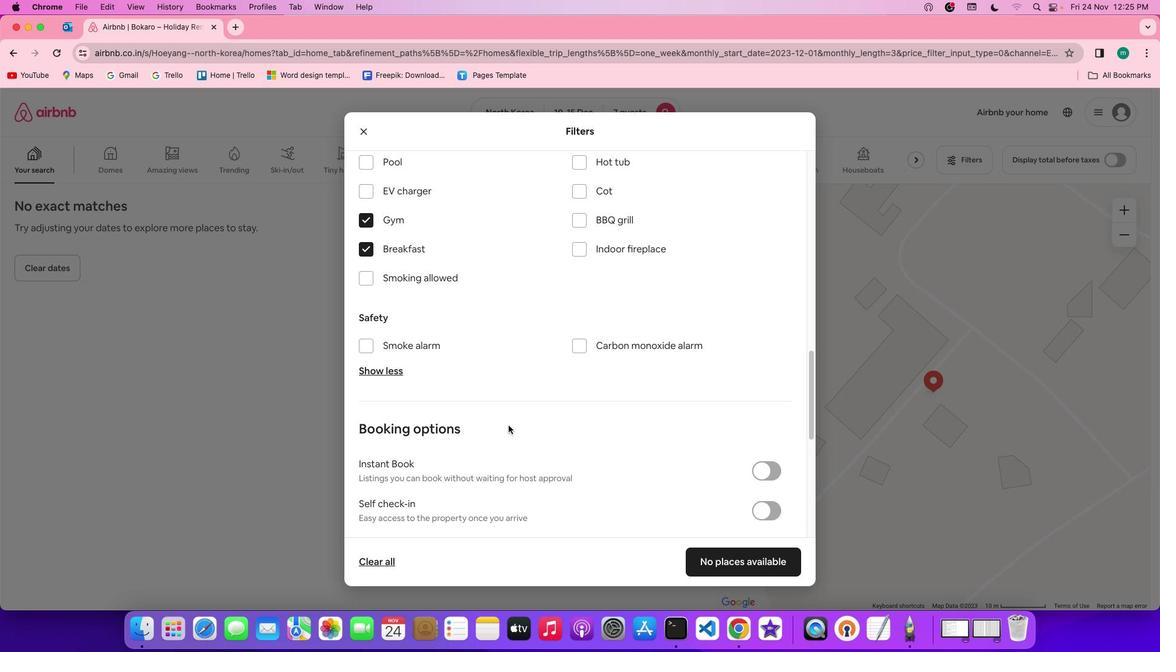 
Action: Mouse scrolled (508, 425) with delta (0, 0)
Screenshot: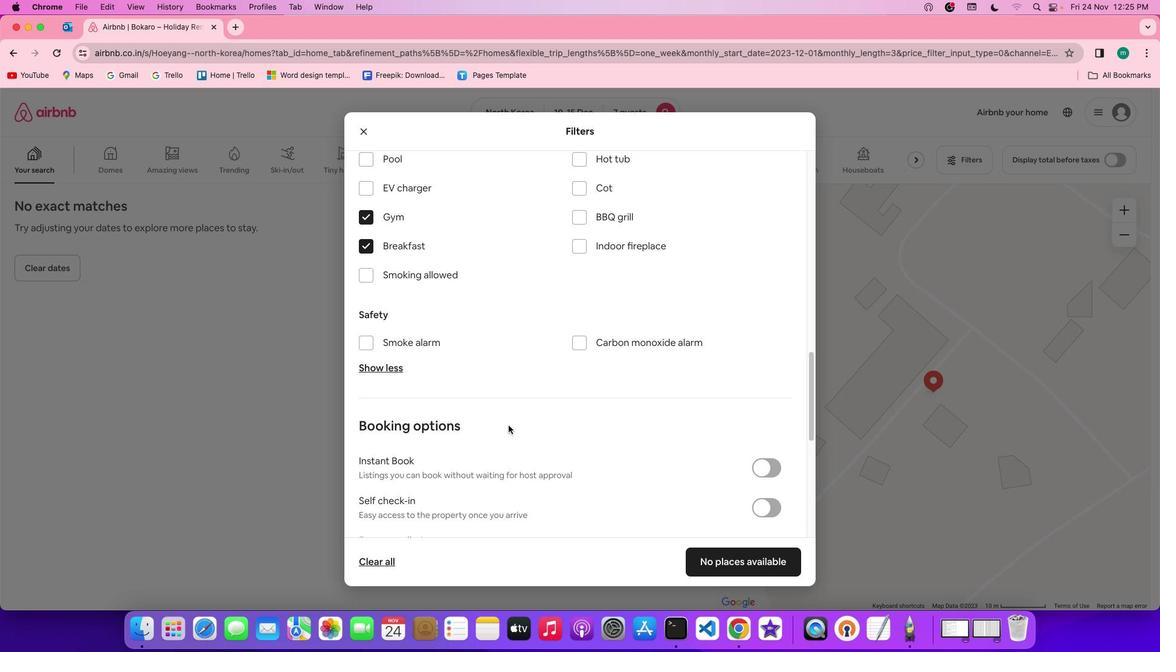 
Action: Mouse moved to (508, 425)
Screenshot: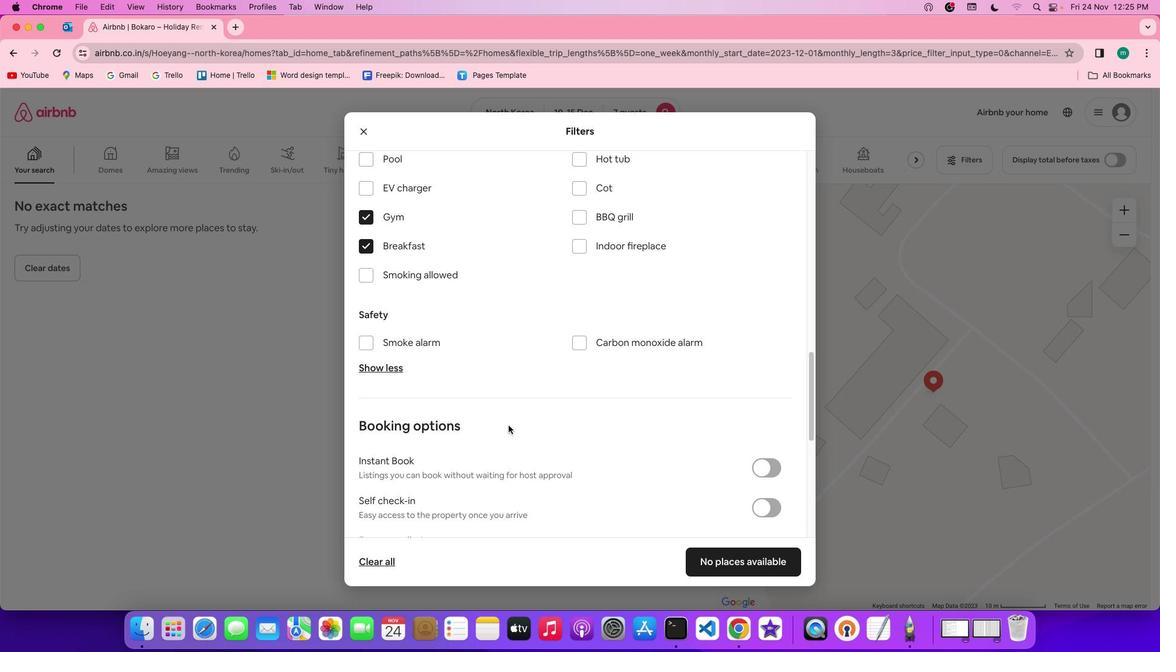 
Action: Mouse scrolled (508, 425) with delta (0, 0)
Screenshot: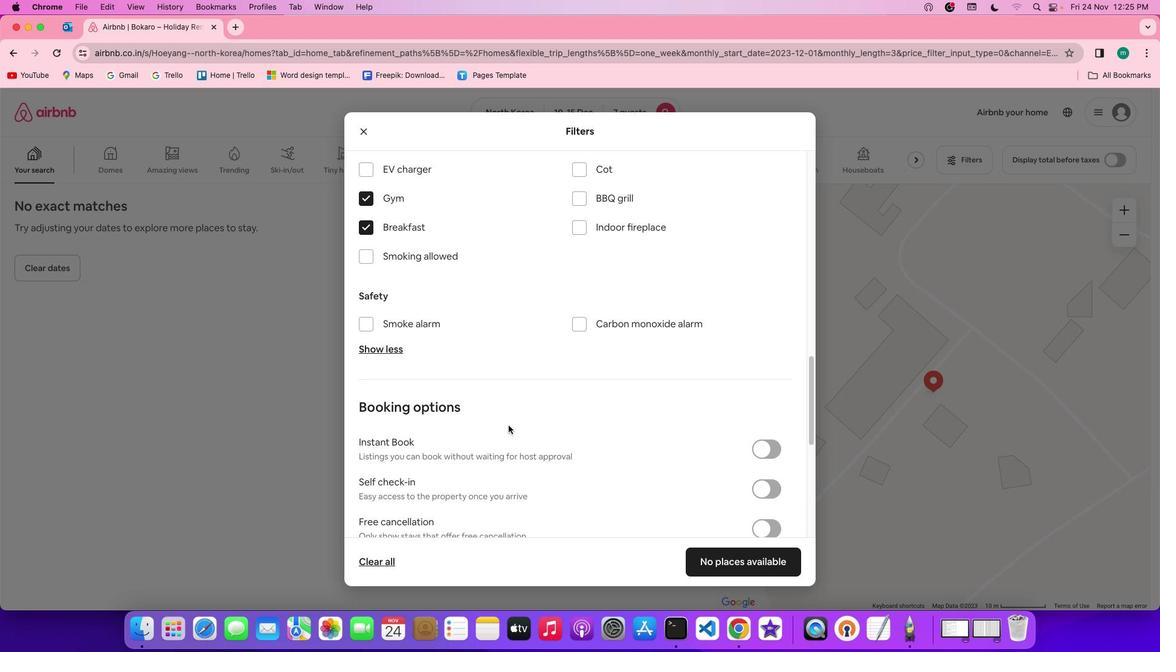 
Action: Mouse scrolled (508, 425) with delta (0, -1)
Screenshot: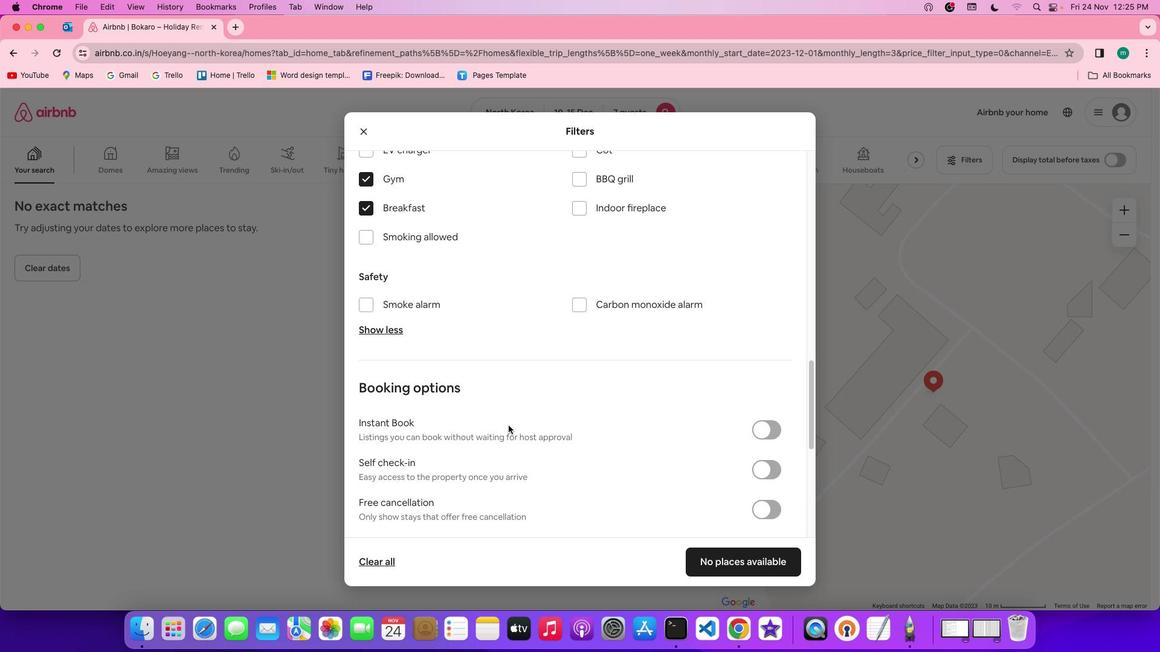 
Action: Mouse scrolled (508, 425) with delta (0, -1)
Screenshot: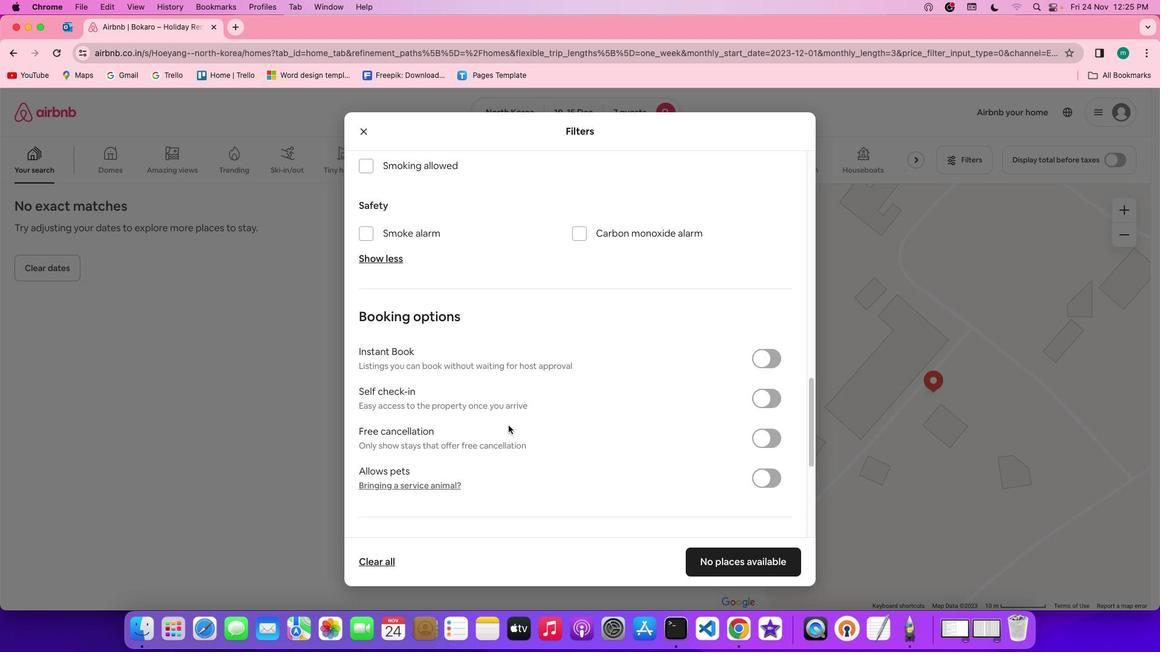 
Action: Mouse scrolled (508, 425) with delta (0, 0)
Screenshot: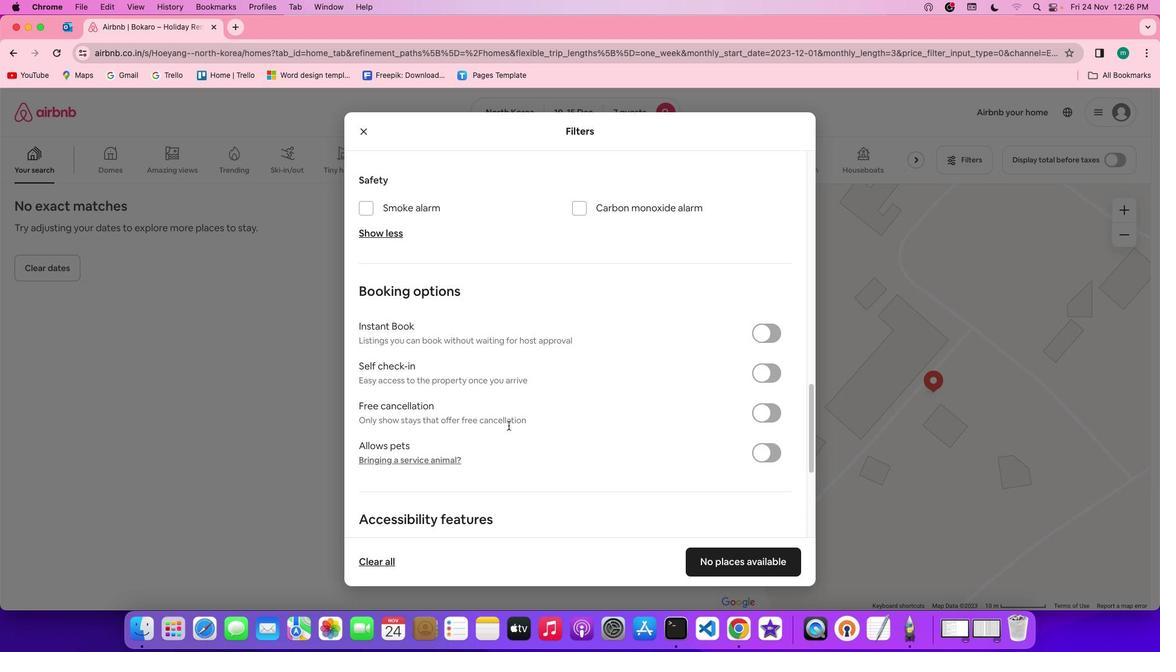 
Action: Mouse scrolled (508, 425) with delta (0, 0)
Screenshot: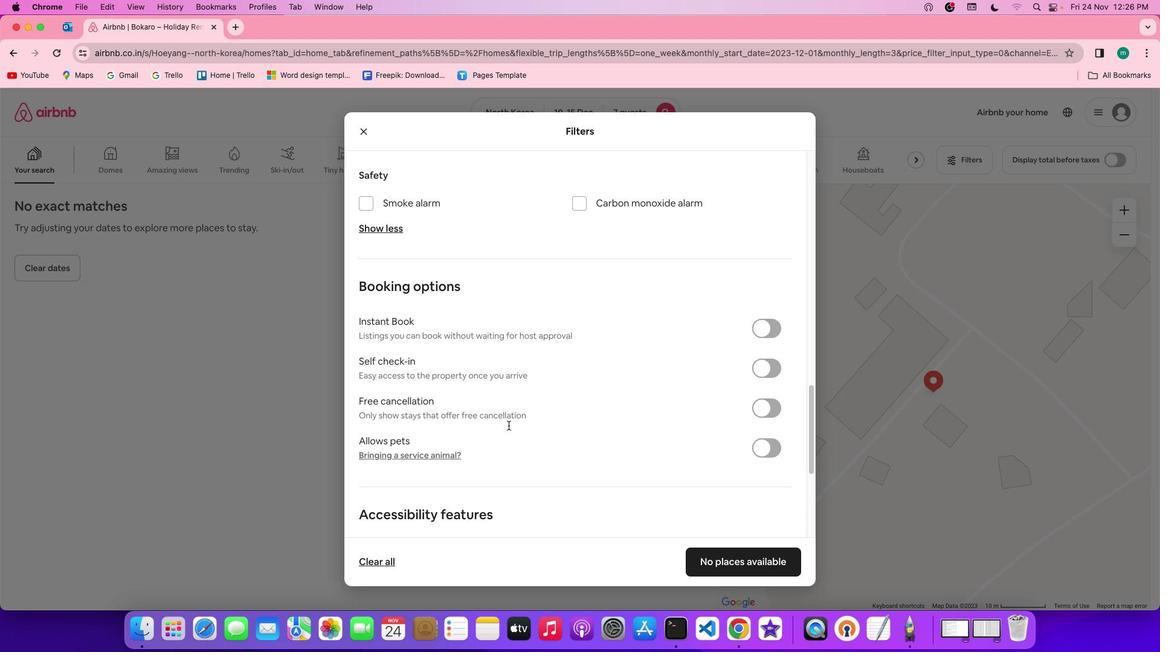 
Action: Mouse scrolled (508, 425) with delta (0, 0)
Screenshot: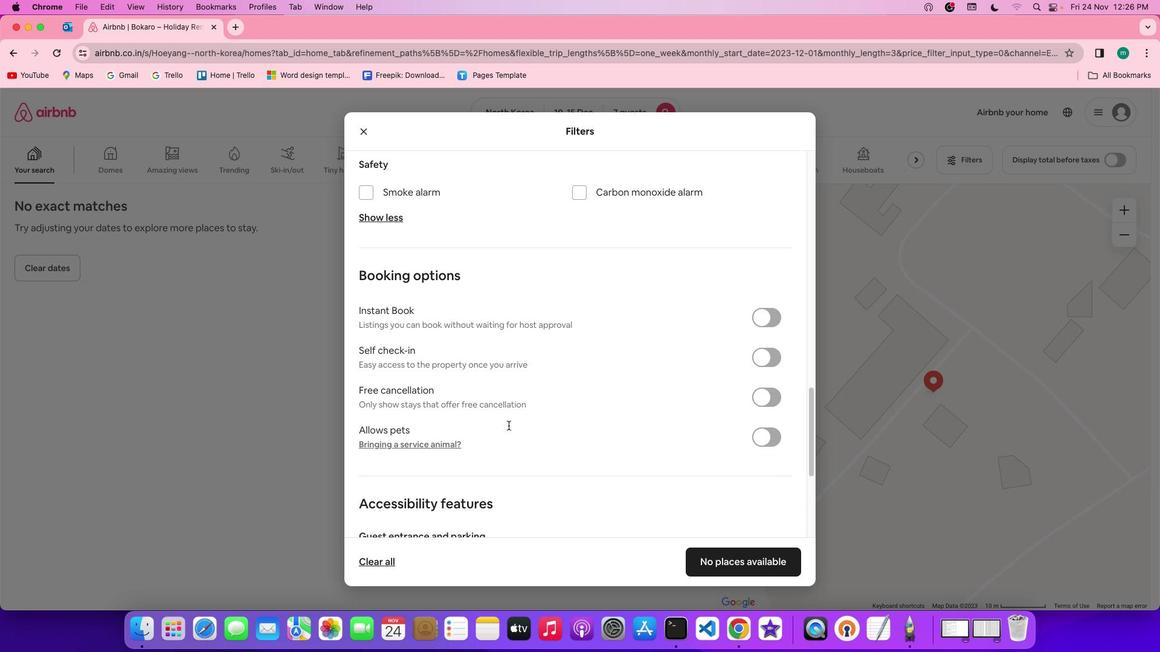 
Action: Mouse scrolled (508, 425) with delta (0, 0)
Screenshot: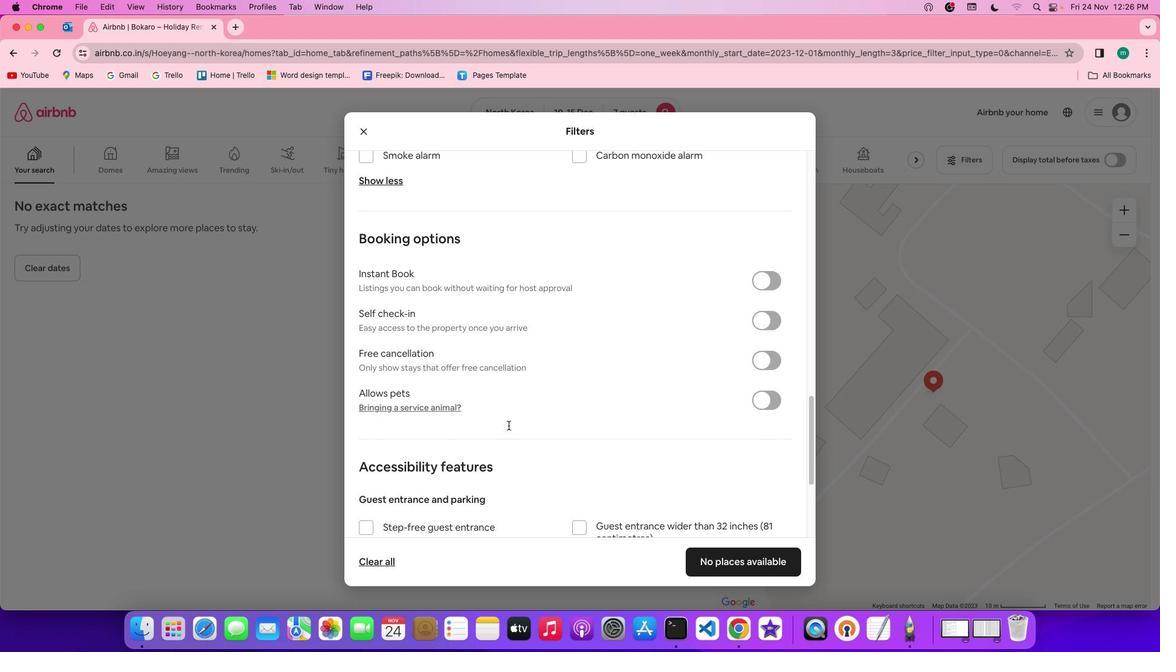 
Action: Mouse scrolled (508, 425) with delta (0, 0)
Screenshot: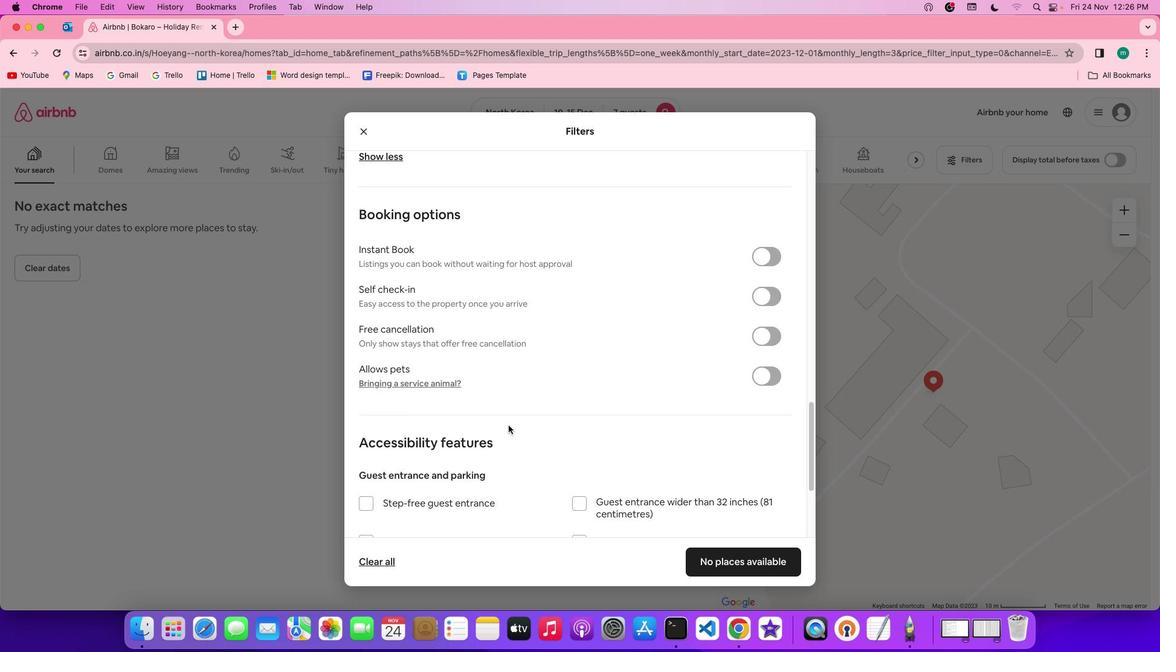 
Action: Mouse moved to (768, 296)
Screenshot: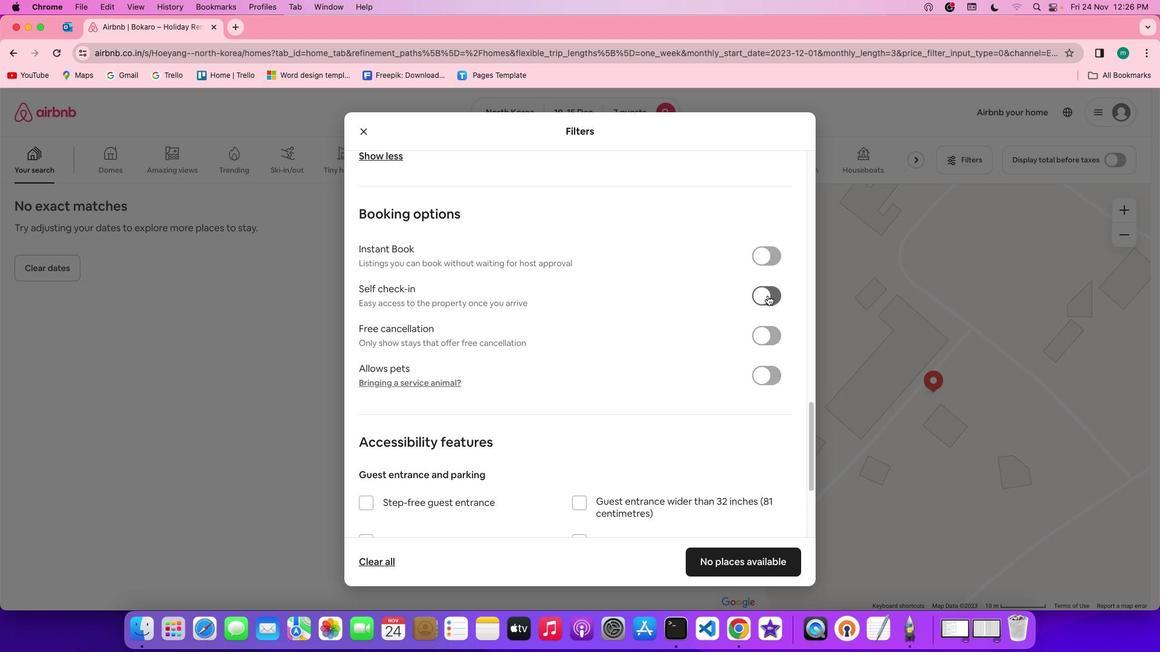 
Action: Mouse pressed left at (768, 296)
Screenshot: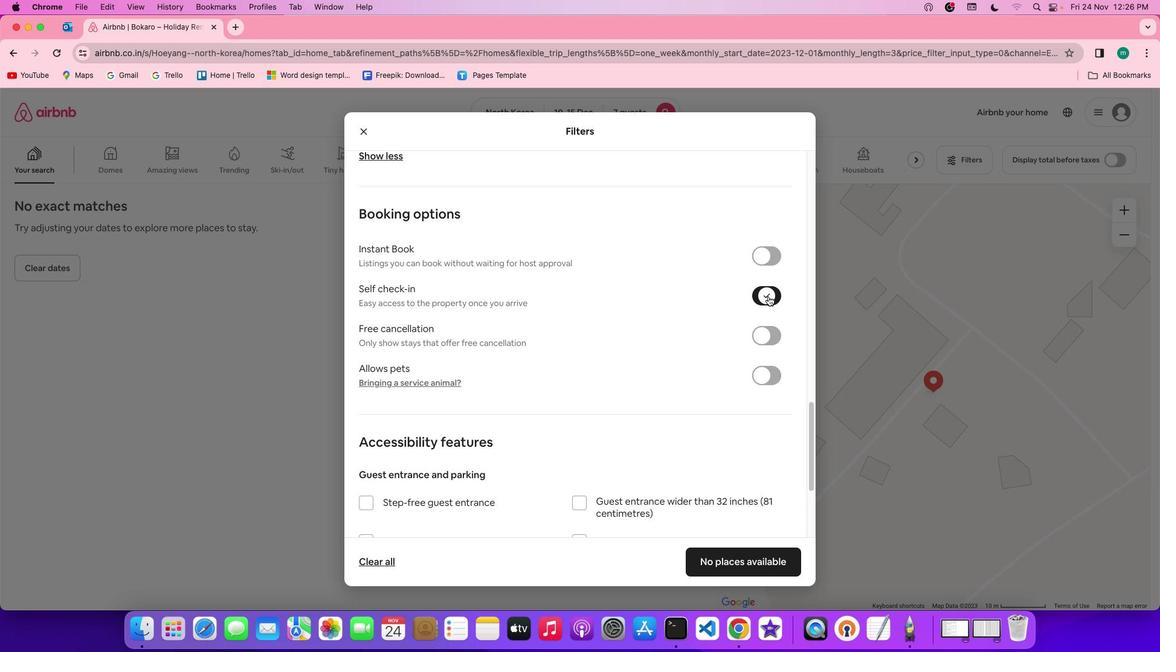 
Action: Mouse moved to (633, 395)
Screenshot: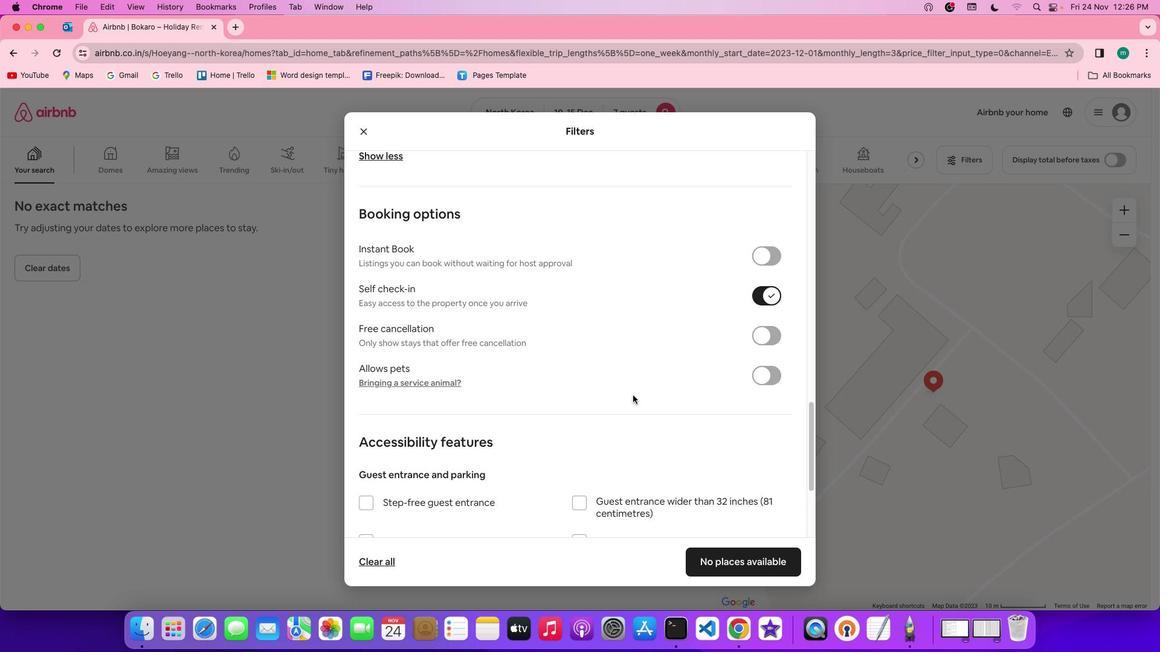 
Action: Mouse scrolled (633, 395) with delta (0, 0)
Screenshot: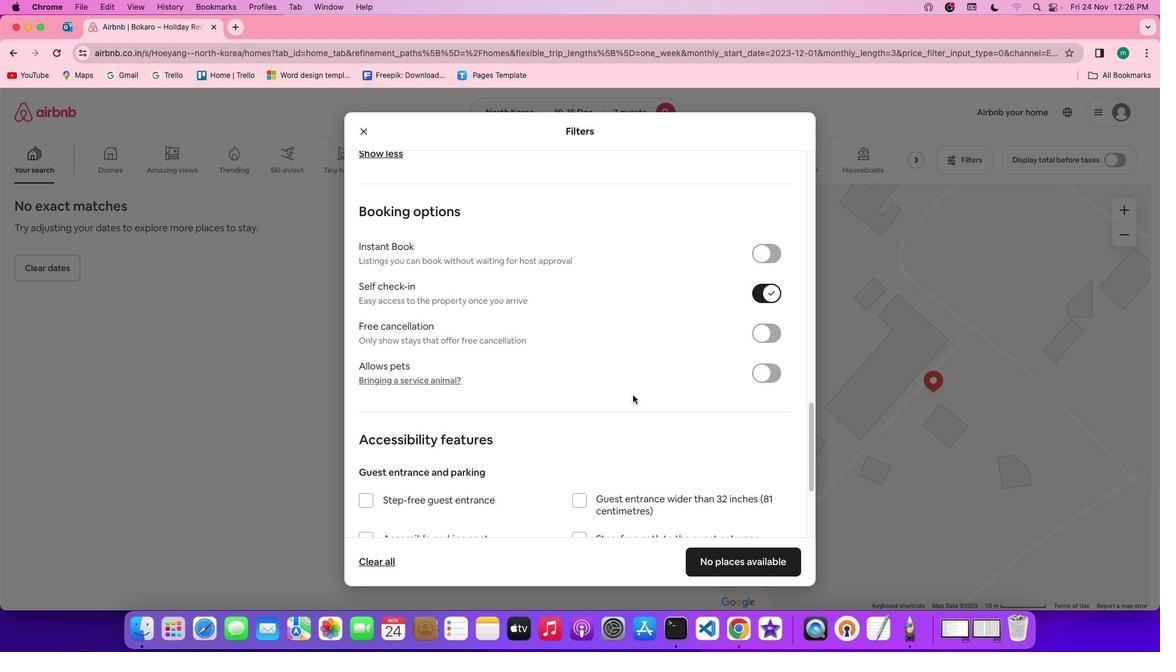 
Action: Mouse scrolled (633, 395) with delta (0, 0)
Screenshot: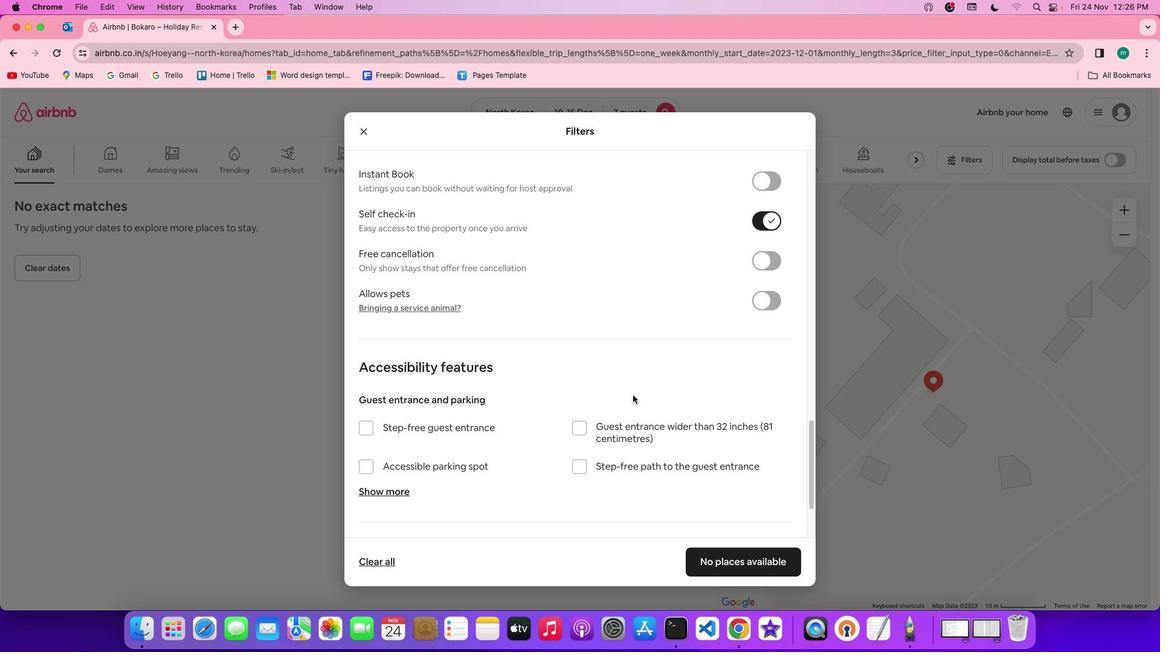 
Action: Mouse scrolled (633, 395) with delta (0, -1)
Screenshot: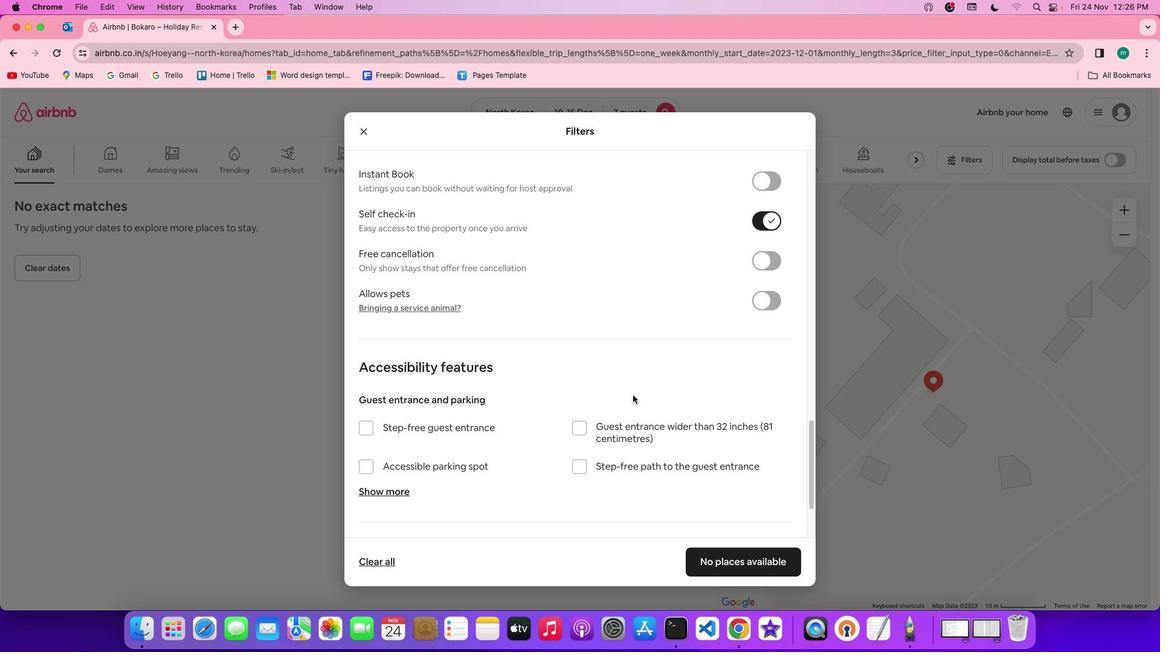 
Action: Mouse scrolled (633, 395) with delta (0, -1)
Screenshot: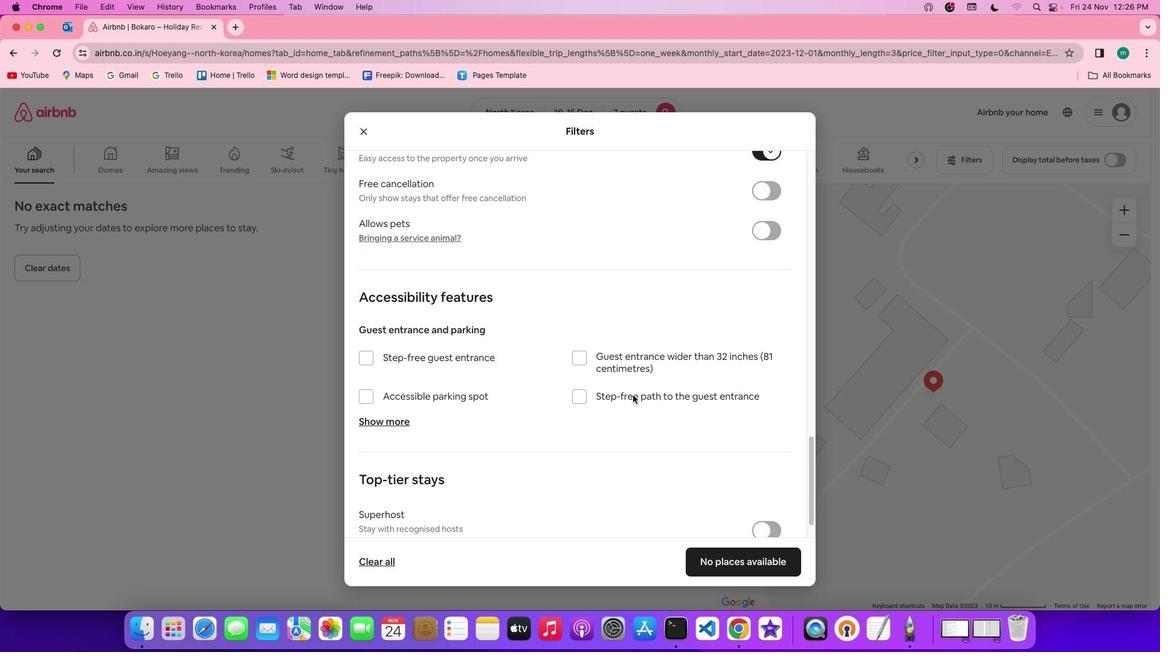 
Action: Mouse scrolled (633, 395) with delta (0, -1)
Screenshot: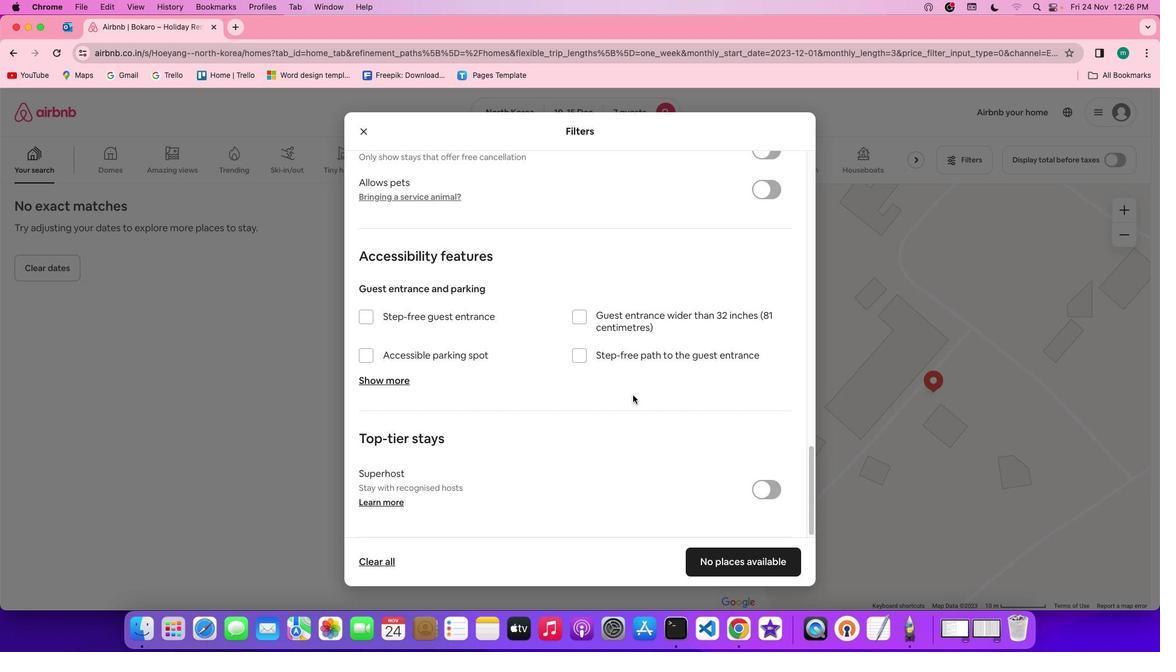 
Action: Mouse scrolled (633, 395) with delta (0, 0)
Screenshot: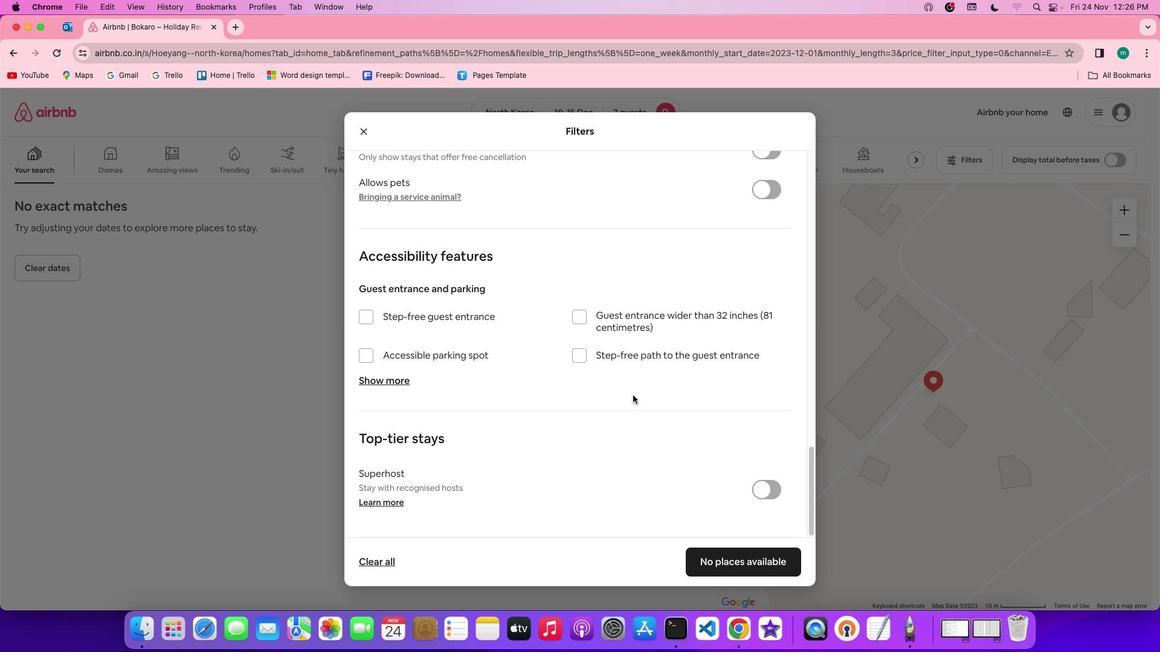 
Action: Mouse scrolled (633, 395) with delta (0, 0)
Screenshot: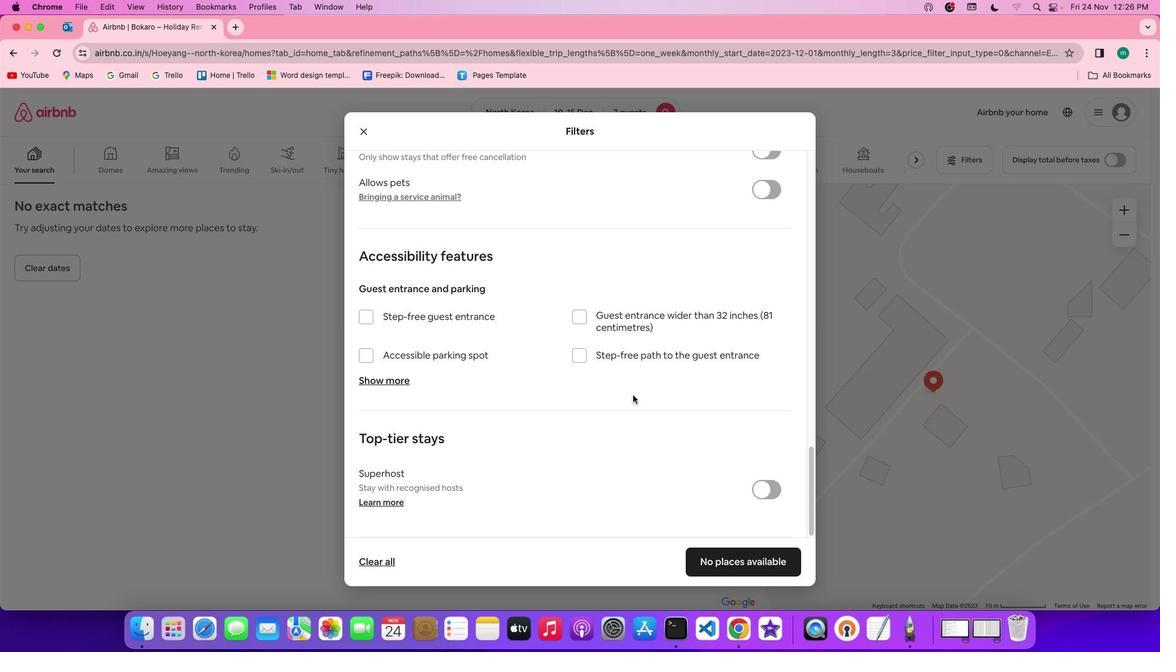 
Action: Mouse scrolled (633, 395) with delta (0, -1)
Screenshot: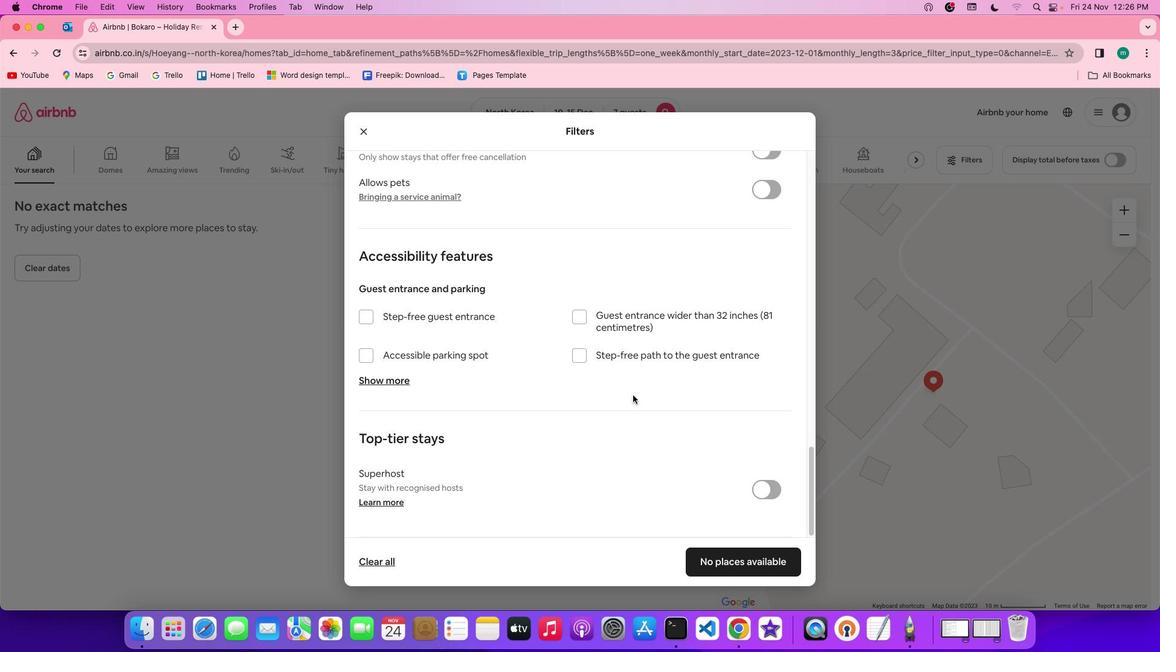 
Action: Mouse scrolled (633, 395) with delta (0, -3)
Screenshot: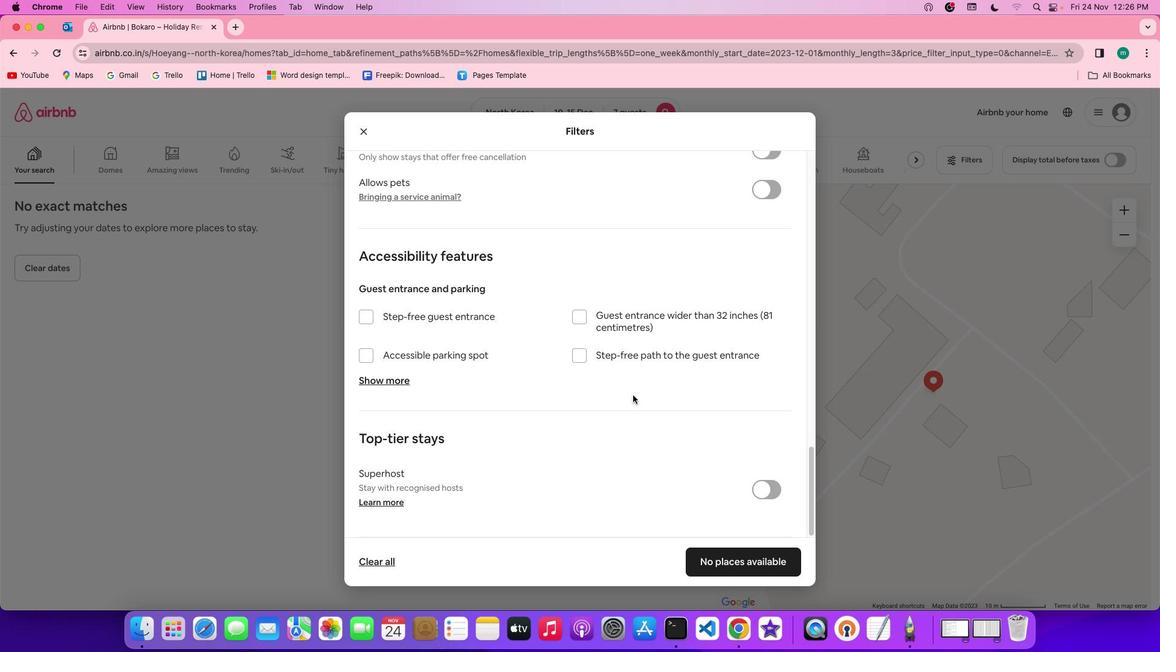 
Action: Mouse scrolled (633, 395) with delta (0, -3)
Screenshot: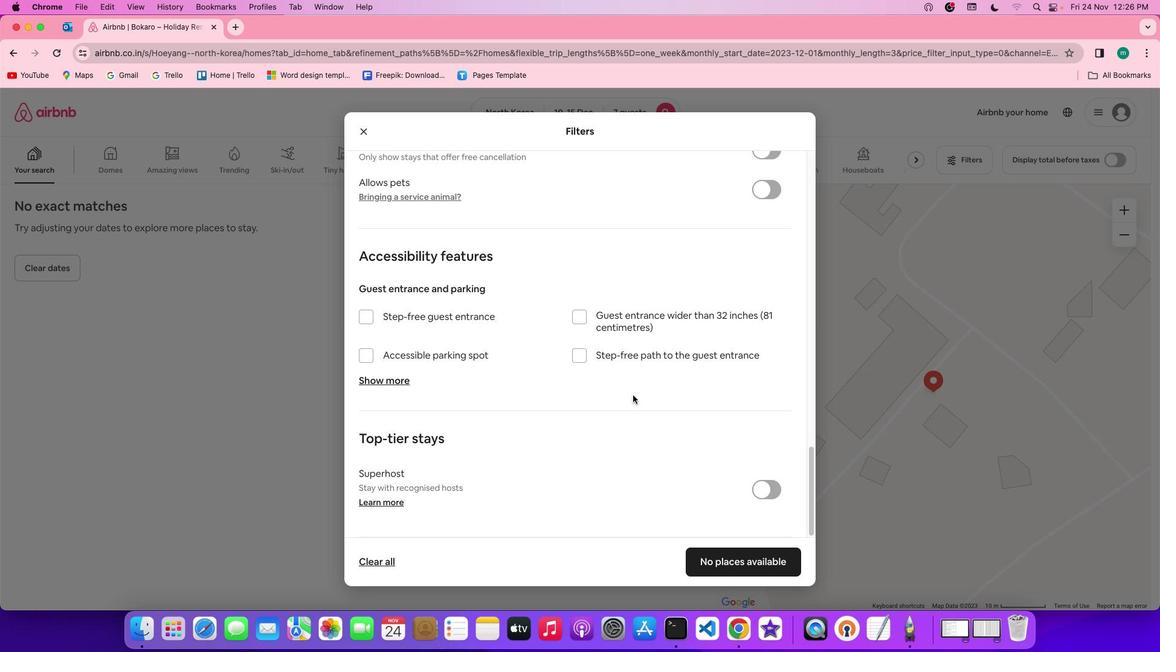 
Action: Mouse scrolled (633, 395) with delta (0, -3)
Screenshot: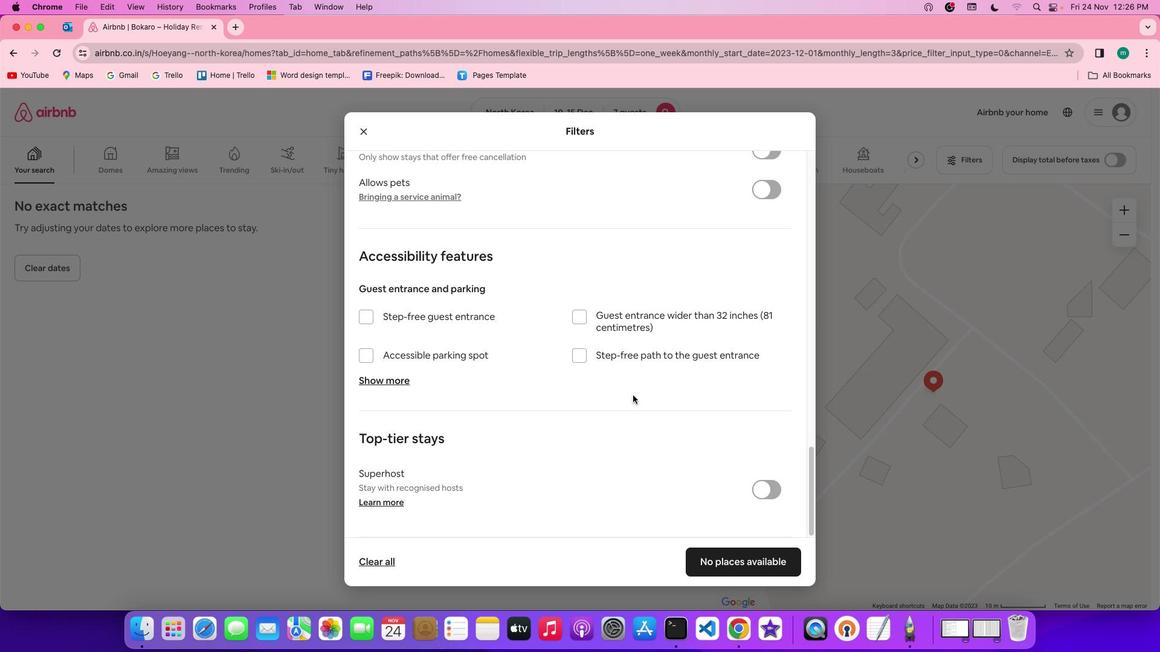 
Action: Mouse scrolled (633, 395) with delta (0, 0)
Screenshot: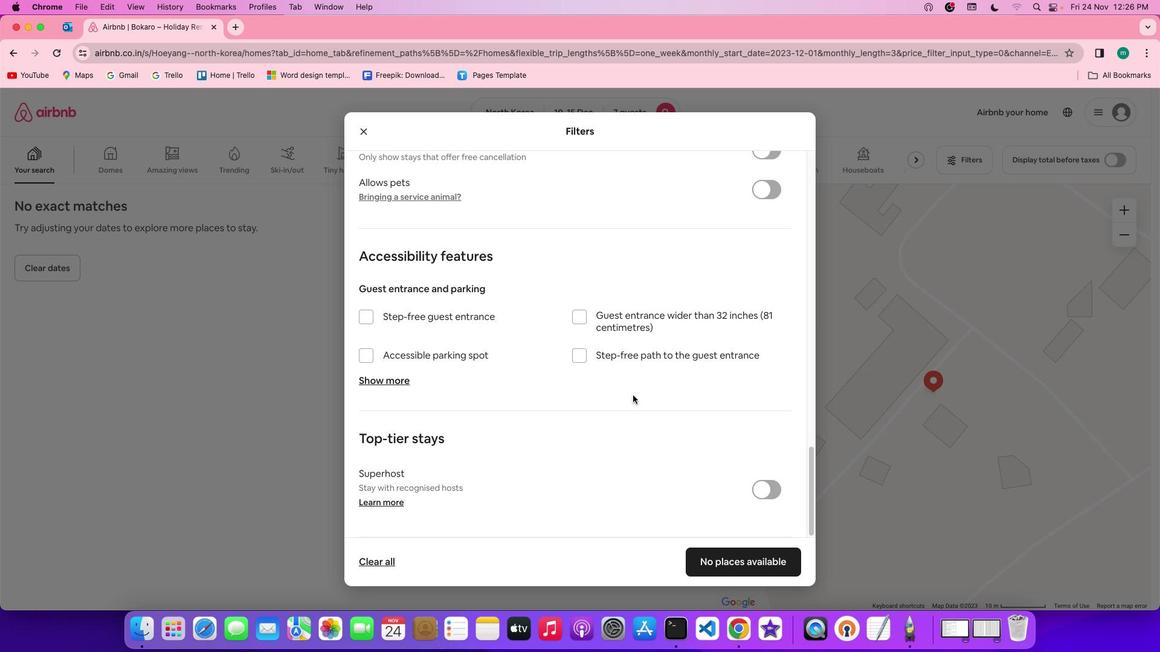 
Action: Mouse scrolled (633, 395) with delta (0, 0)
Screenshot: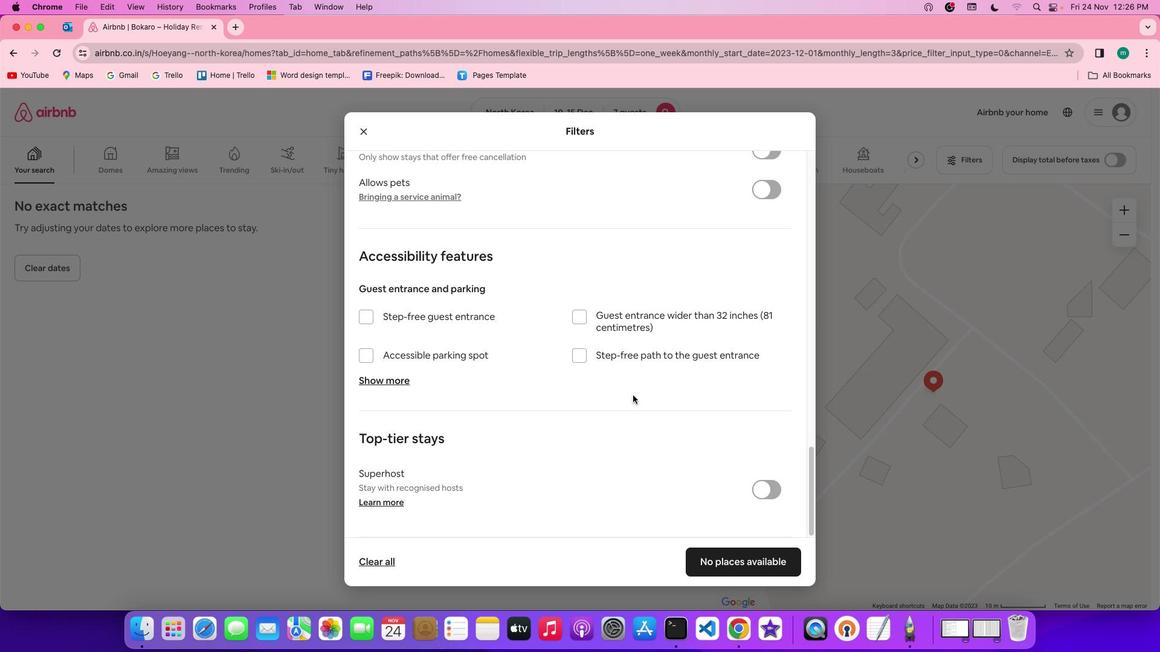
Action: Mouse scrolled (633, 395) with delta (0, -1)
Screenshot: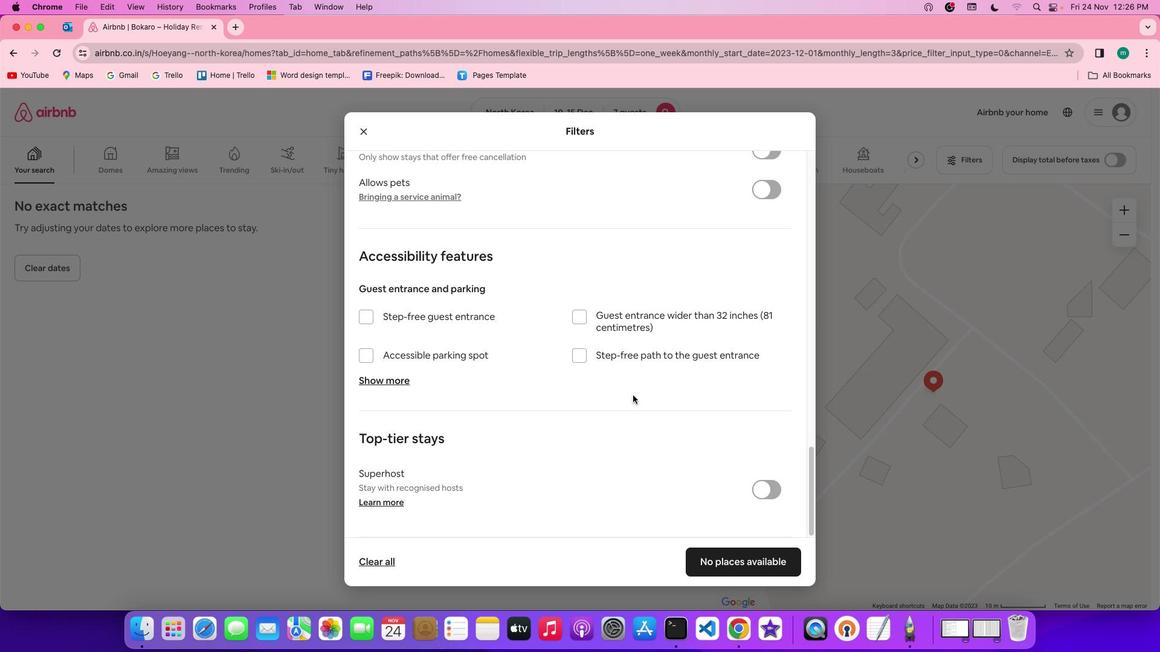 
Action: Mouse scrolled (633, 395) with delta (0, -3)
Screenshot: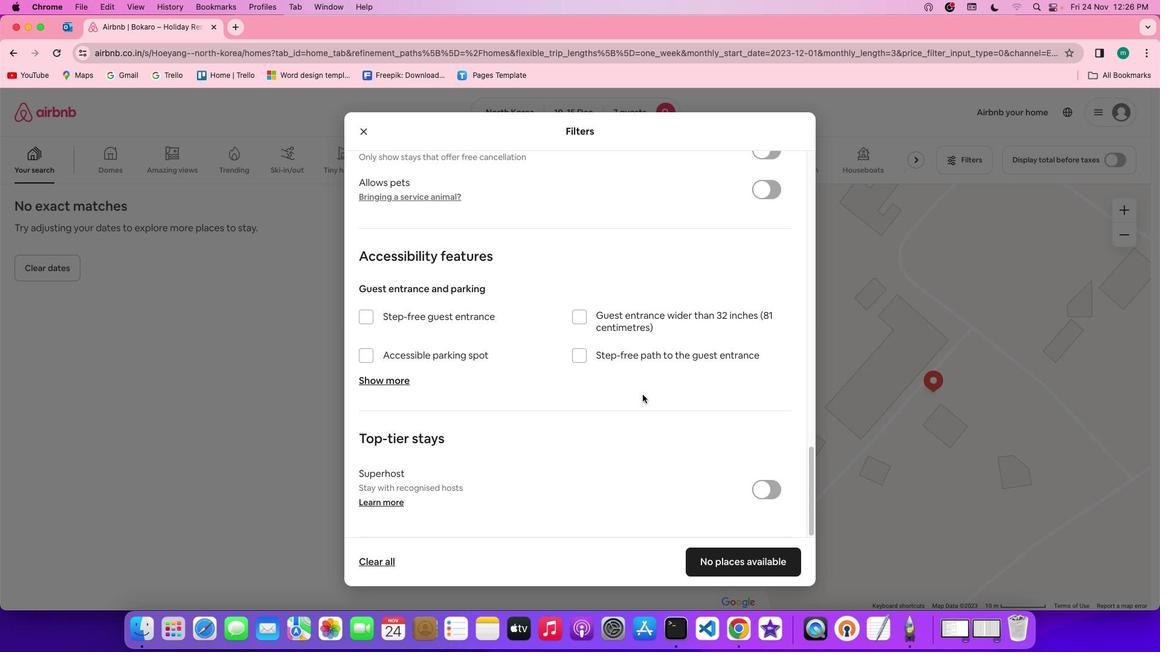 
Action: Mouse scrolled (633, 395) with delta (0, -3)
Screenshot: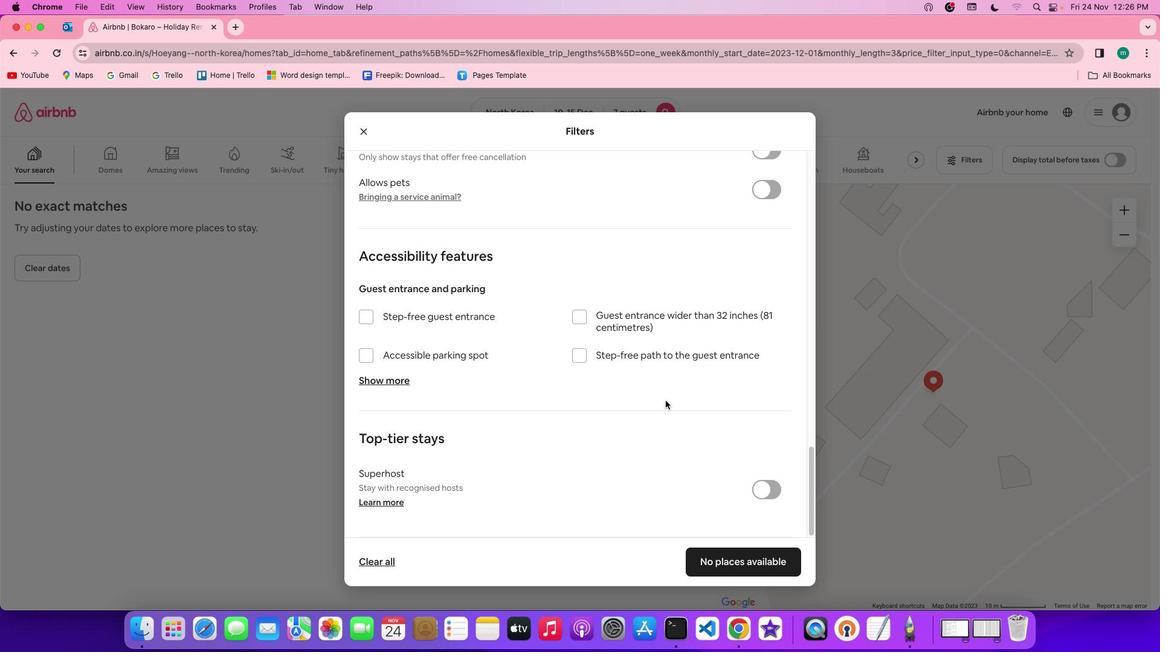 
Action: Mouse moved to (760, 560)
Screenshot: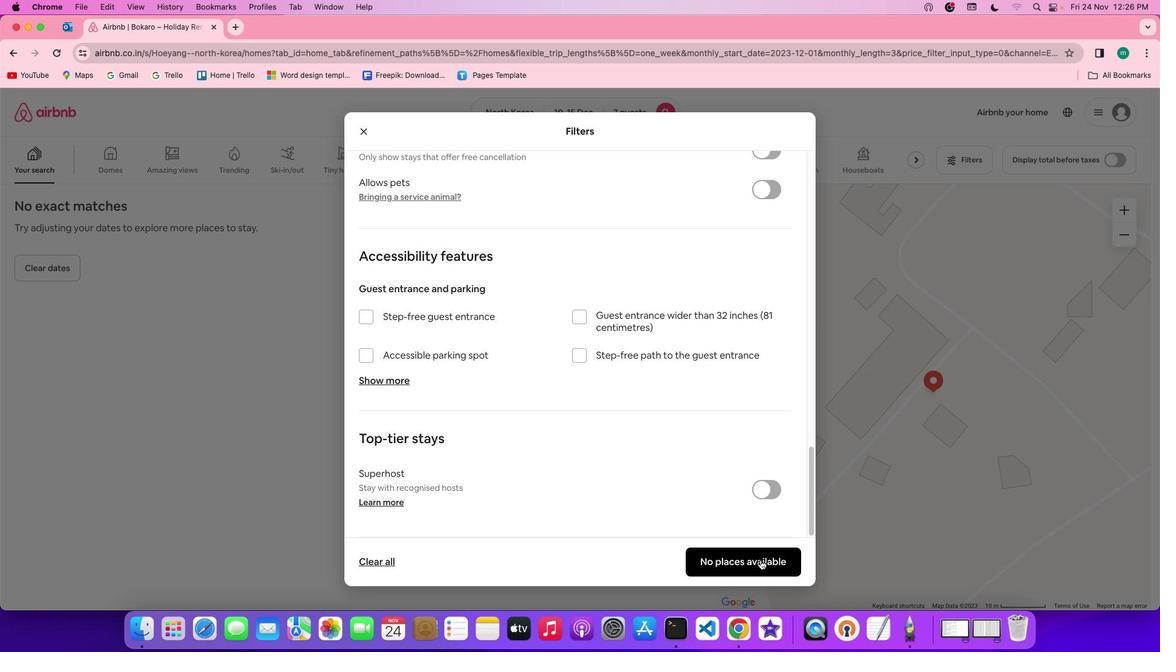 
Action: Mouse pressed left at (760, 560)
Screenshot: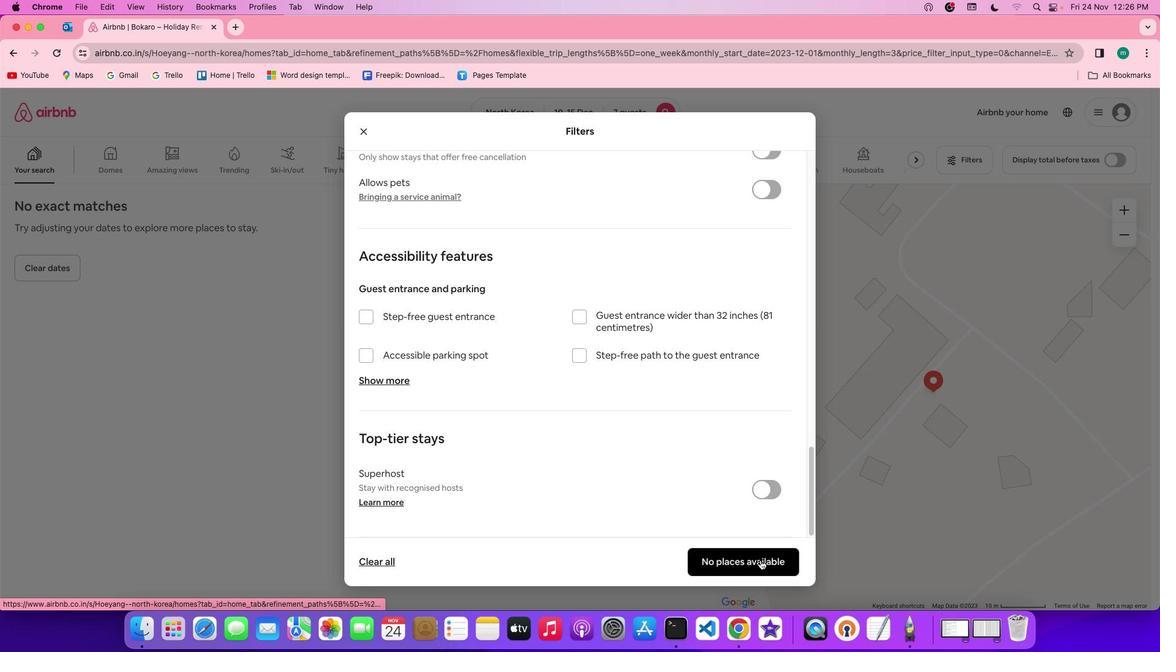 
Action: Mouse moved to (526, 366)
Screenshot: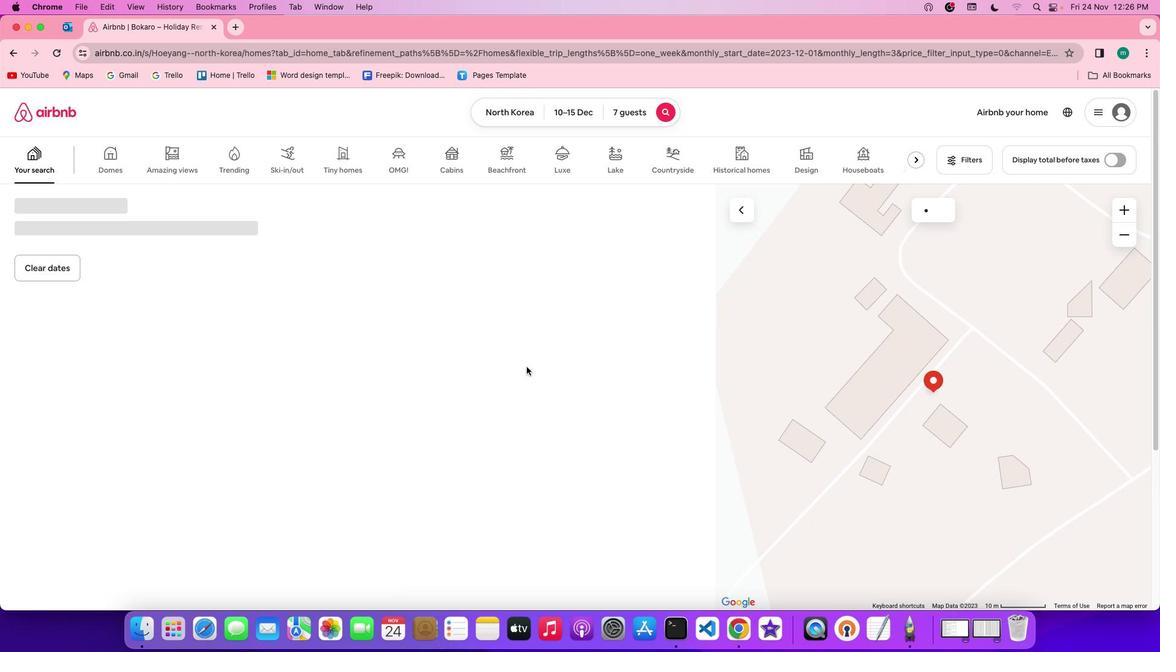 
